 Task: Look for Airbnb options in LabÃ©, Guinea from 22th December, 2023 to 25th December, 2023 for 6 adults, 2 children. Place can be entire room or shared room with 6 bedrooms having 6 beds and 6 bathrooms. Property type can be house. Amenities needed are: wifi, TV, free parkinig on premises, gym, breakfast.
Action: Mouse moved to (506, 94)
Screenshot: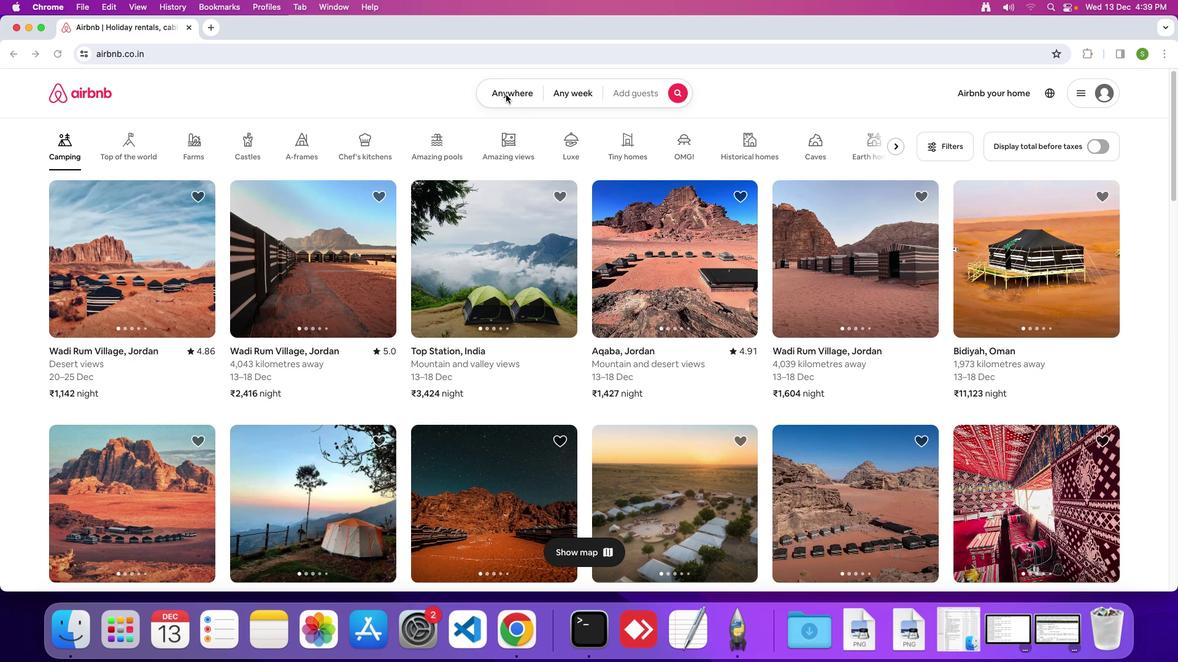 
Action: Mouse pressed left at (506, 94)
Screenshot: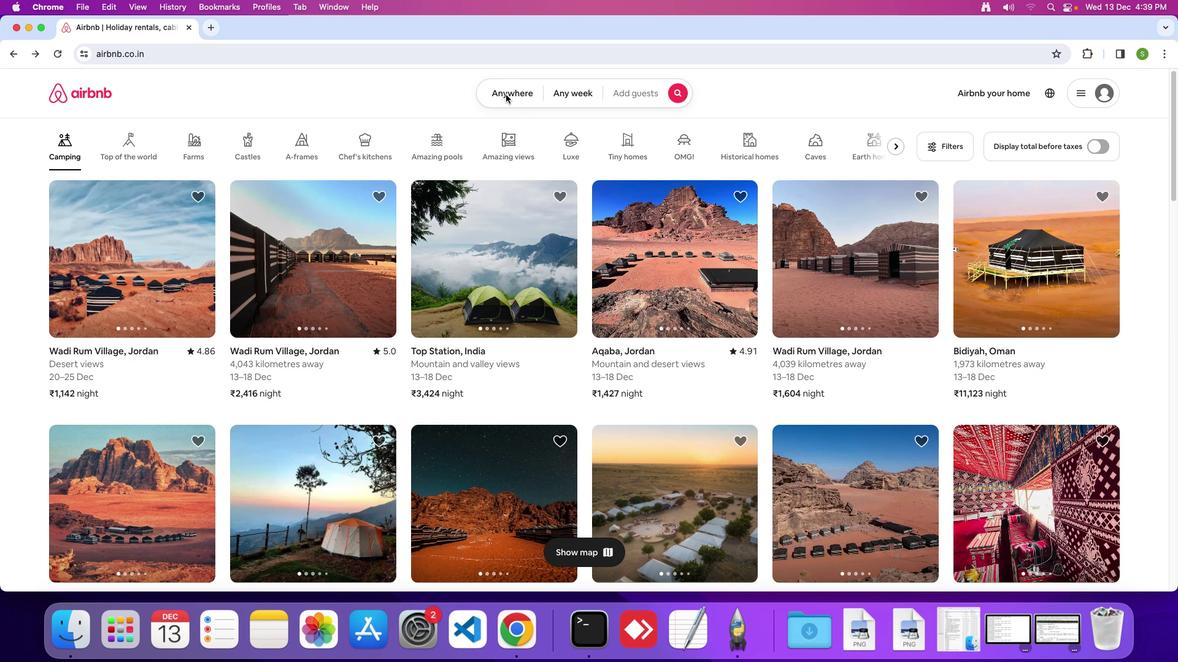 
Action: Mouse moved to (509, 96)
Screenshot: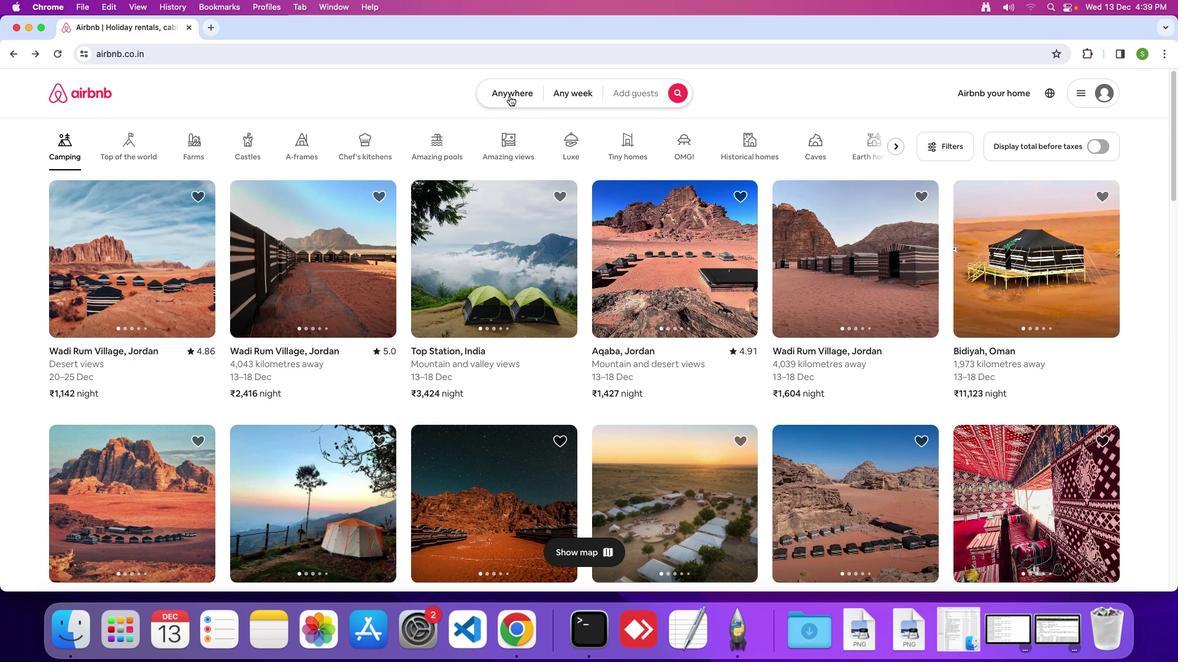 
Action: Mouse pressed left at (509, 96)
Screenshot: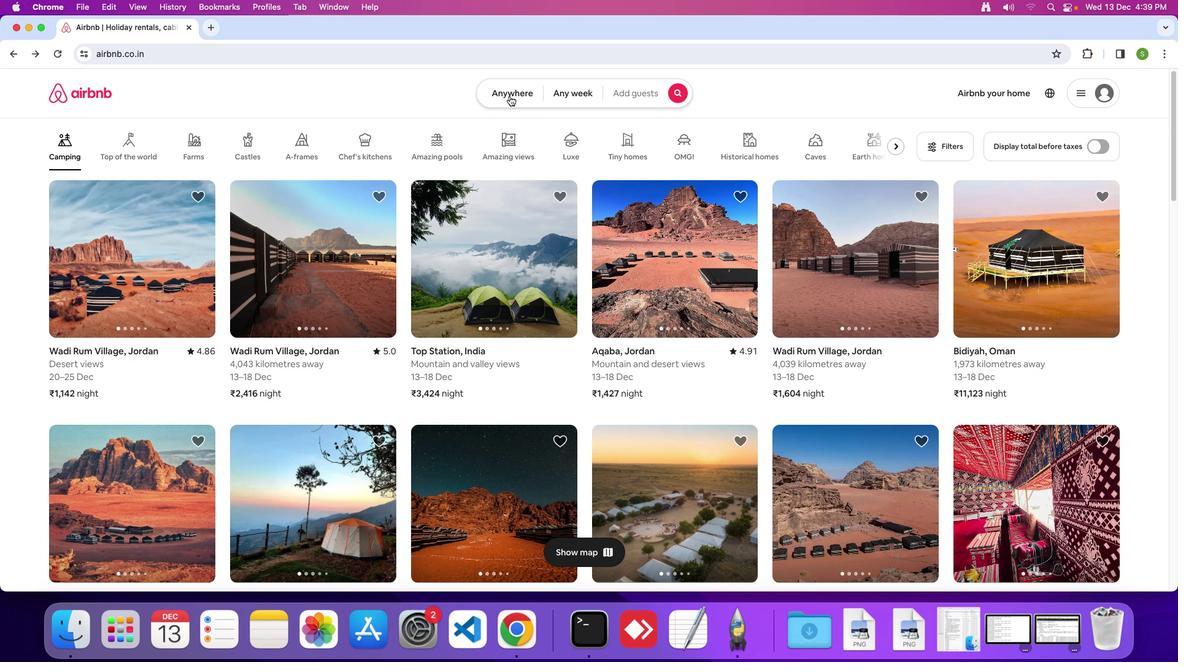 
Action: Mouse moved to (437, 141)
Screenshot: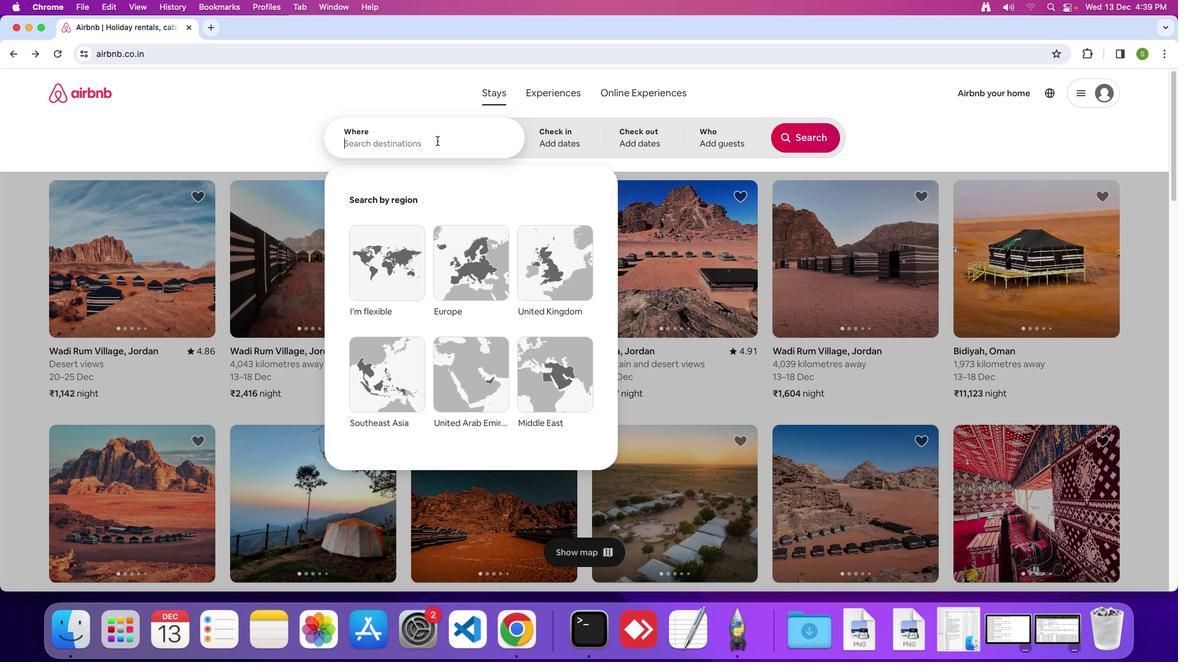 
Action: Mouse pressed left at (437, 141)
Screenshot: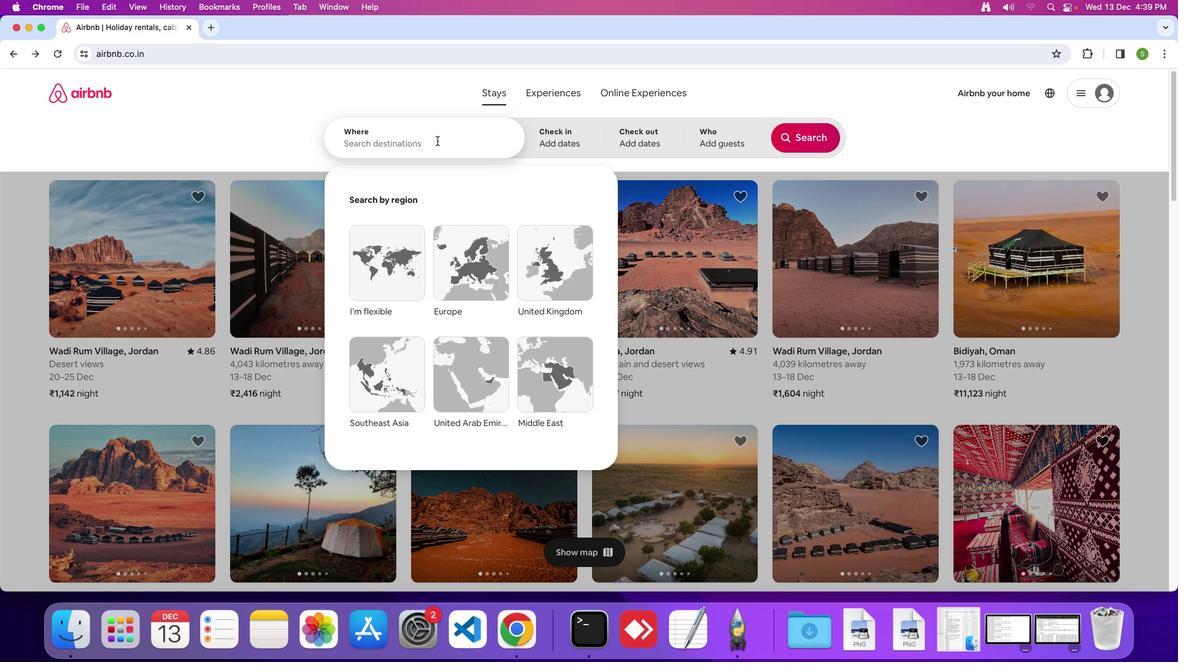 
Action: Mouse moved to (468, 147)
Screenshot: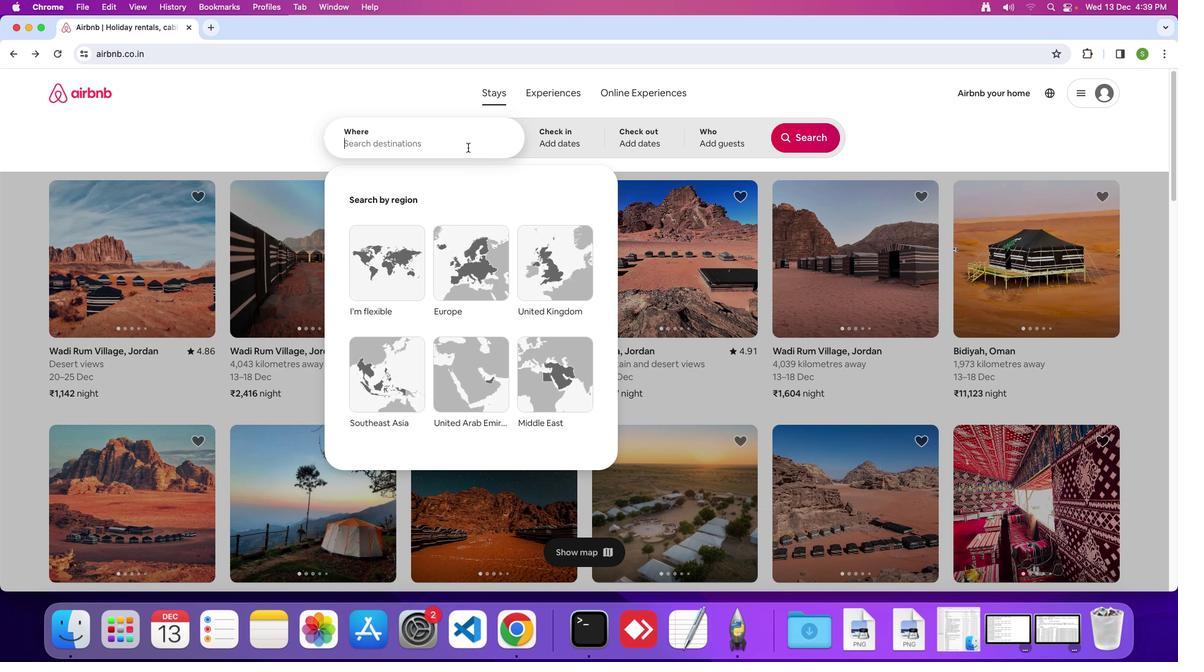 
Action: Key pressed 'L'Key.caps_lock'a''b''e'','Key.spaceKey.shift'G''u''i''n''e''a'Key.enter
Screenshot: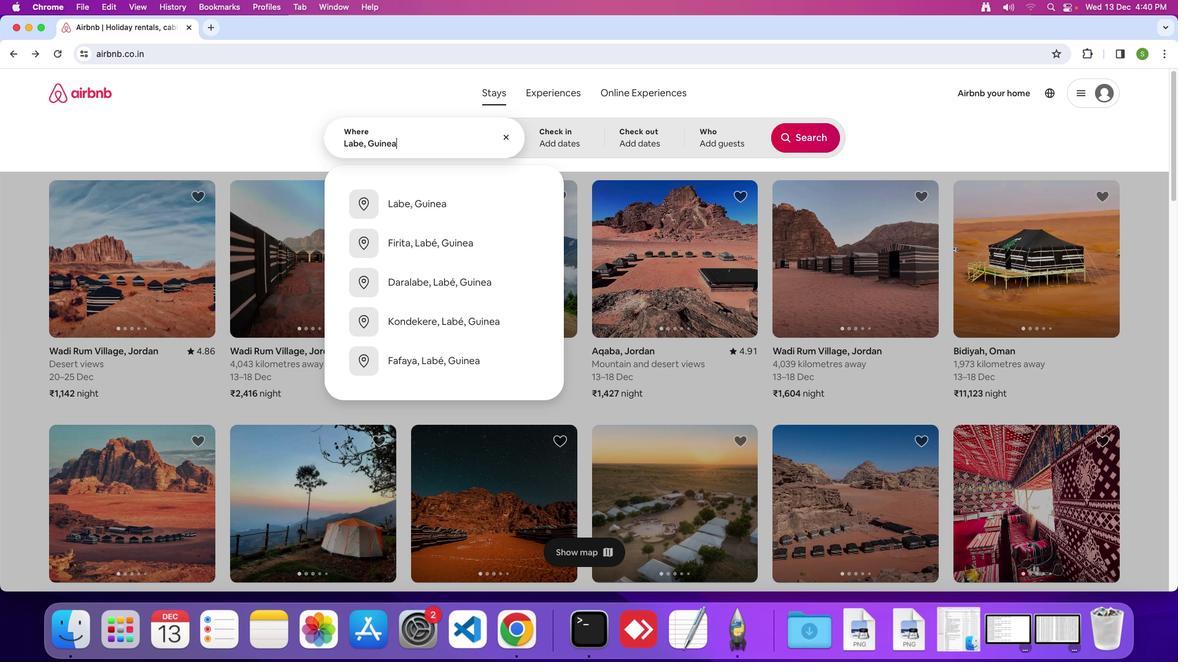 
Action: Mouse moved to (518, 382)
Screenshot: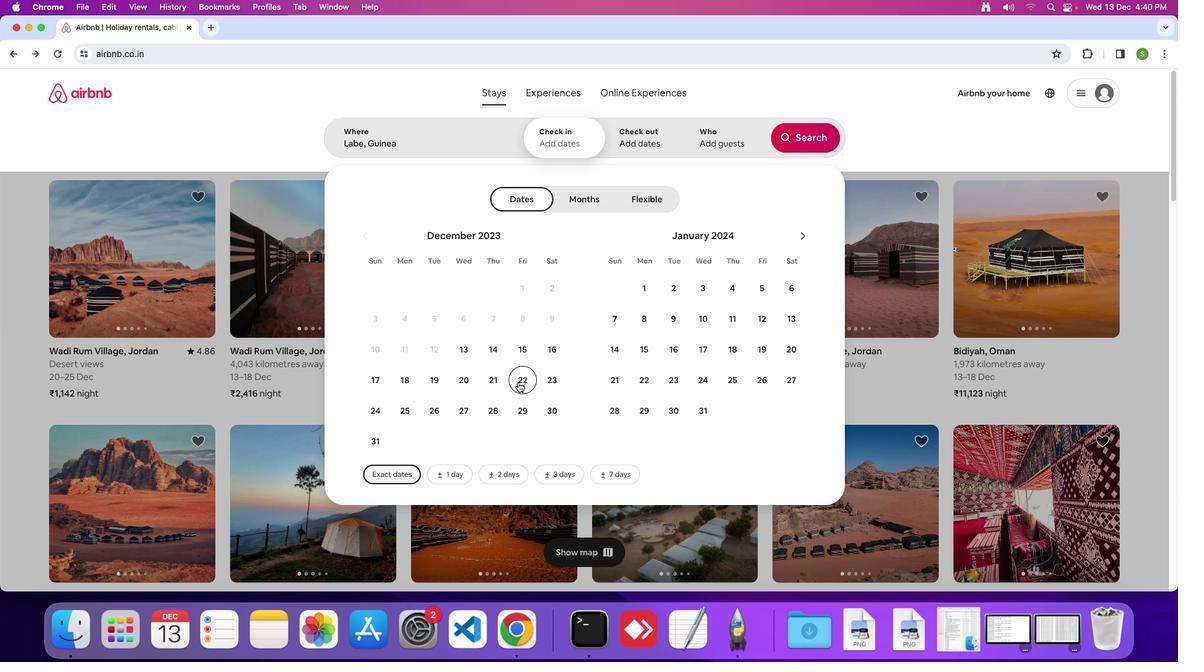 
Action: Mouse pressed left at (518, 382)
Screenshot: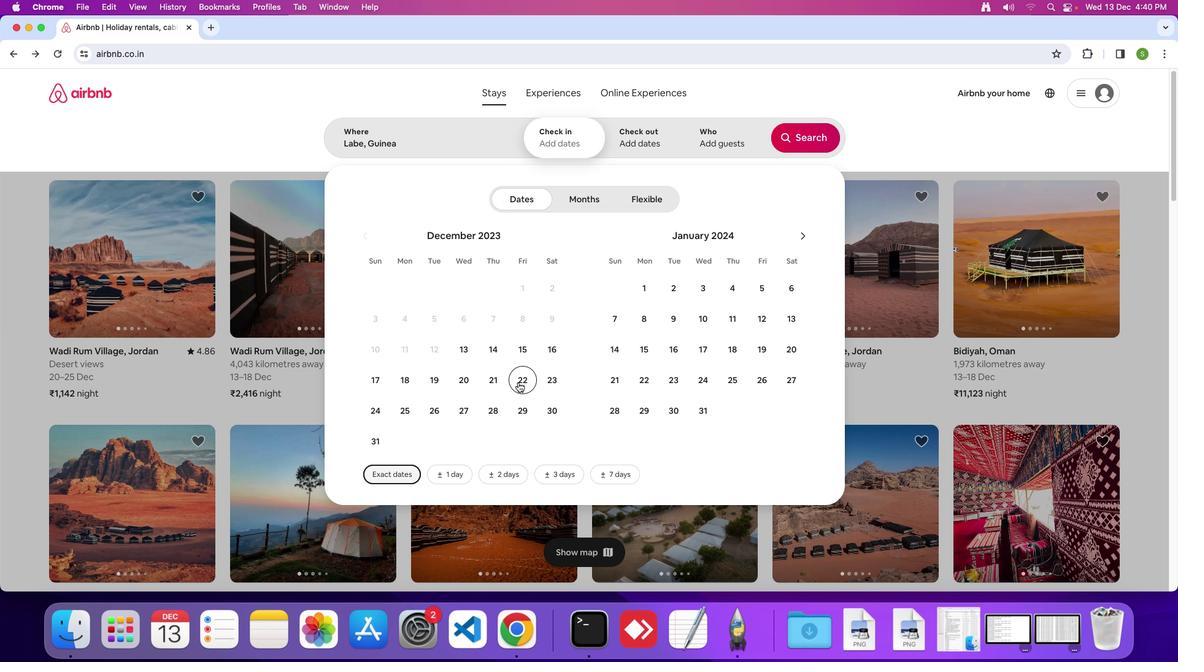 
Action: Mouse moved to (406, 406)
Screenshot: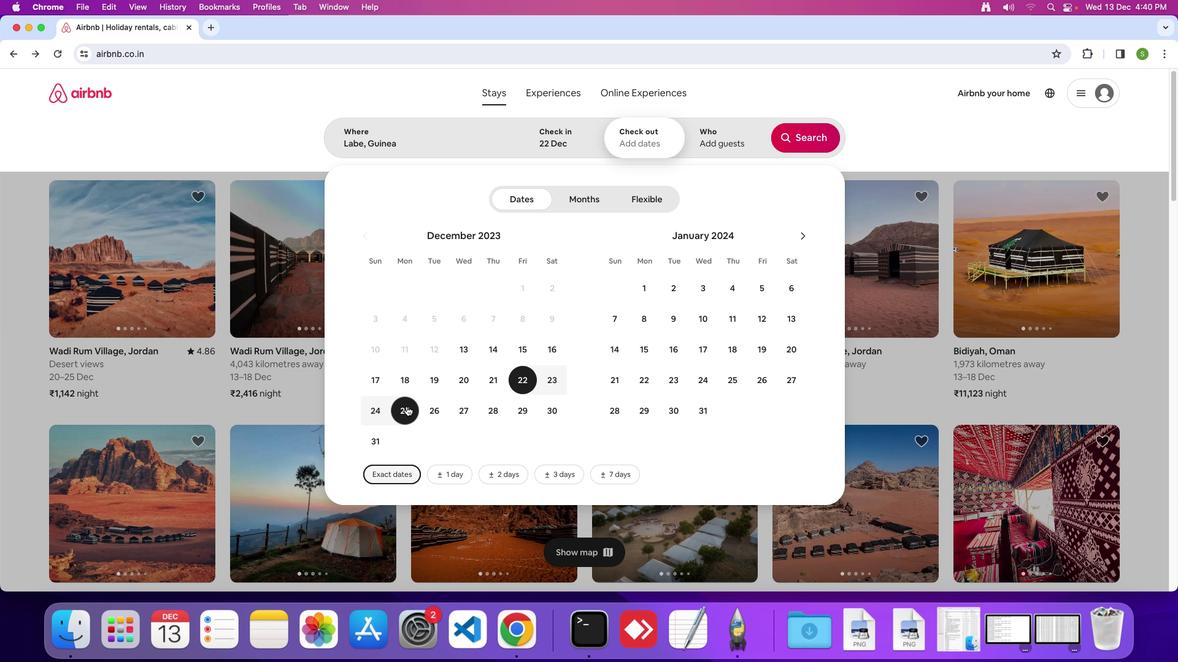 
Action: Mouse pressed left at (406, 406)
Screenshot: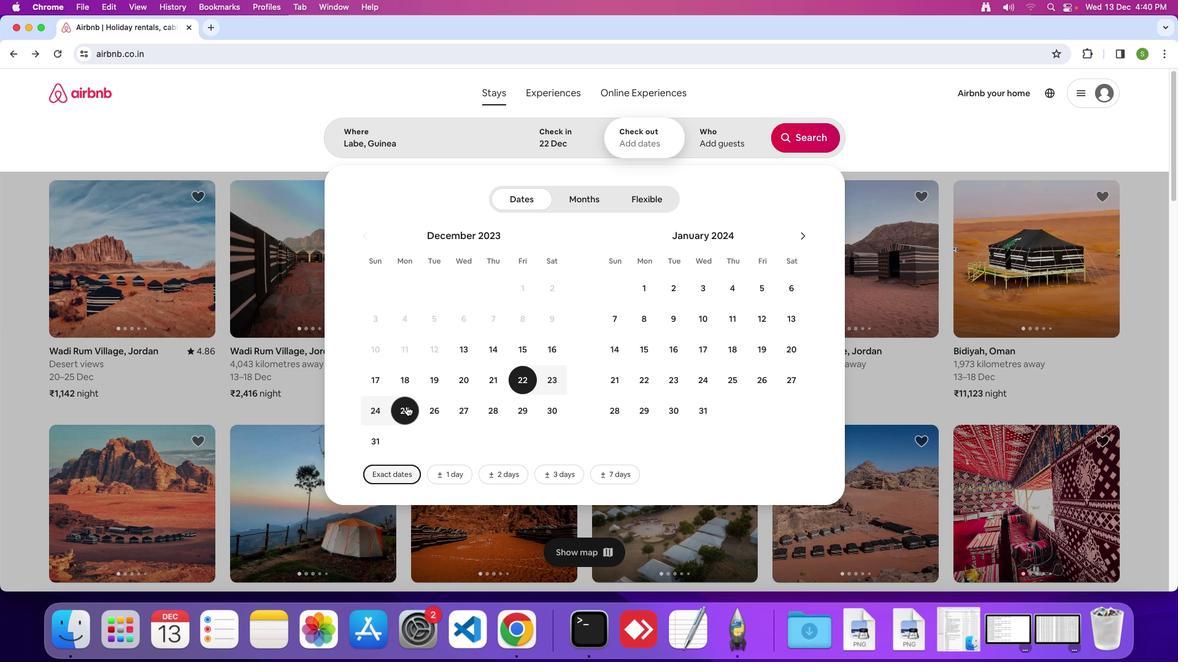 
Action: Mouse moved to (729, 148)
Screenshot: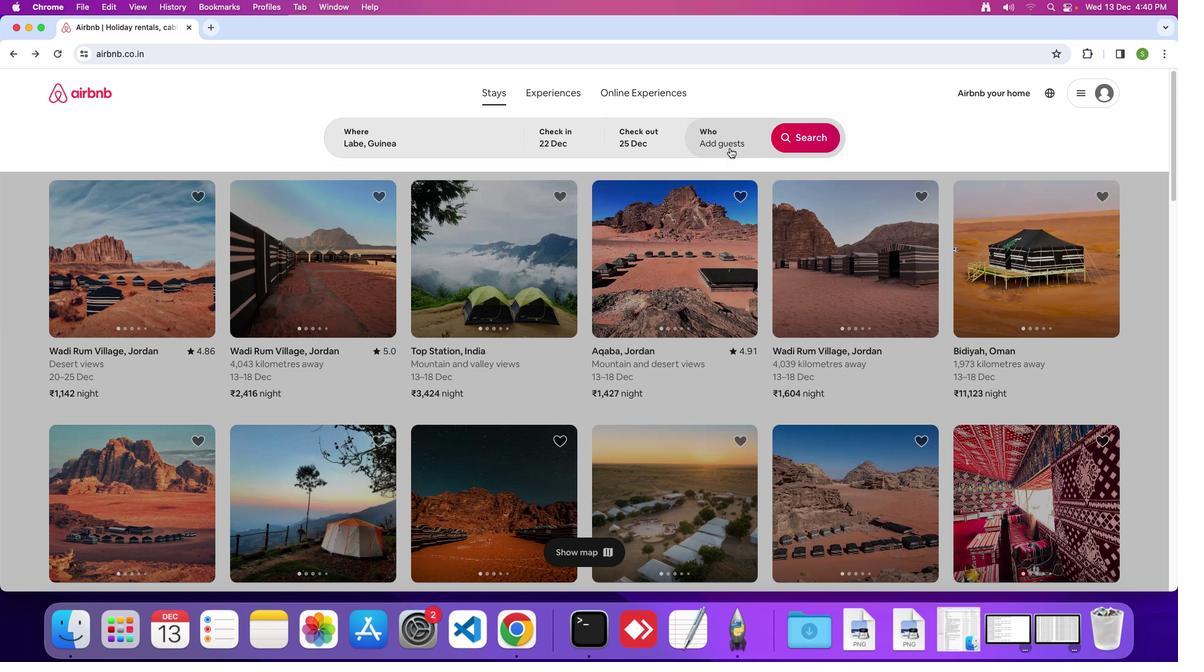 
Action: Mouse pressed left at (729, 148)
Screenshot: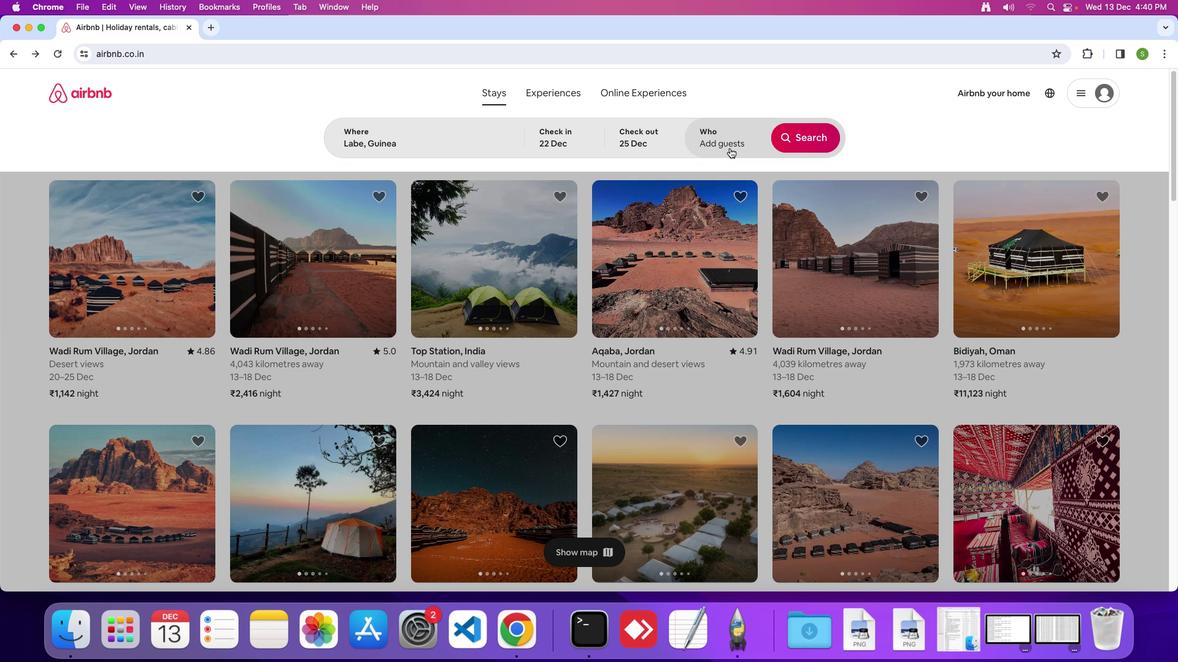 
Action: Mouse moved to (807, 203)
Screenshot: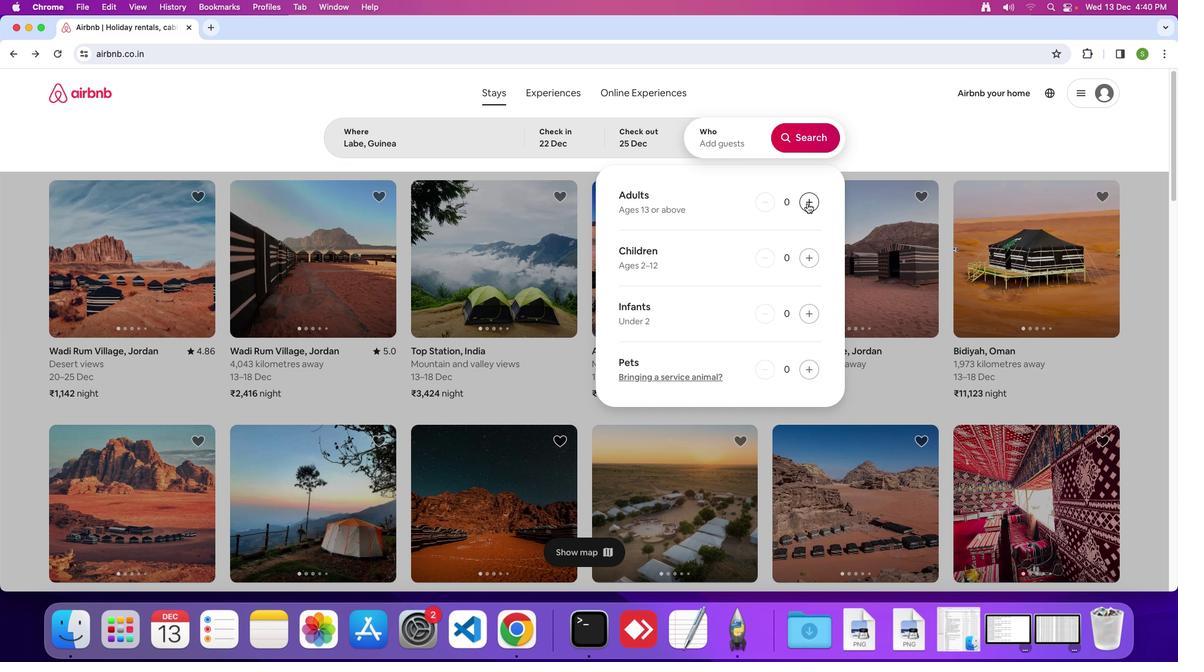 
Action: Mouse pressed left at (807, 203)
Screenshot: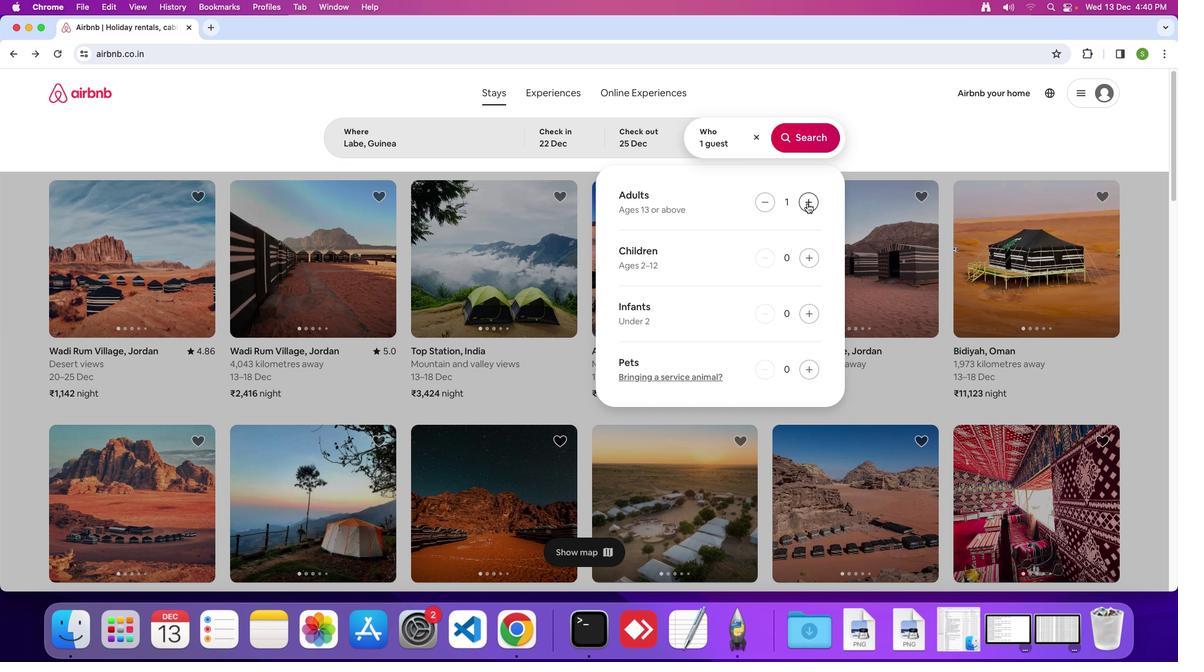 
Action: Mouse pressed left at (807, 203)
Screenshot: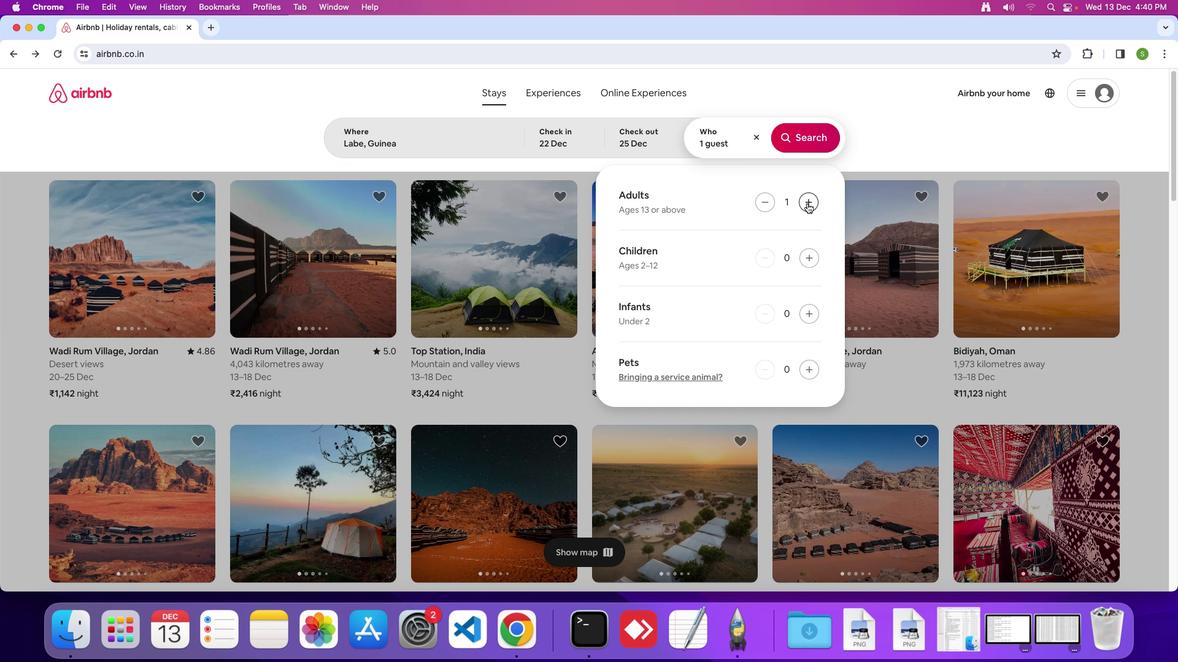 
Action: Mouse pressed left at (807, 203)
Screenshot: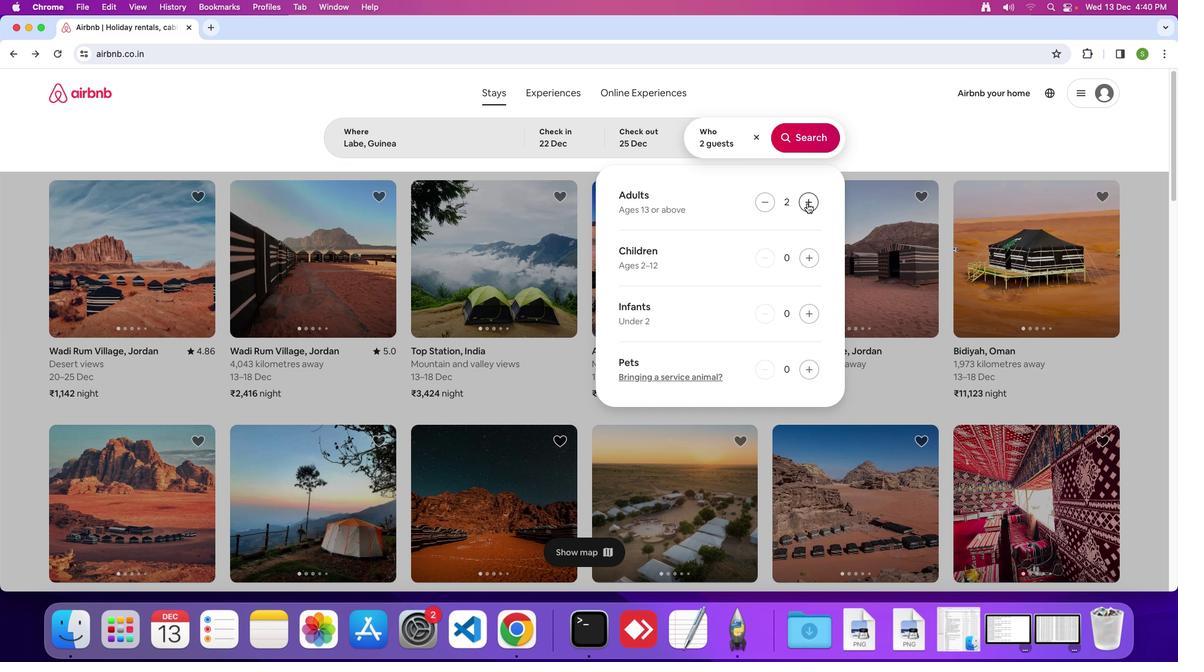 
Action: Mouse pressed left at (807, 203)
Screenshot: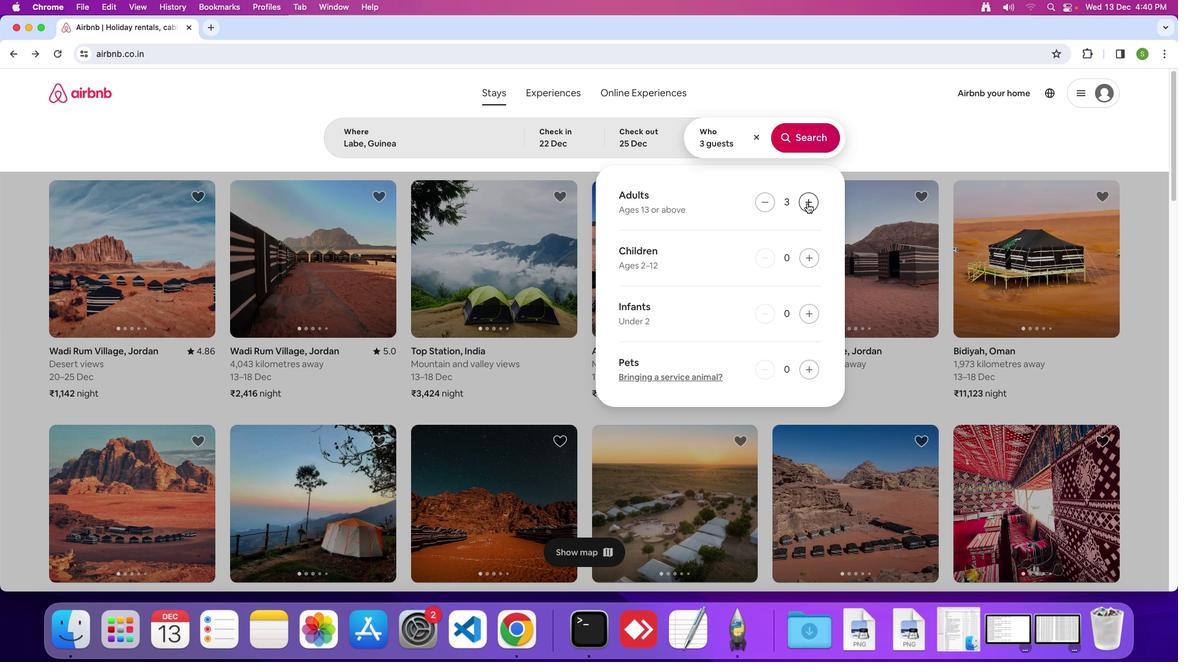 
Action: Mouse pressed left at (807, 203)
Screenshot: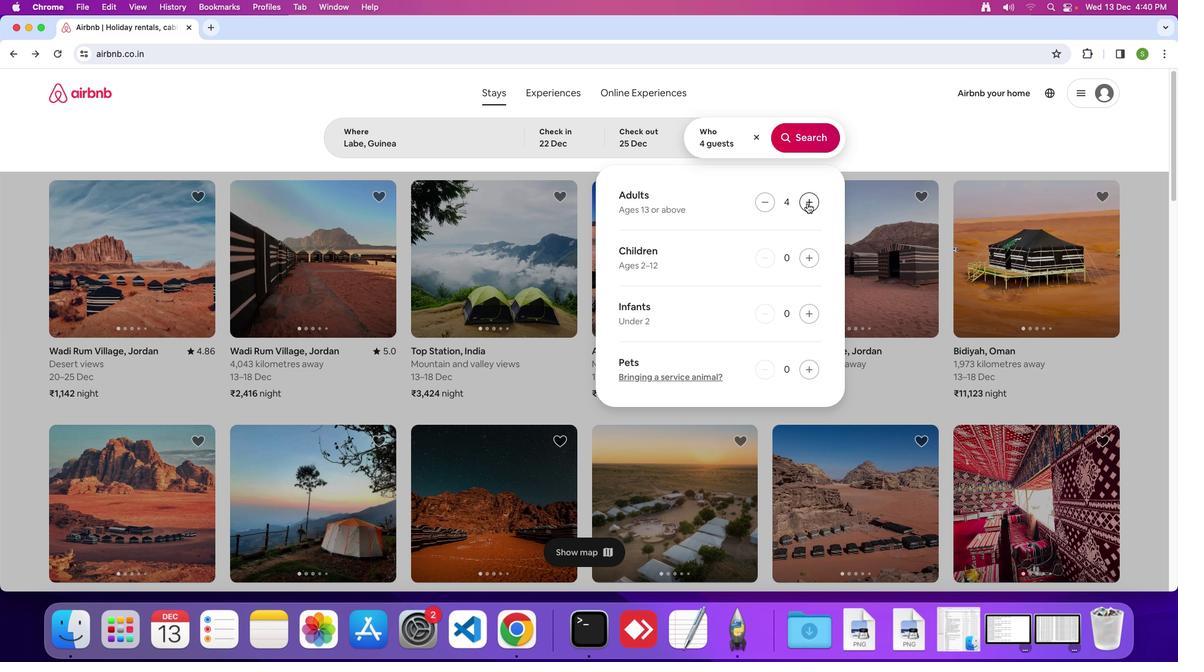 
Action: Mouse pressed left at (807, 203)
Screenshot: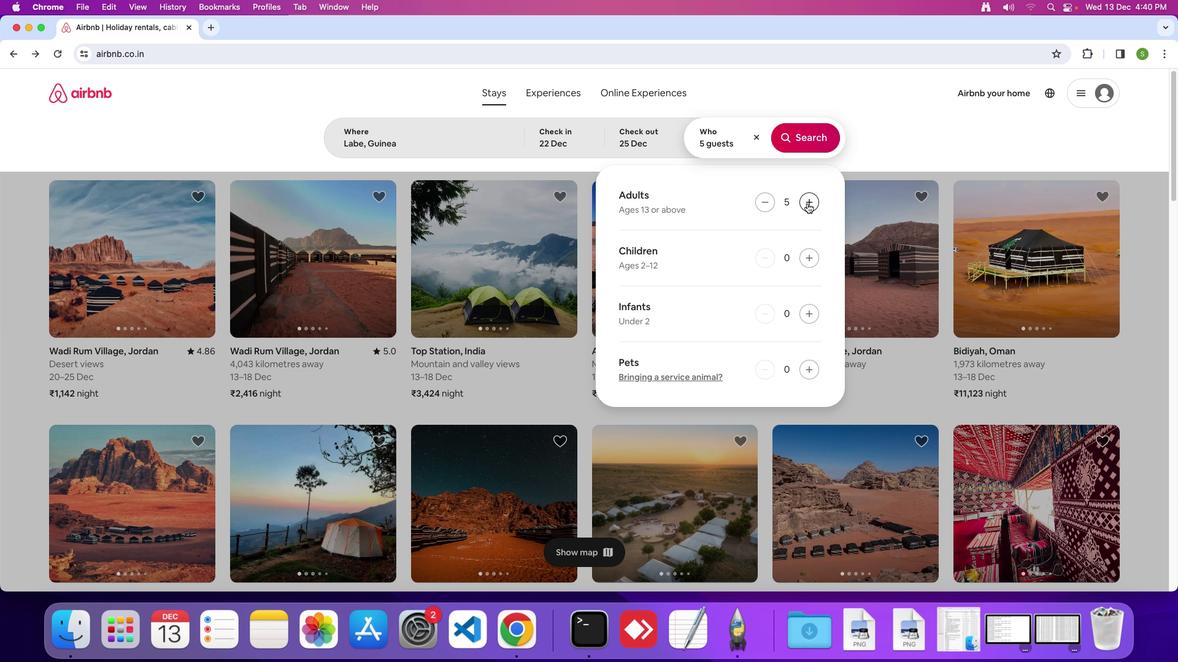 
Action: Mouse moved to (802, 259)
Screenshot: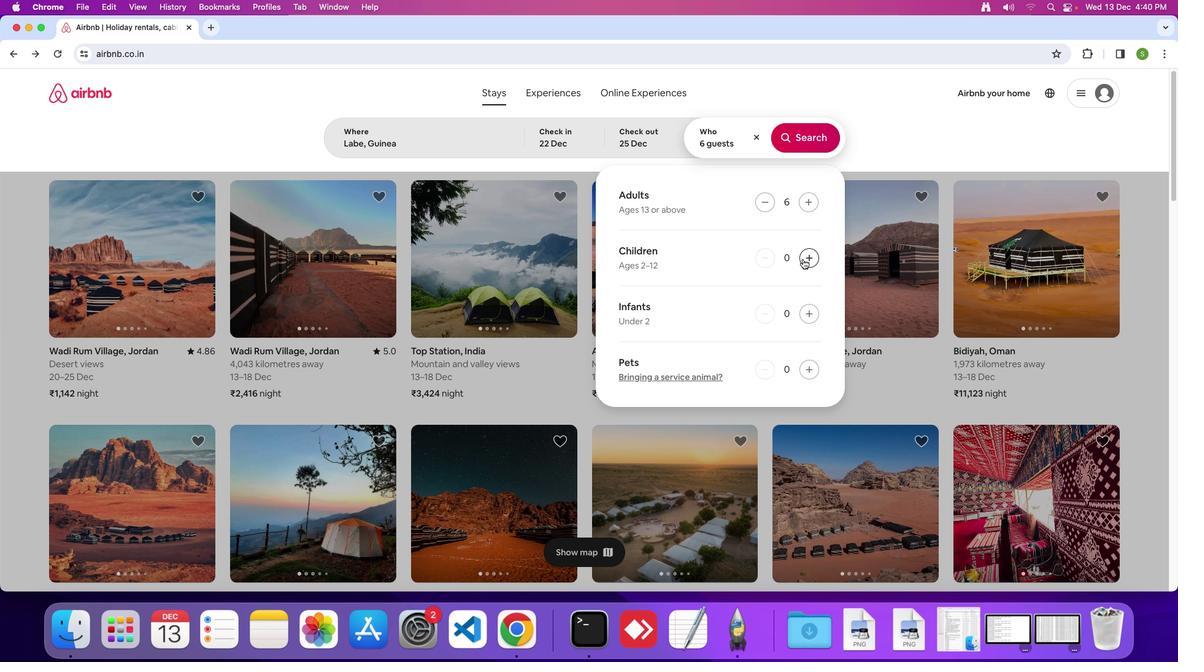 
Action: Mouse pressed left at (802, 259)
Screenshot: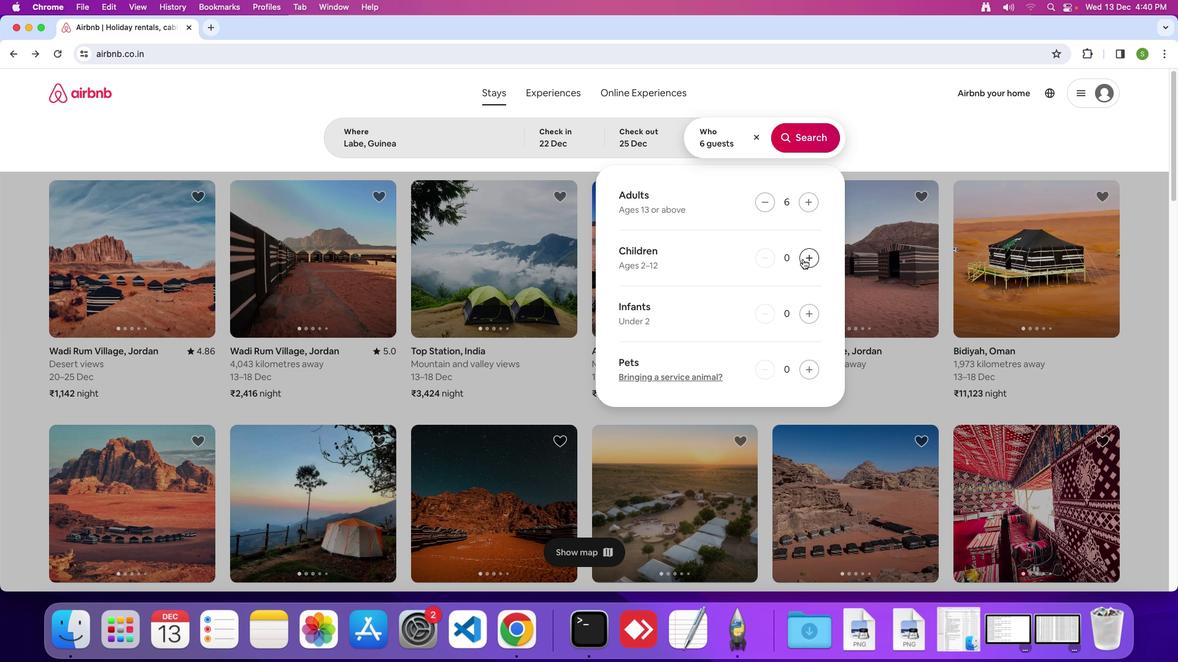 
Action: Mouse pressed left at (802, 259)
Screenshot: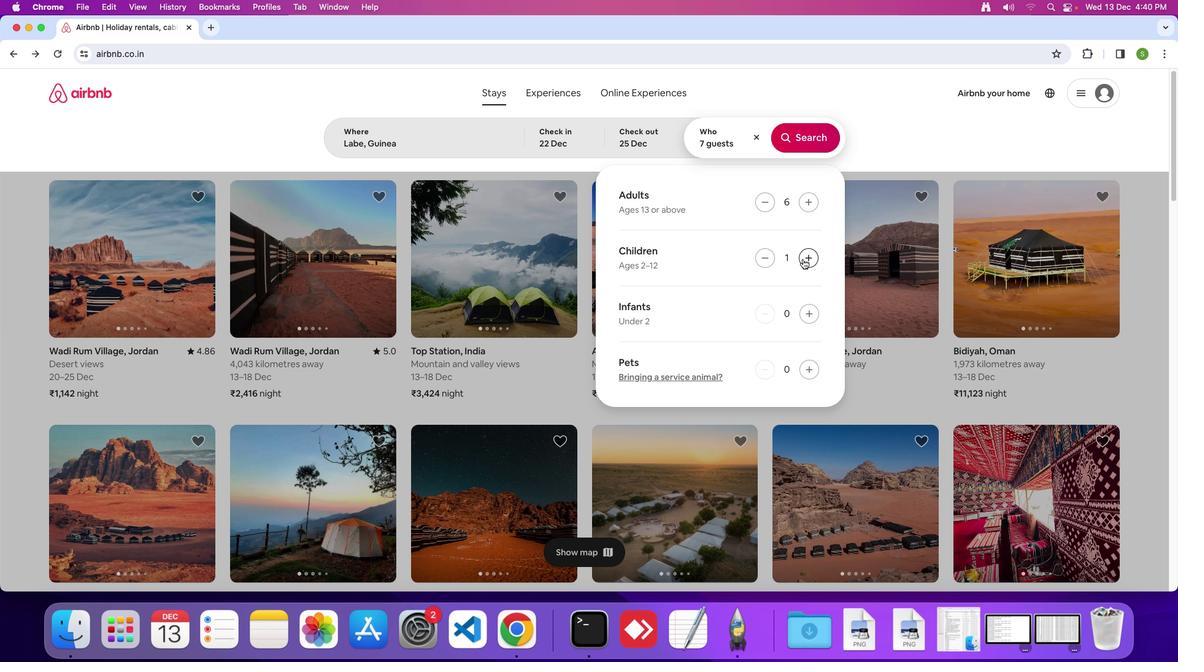 
Action: Mouse moved to (798, 141)
Screenshot: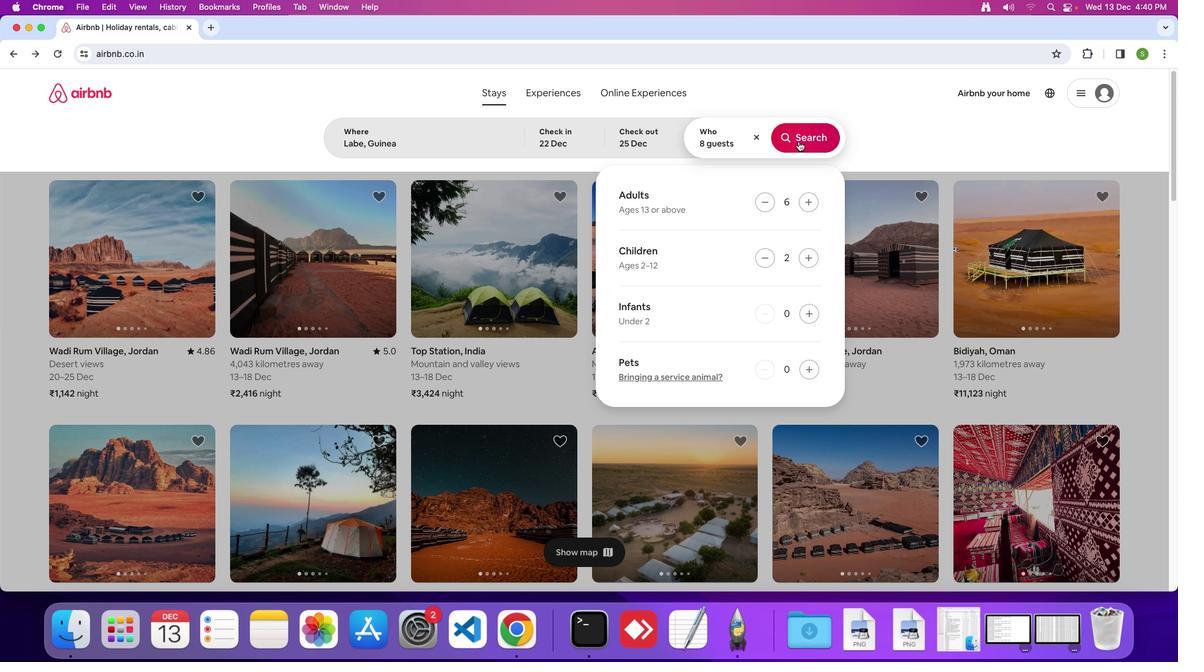 
Action: Mouse pressed left at (798, 141)
Screenshot: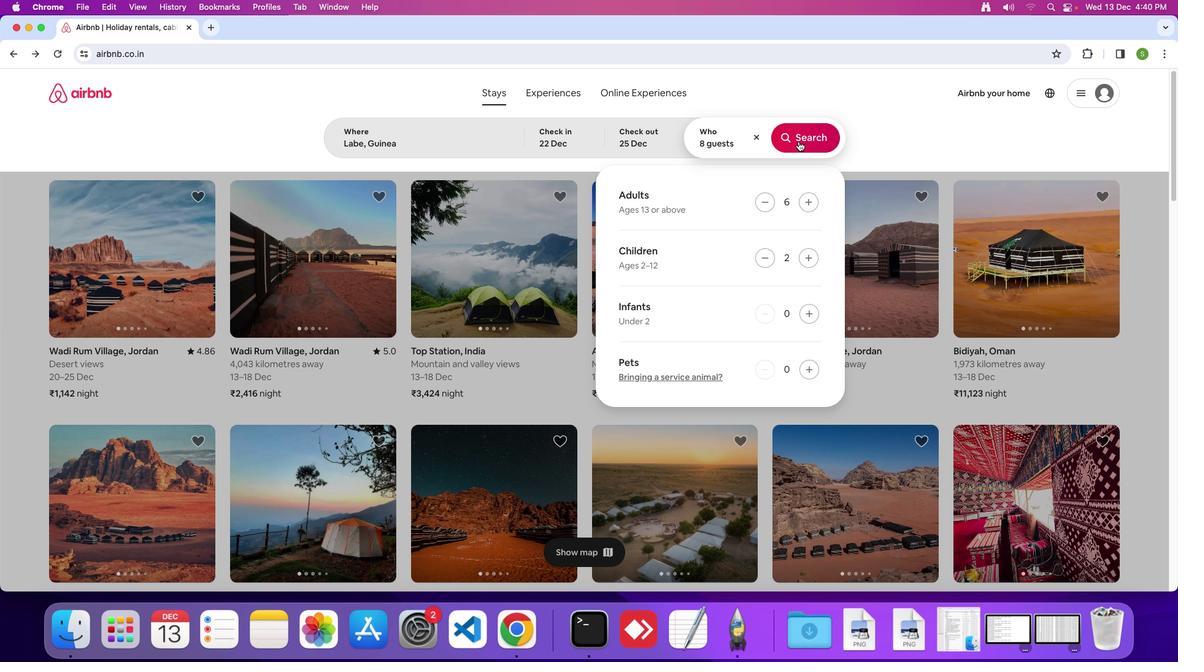 
Action: Mouse moved to (967, 139)
Screenshot: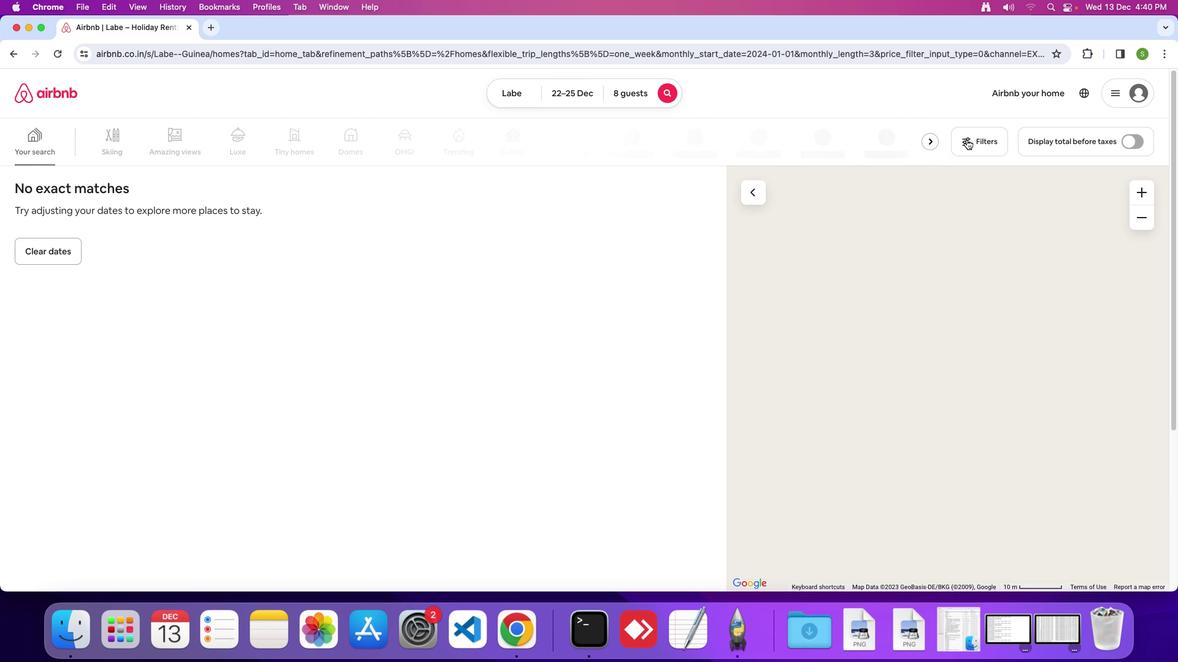 
Action: Mouse pressed left at (967, 139)
Screenshot: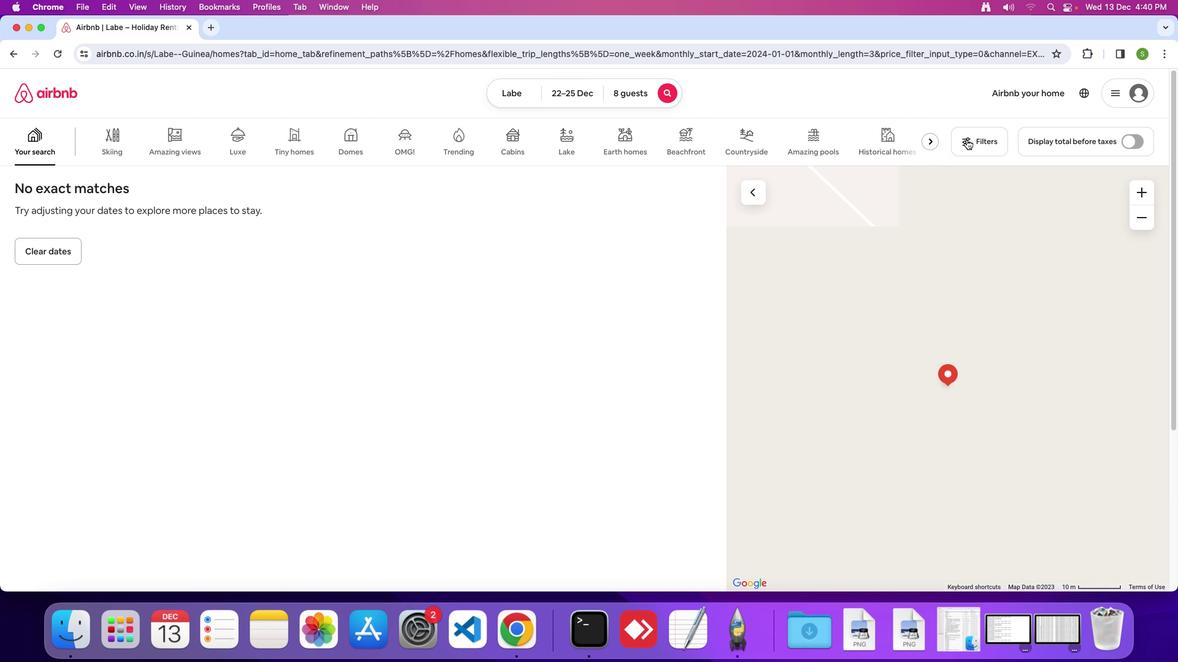 
Action: Mouse moved to (608, 357)
Screenshot: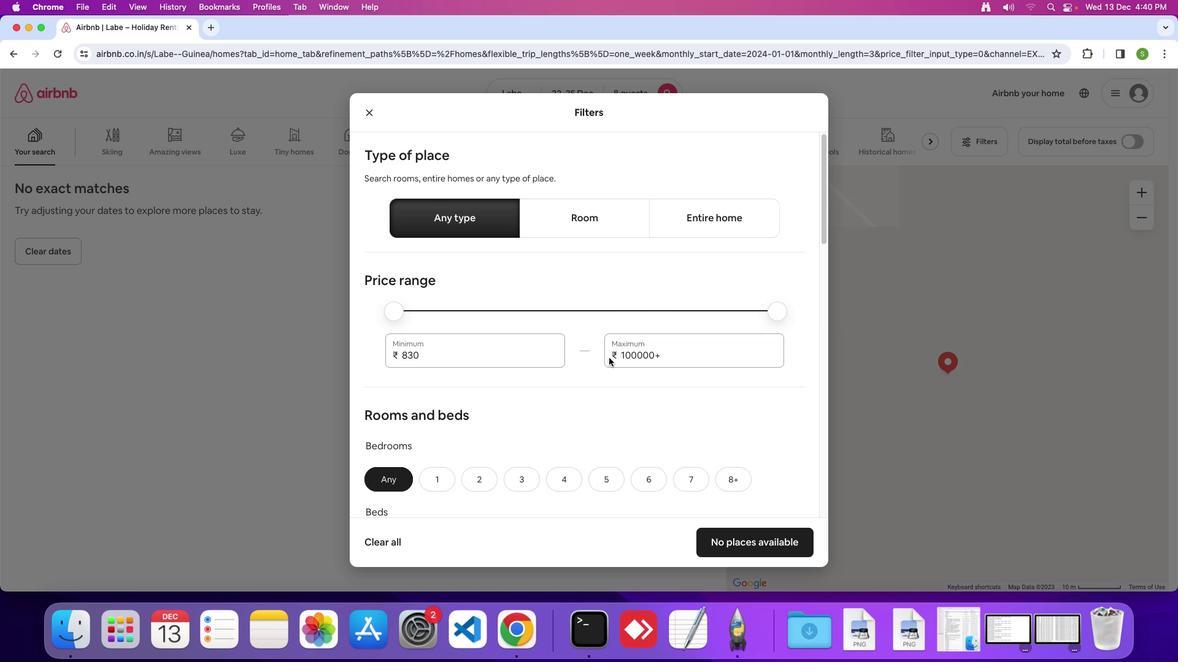 
Action: Mouse scrolled (608, 357) with delta (0, 0)
Screenshot: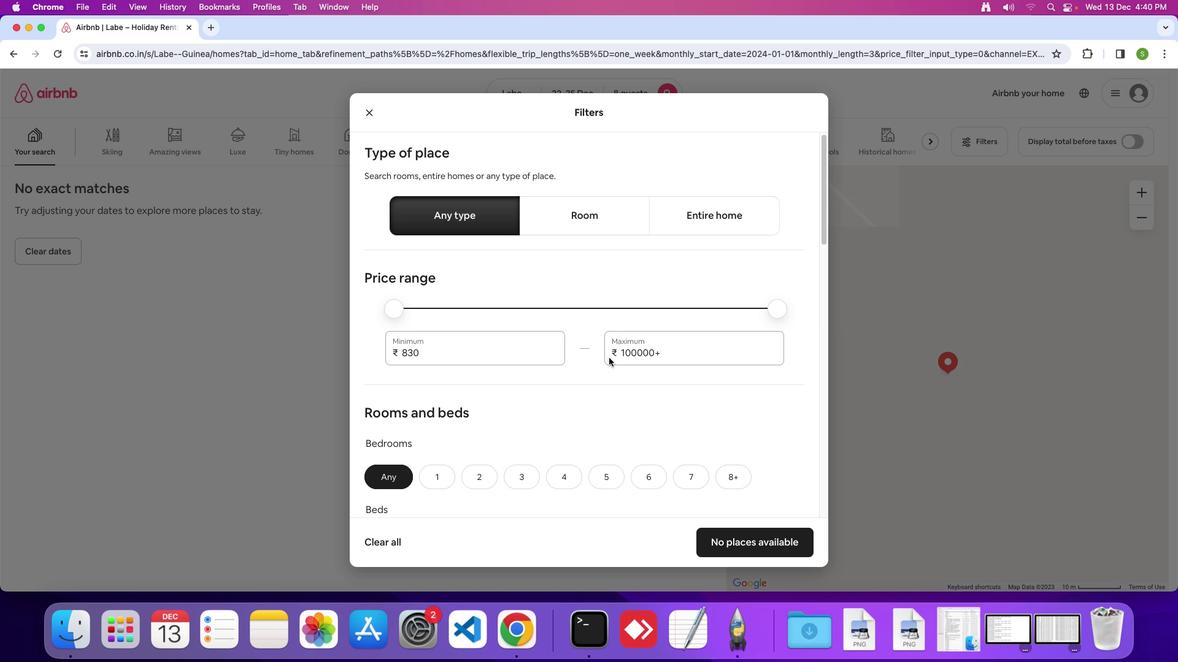 
Action: Mouse scrolled (608, 357) with delta (0, 0)
Screenshot: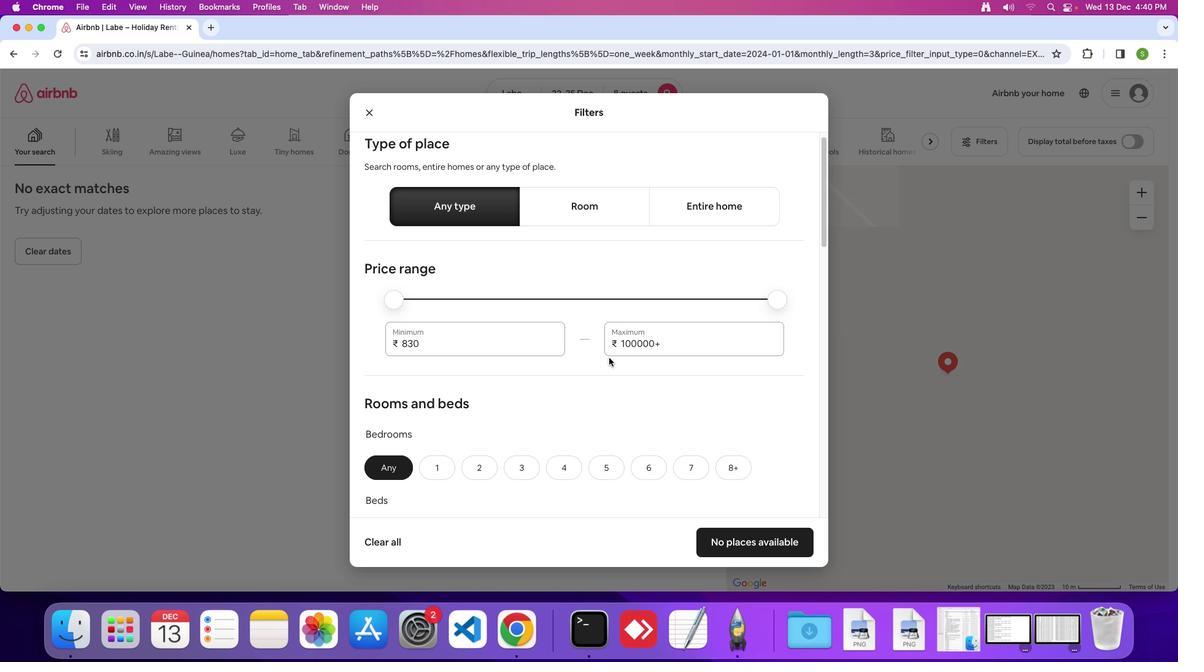 
Action: Mouse scrolled (608, 357) with delta (0, 0)
Screenshot: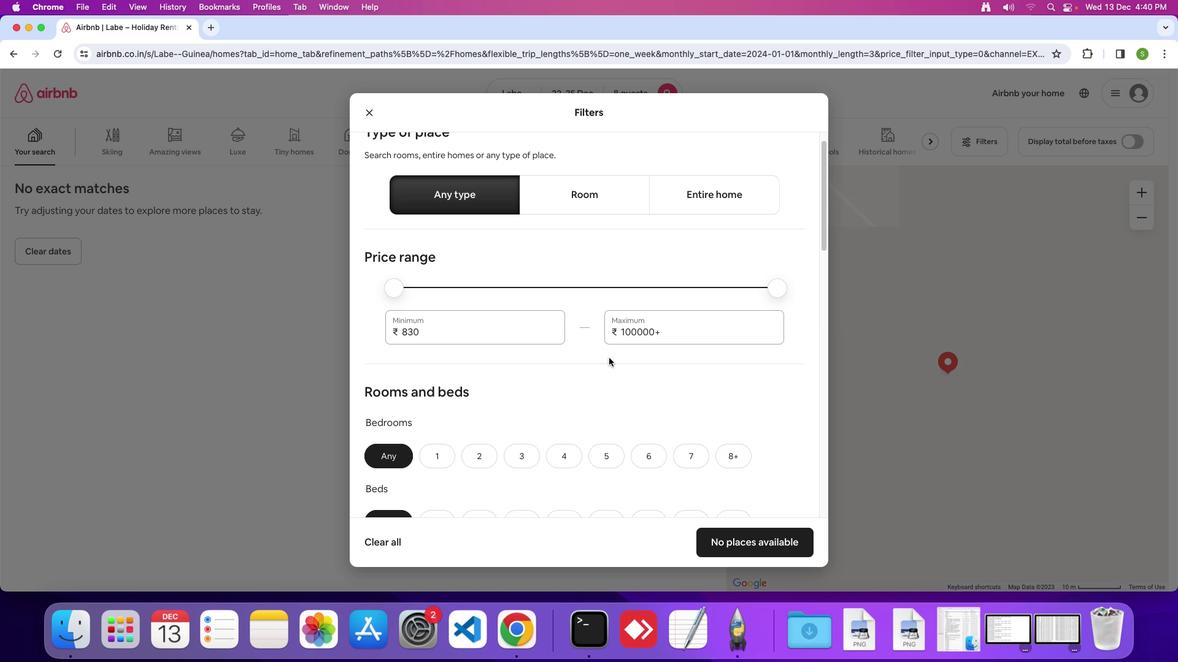 
Action: Mouse moved to (610, 356)
Screenshot: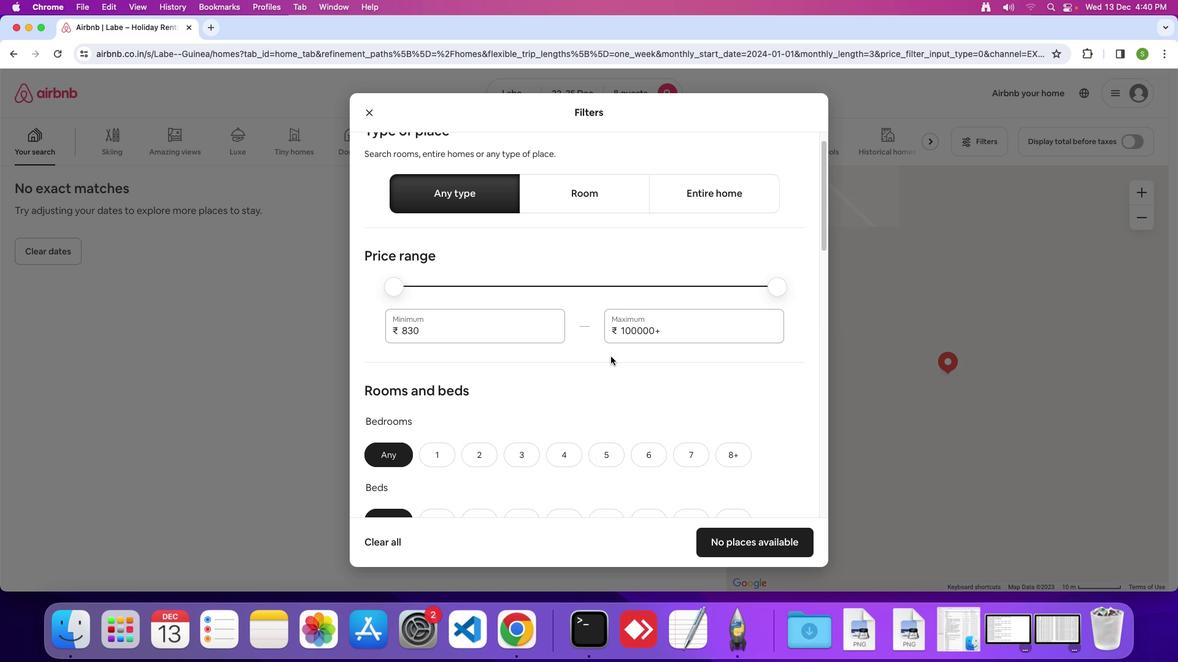 
Action: Mouse scrolled (610, 356) with delta (0, 0)
Screenshot: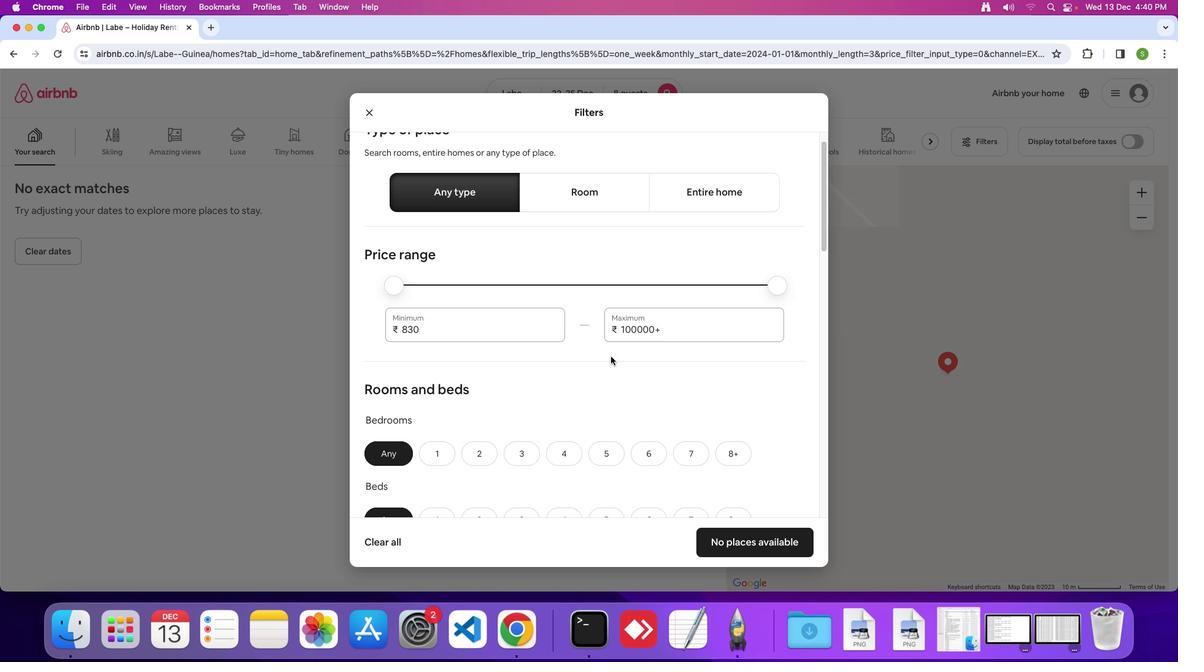 
Action: Mouse scrolled (610, 356) with delta (0, 0)
Screenshot: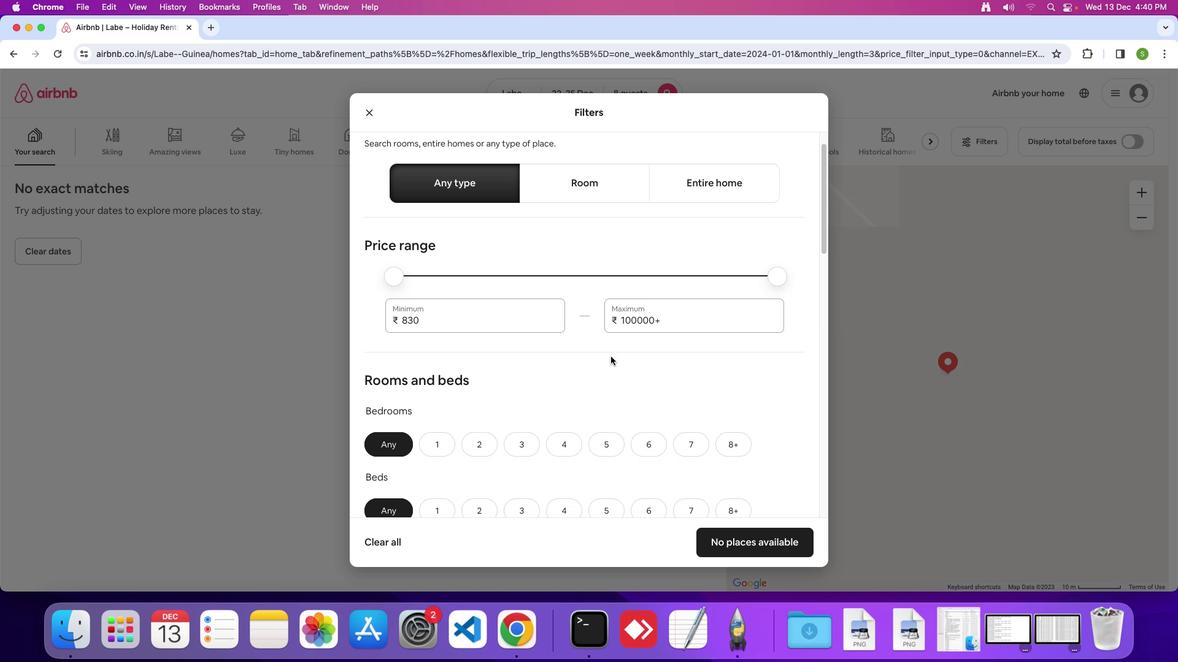 
Action: Mouse scrolled (610, 356) with delta (0, 0)
Screenshot: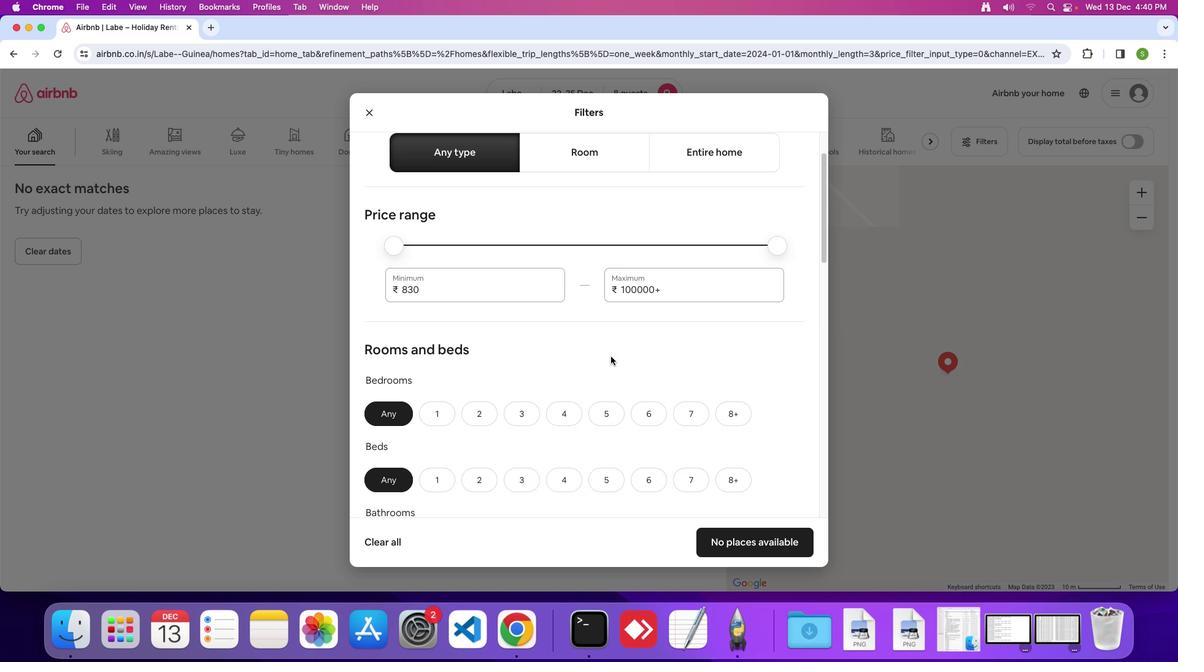 
Action: Mouse moved to (611, 355)
Screenshot: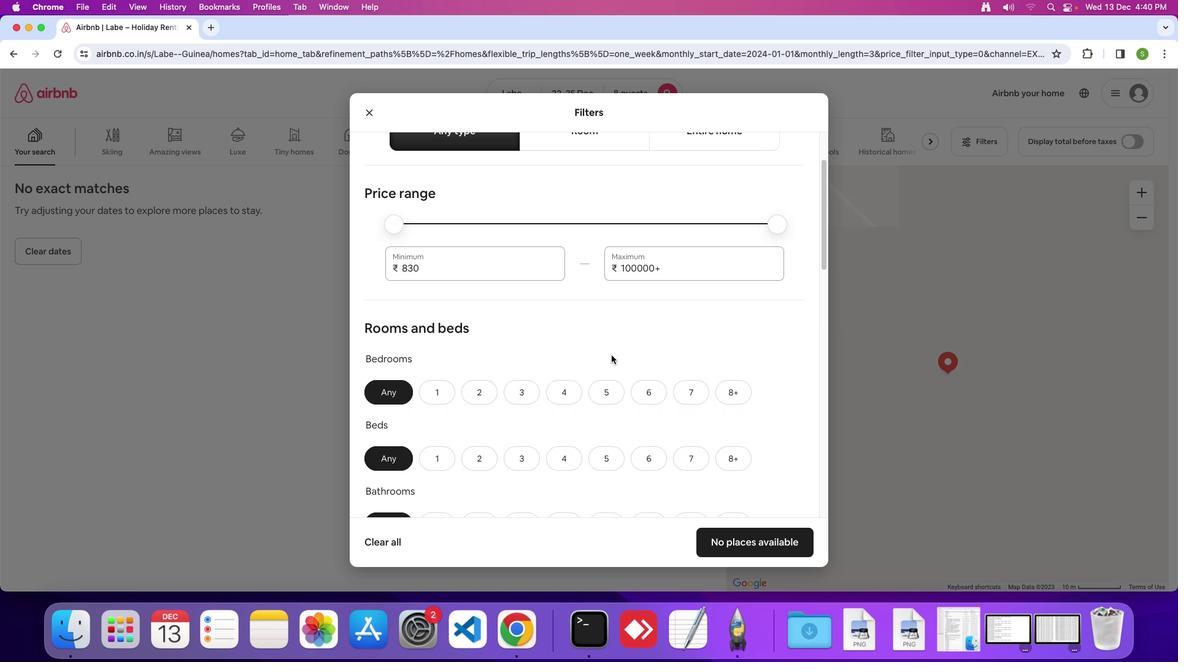 
Action: Mouse scrolled (611, 355) with delta (0, 0)
Screenshot: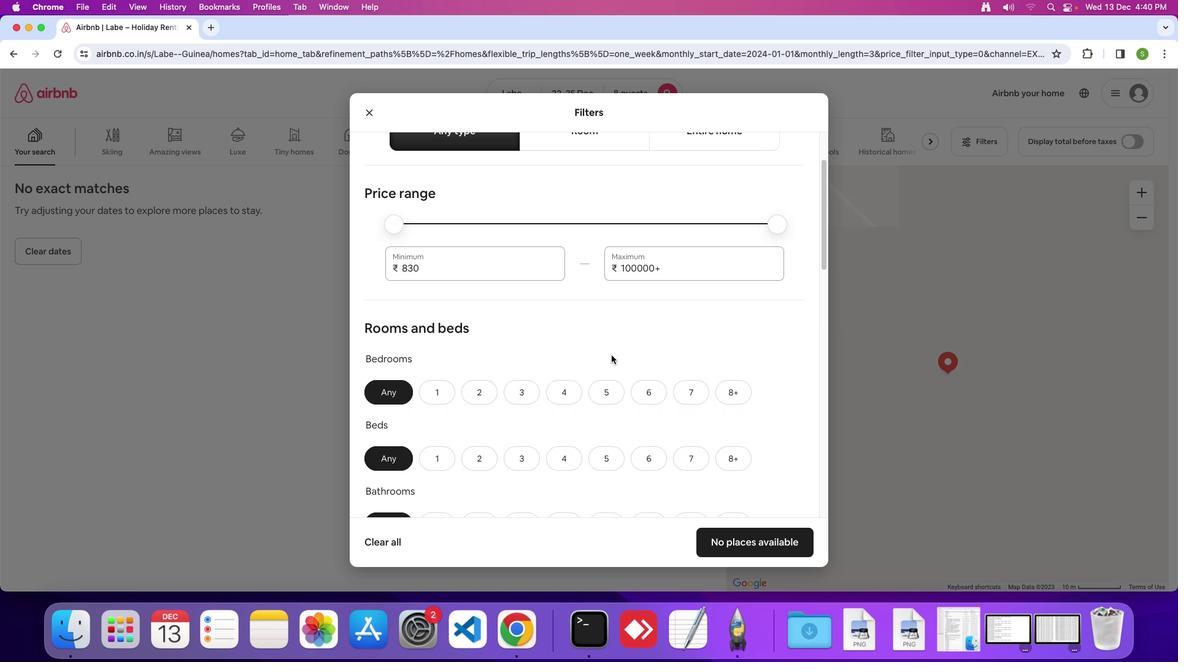 
Action: Mouse scrolled (611, 355) with delta (0, 0)
Screenshot: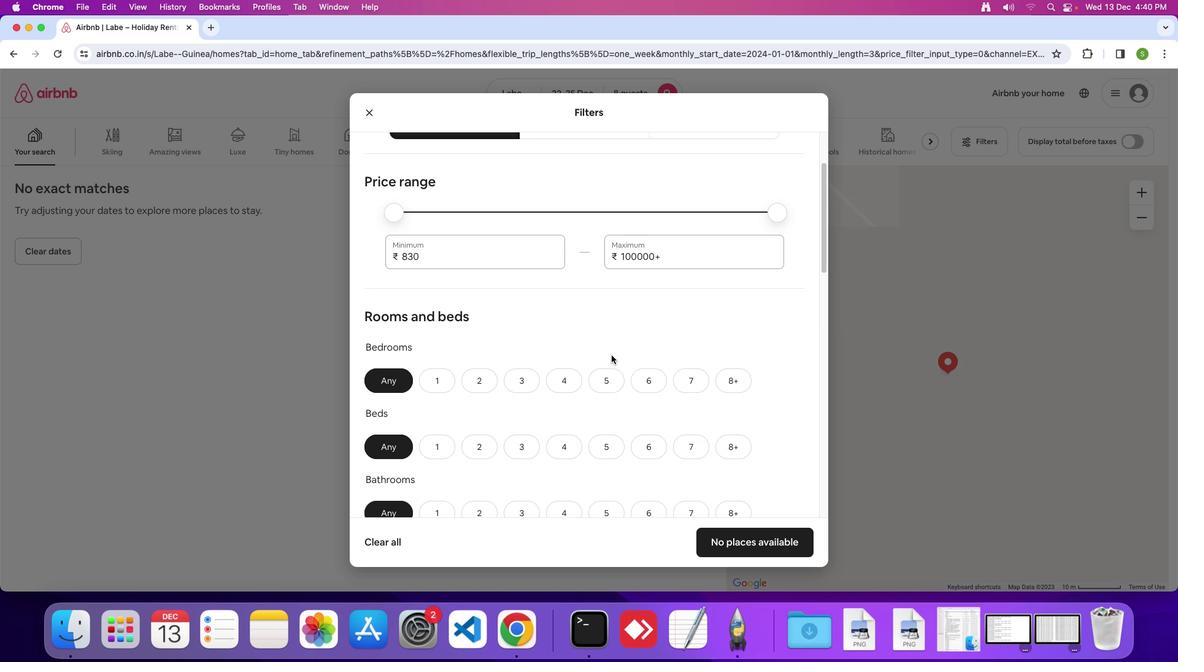 
Action: Mouse scrolled (611, 355) with delta (0, 0)
Screenshot: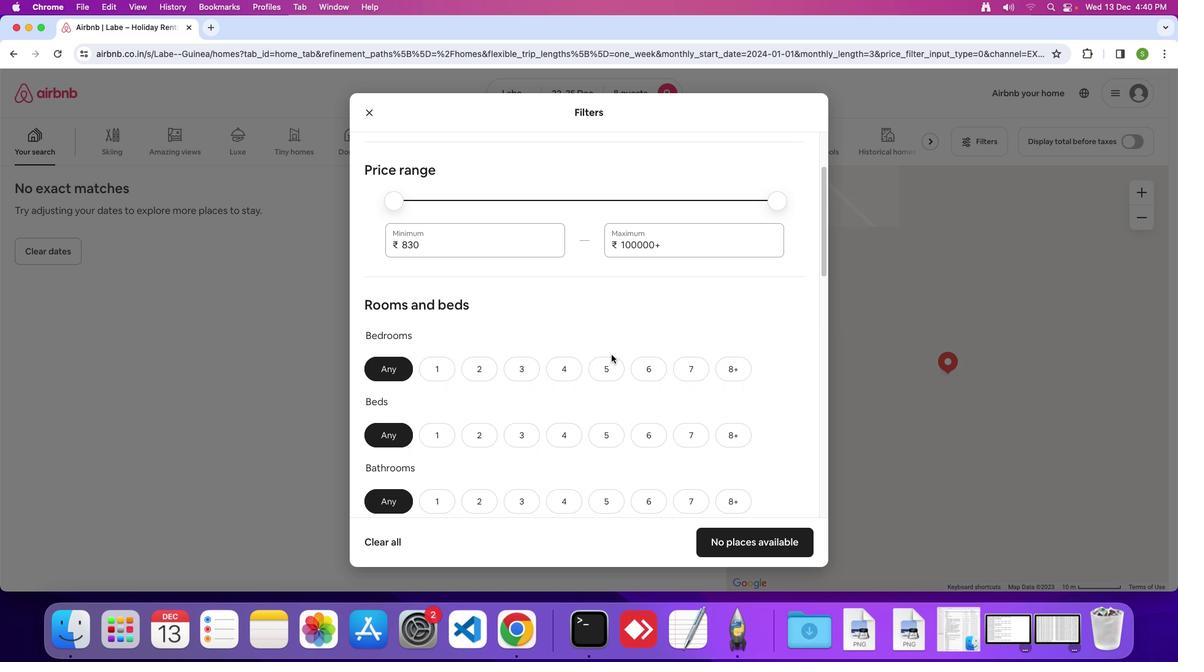 
Action: Mouse moved to (611, 355)
Screenshot: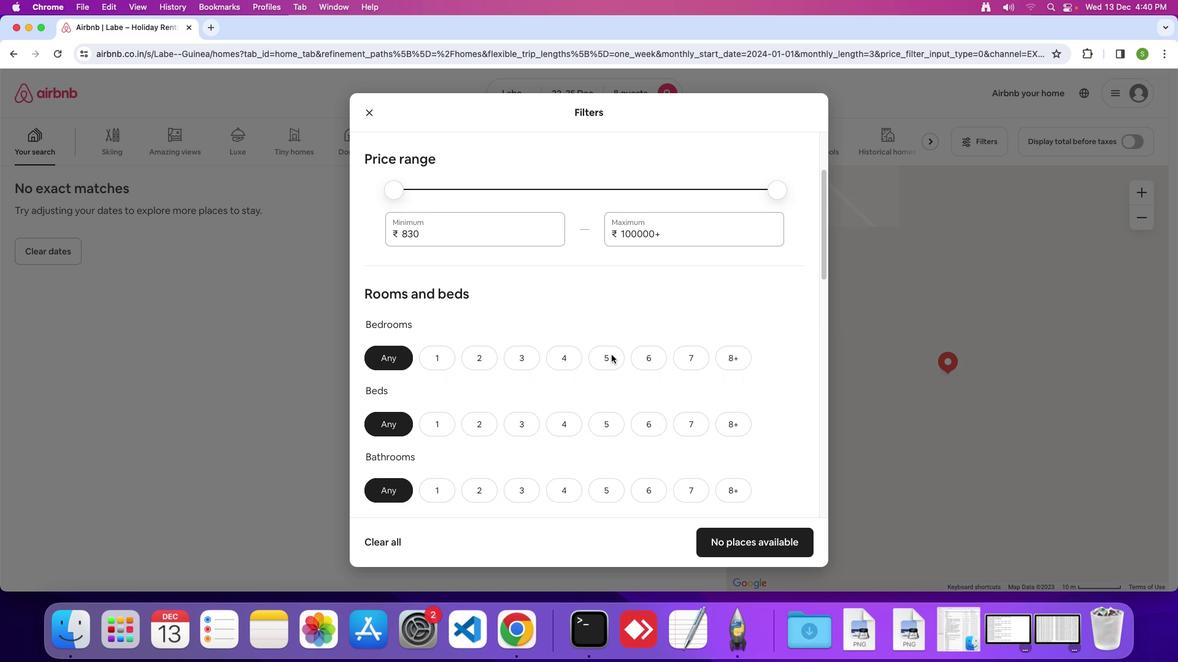 
Action: Mouse scrolled (611, 355) with delta (0, 0)
Screenshot: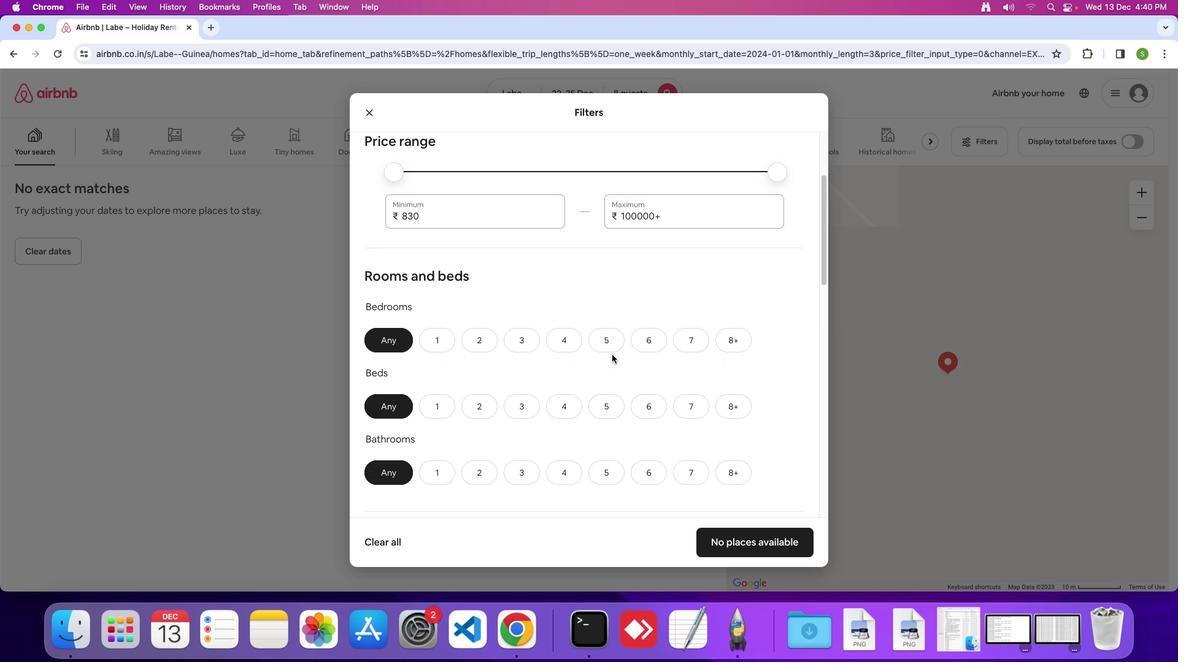 
Action: Mouse moved to (611, 355)
Screenshot: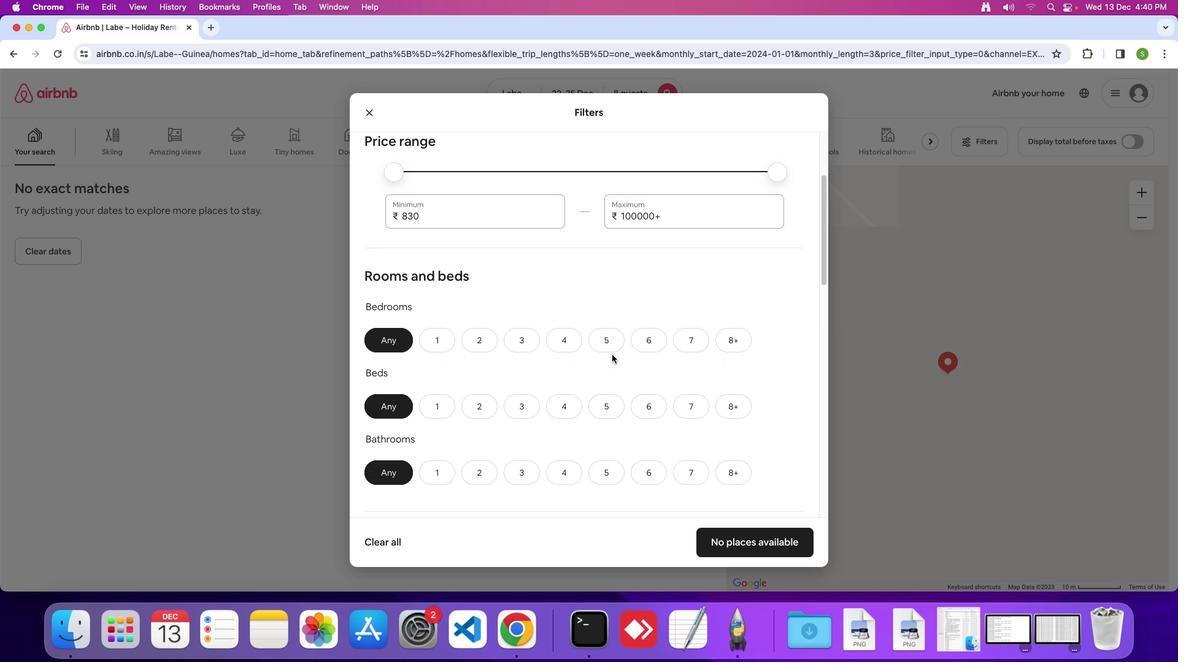 
Action: Mouse scrolled (611, 355) with delta (0, -1)
Screenshot: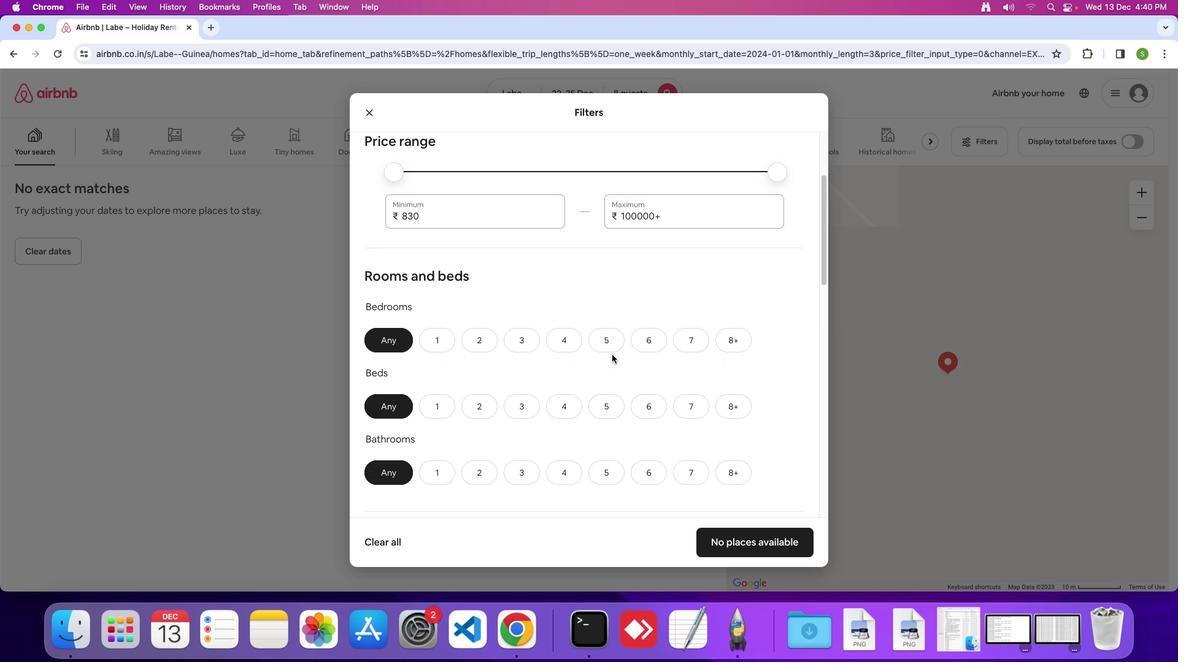 
Action: Mouse moved to (612, 352)
Screenshot: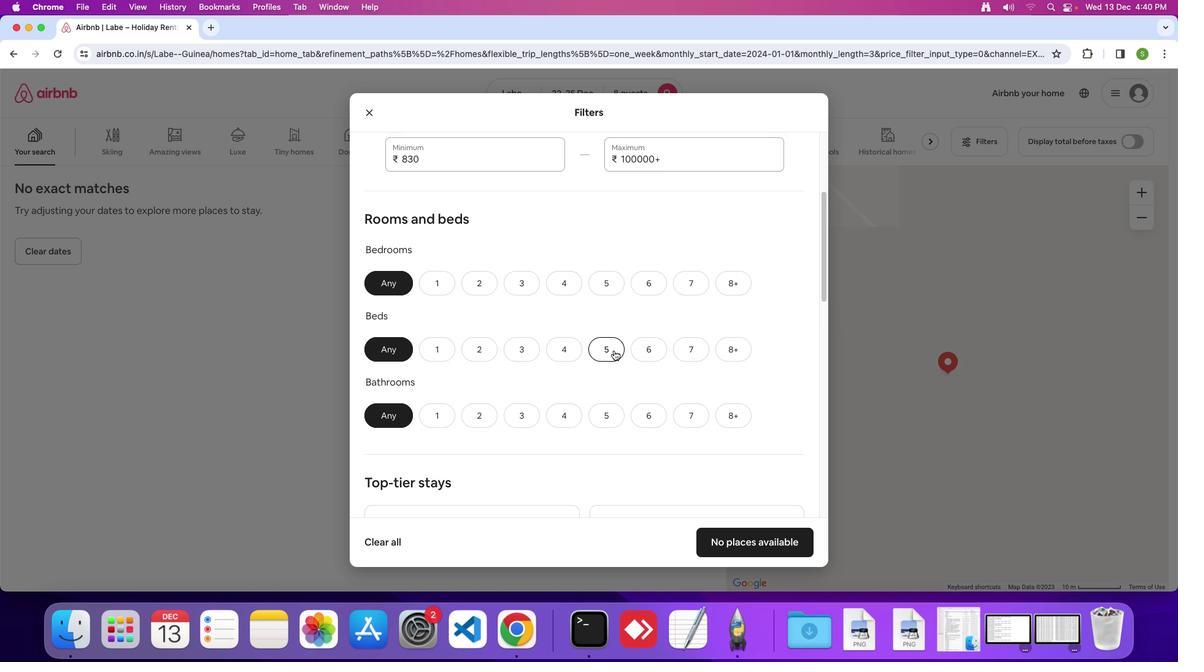 
Action: Mouse scrolled (612, 352) with delta (0, 0)
Screenshot: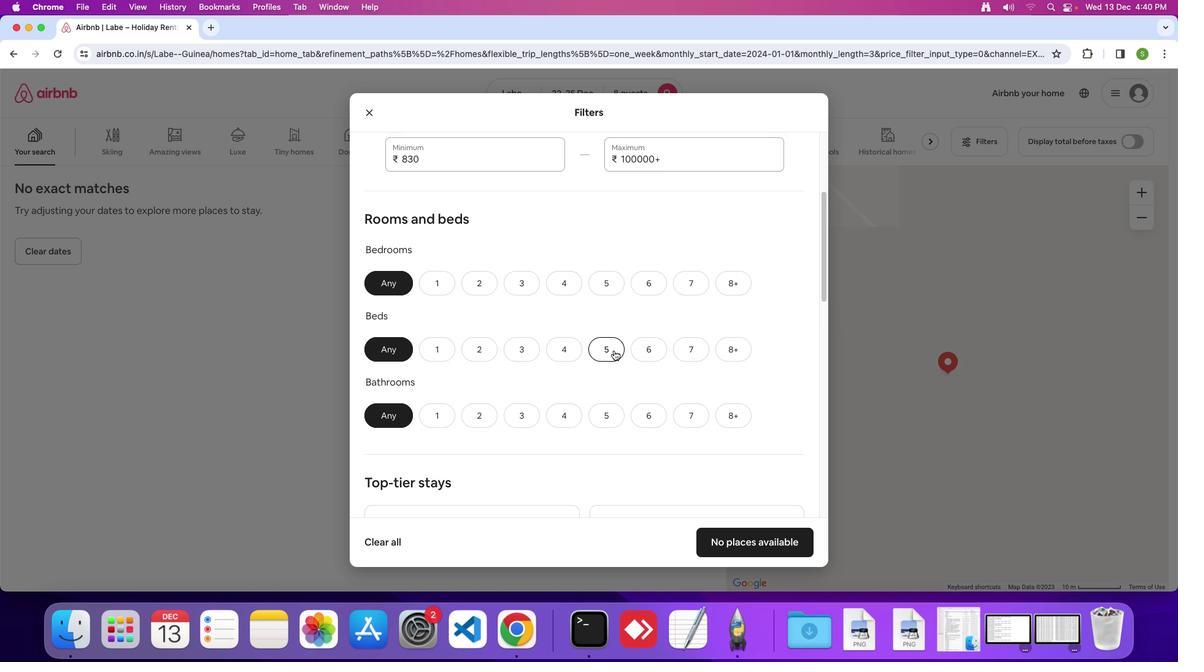 
Action: Mouse moved to (613, 351)
Screenshot: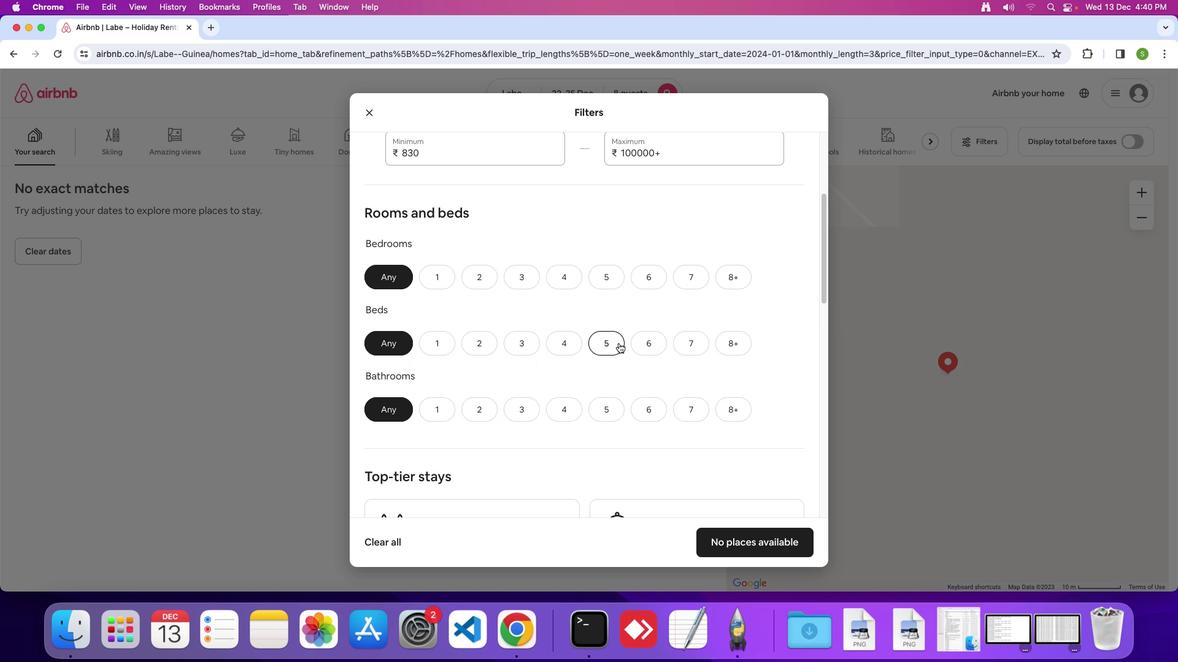 
Action: Mouse scrolled (613, 351) with delta (0, 0)
Screenshot: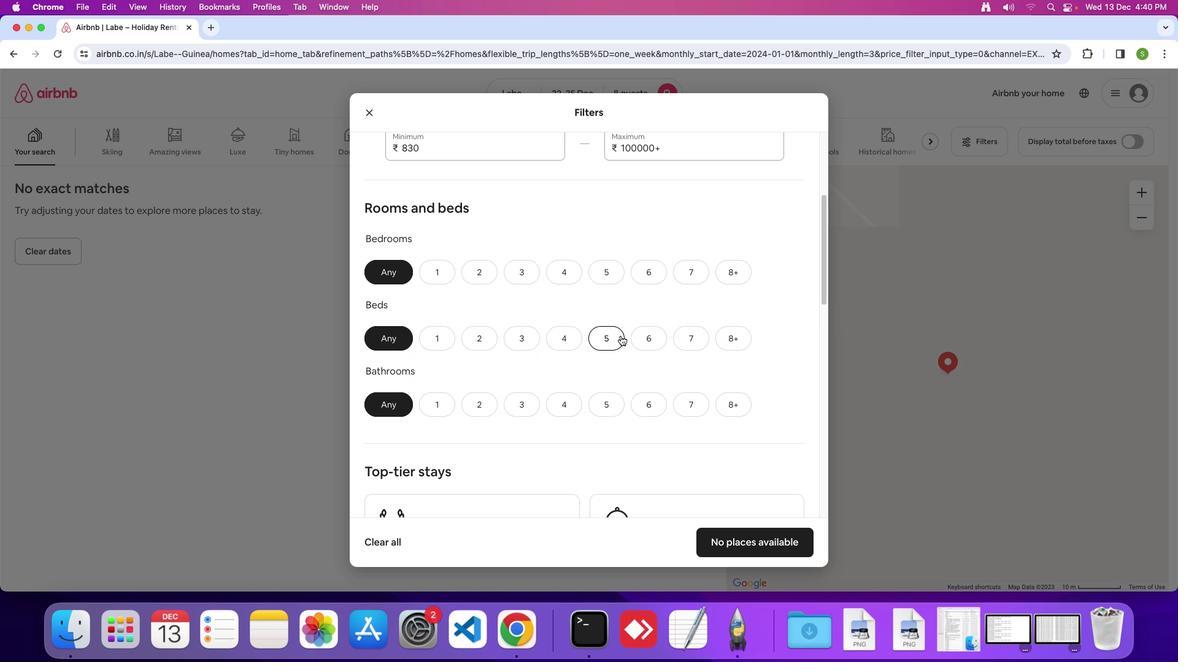 
Action: Mouse moved to (653, 267)
Screenshot: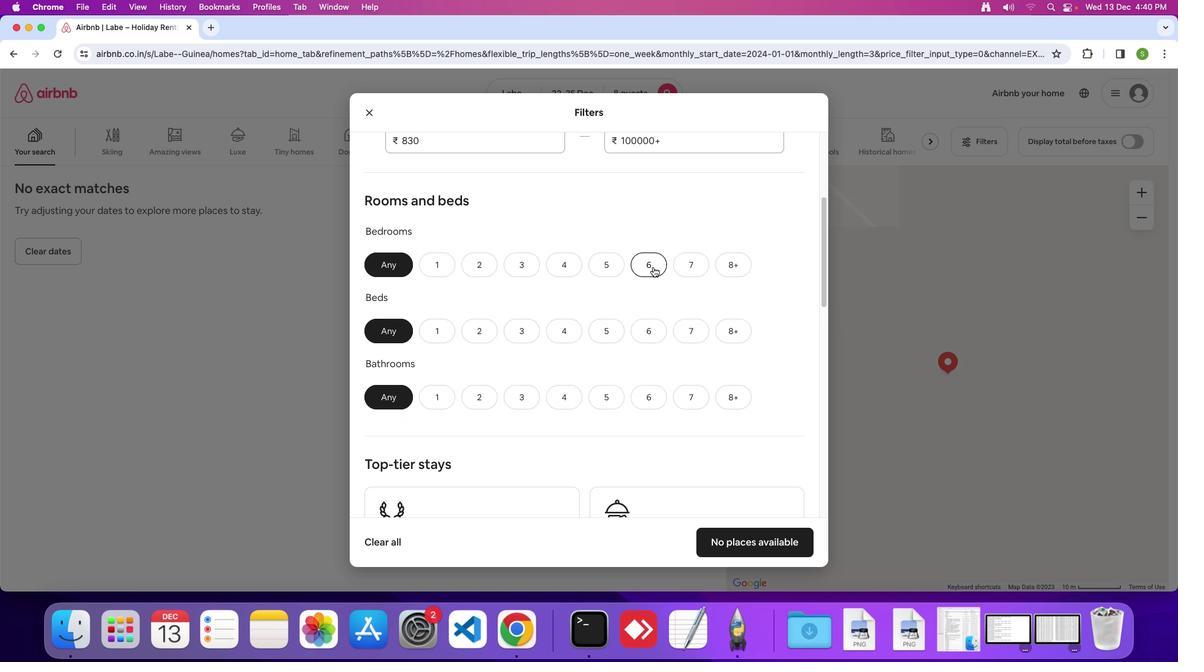 
Action: Mouse pressed left at (653, 267)
Screenshot: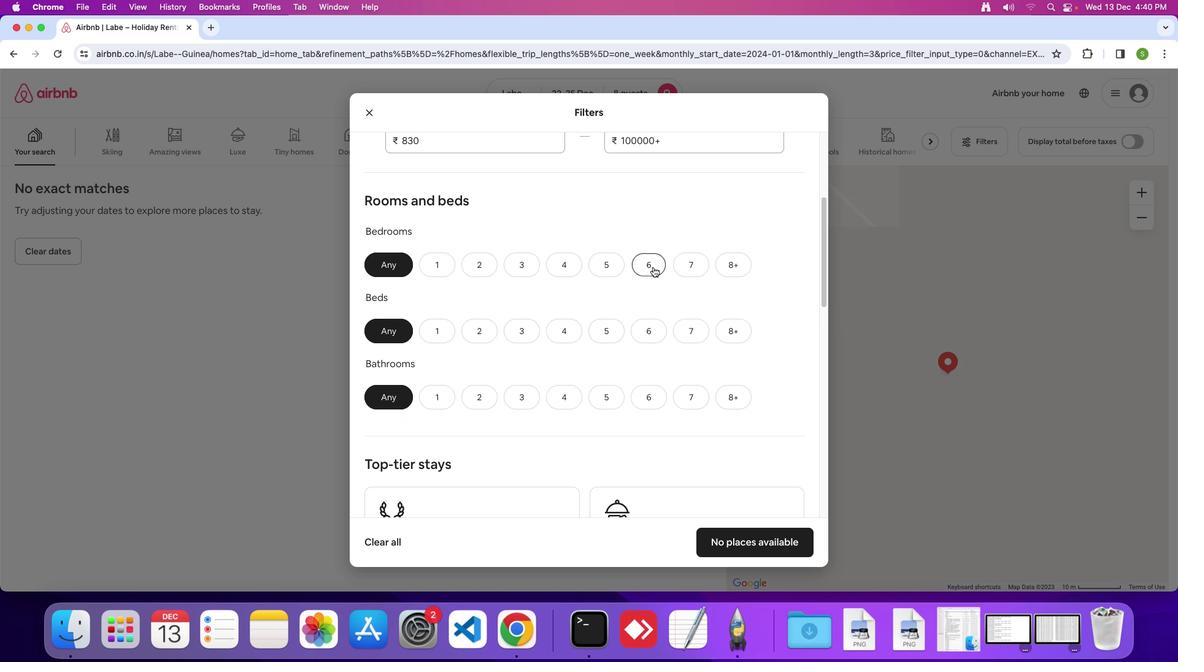 
Action: Mouse moved to (650, 324)
Screenshot: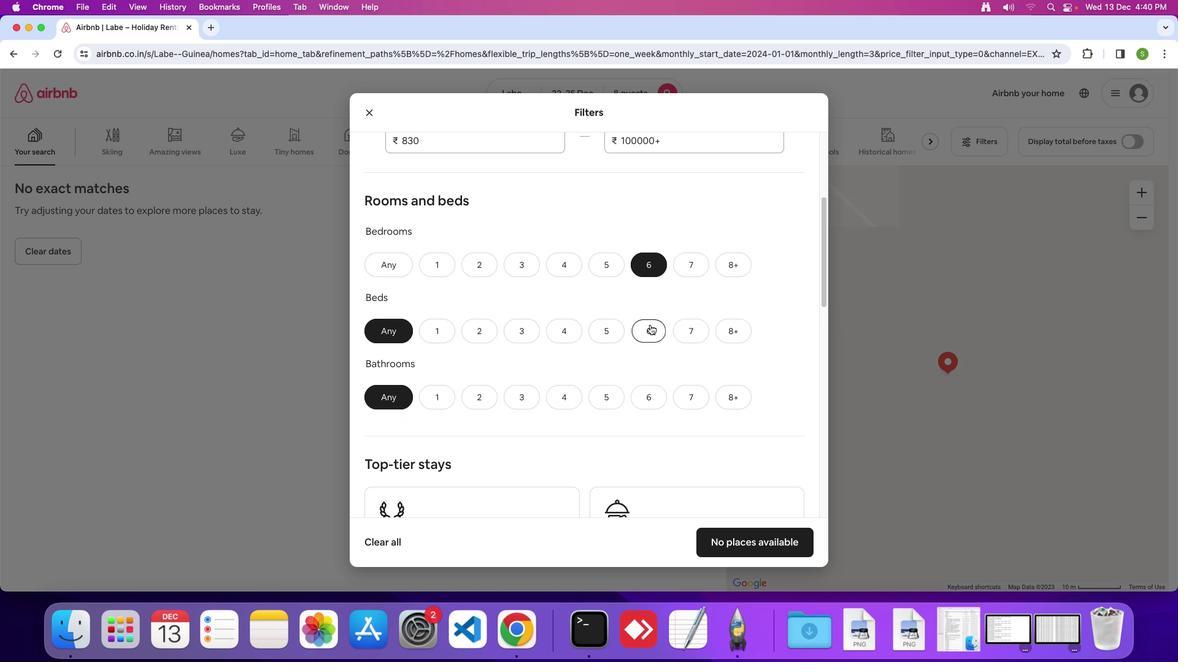 
Action: Mouse pressed left at (650, 324)
Screenshot: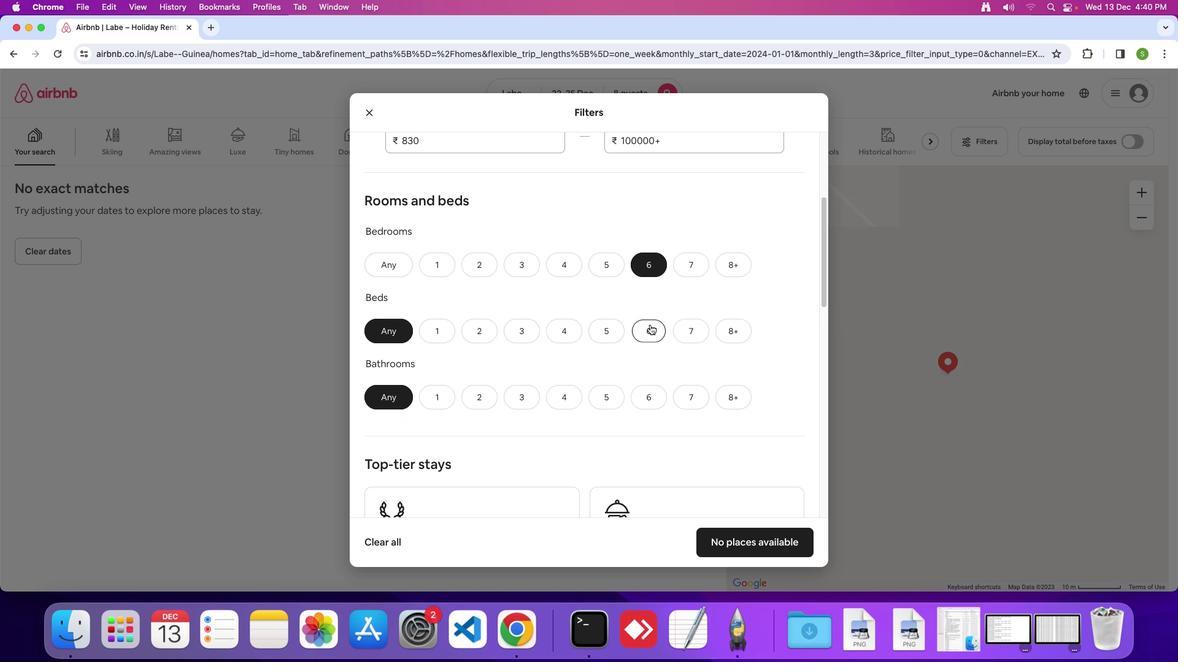 
Action: Mouse moved to (637, 399)
Screenshot: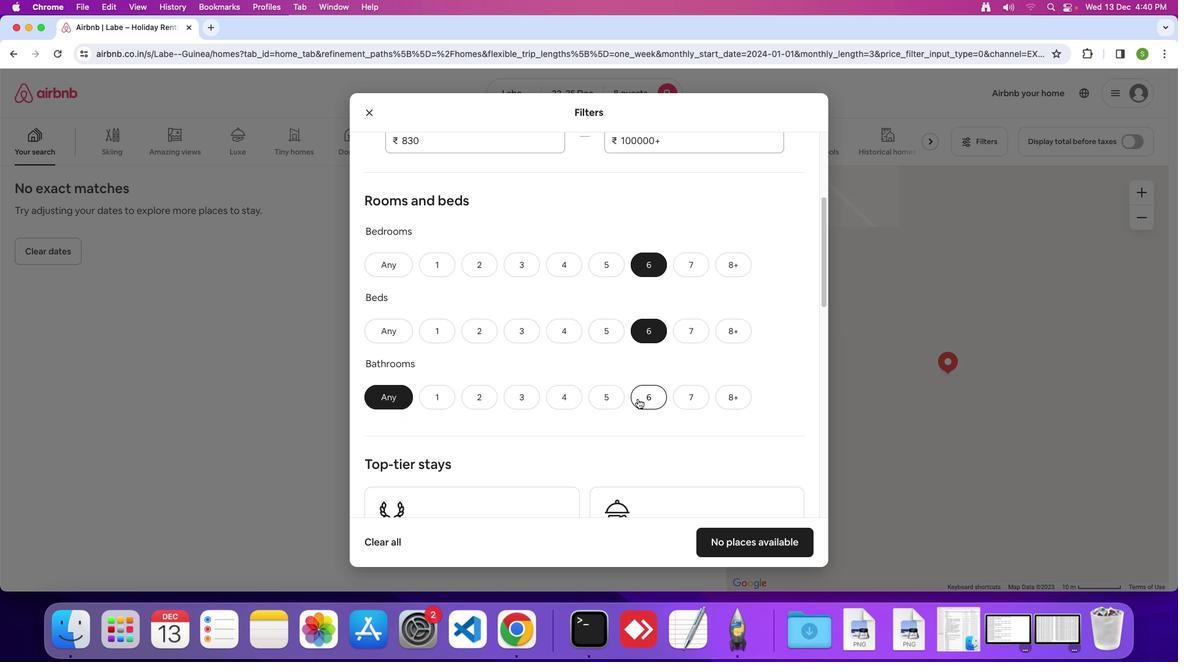 
Action: Mouse pressed left at (637, 399)
Screenshot: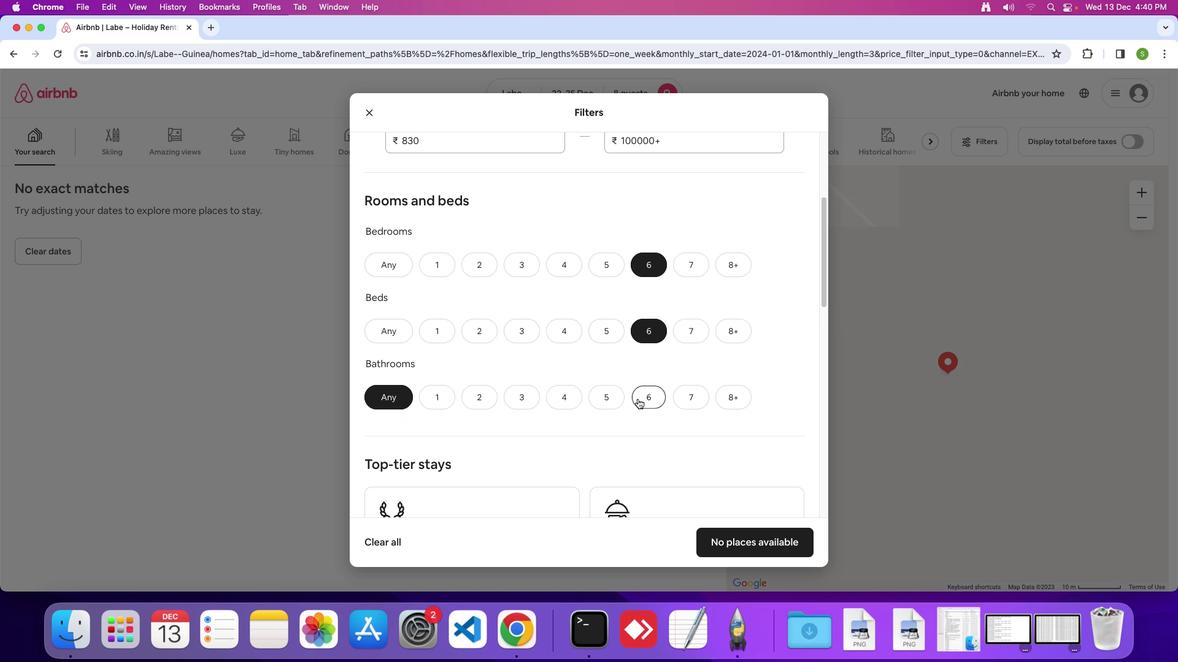
Action: Mouse moved to (602, 359)
Screenshot: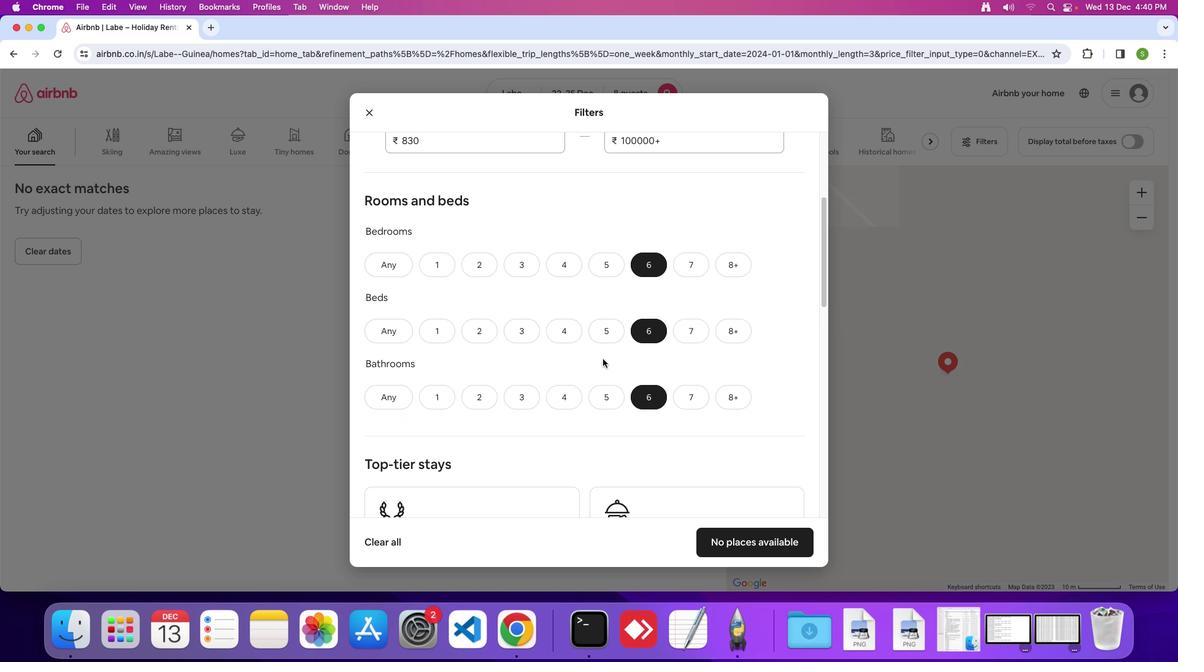 
Action: Mouse scrolled (602, 359) with delta (0, 0)
Screenshot: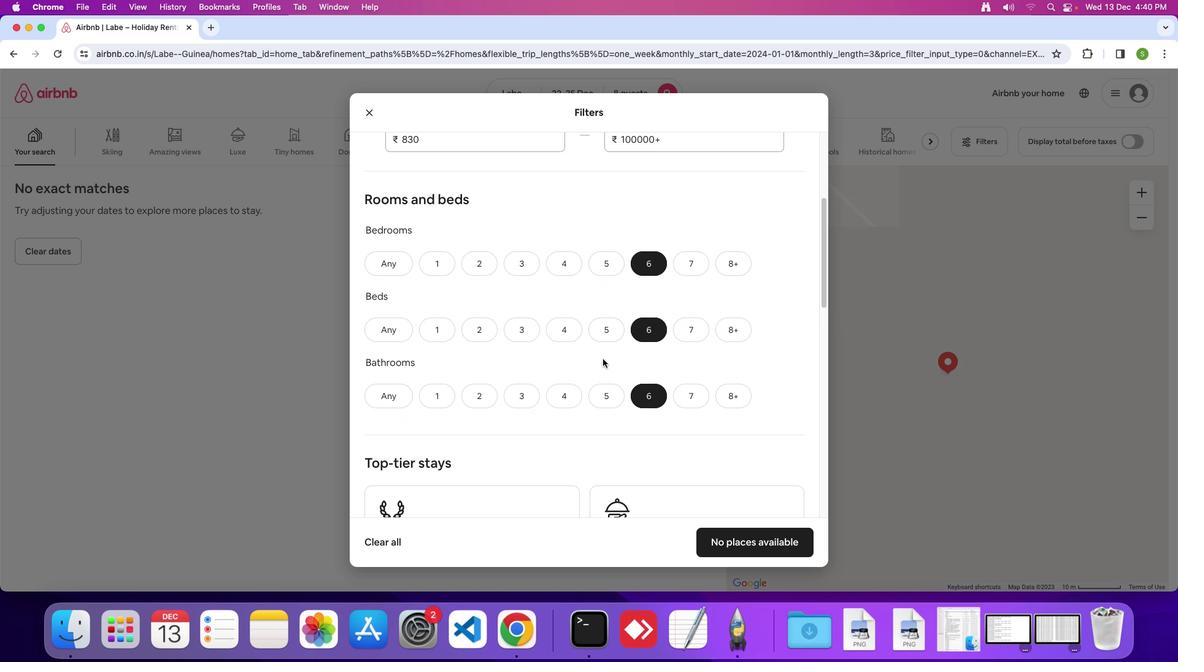 
Action: Mouse scrolled (602, 359) with delta (0, 0)
Screenshot: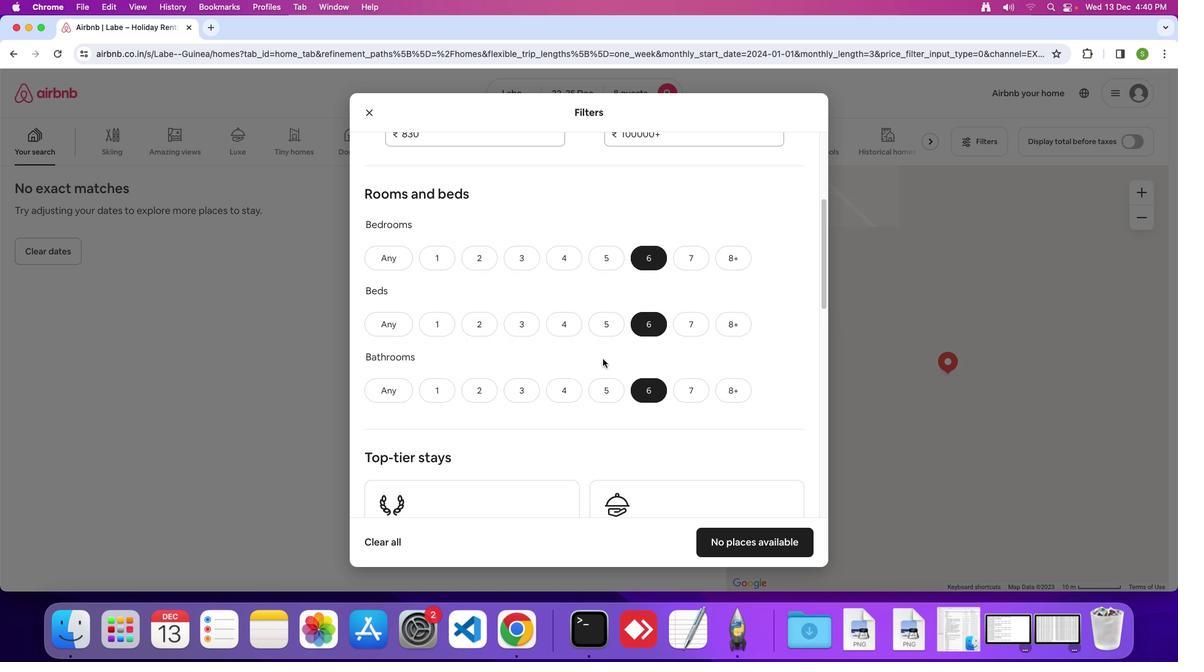
Action: Mouse scrolled (602, 359) with delta (0, 0)
Screenshot: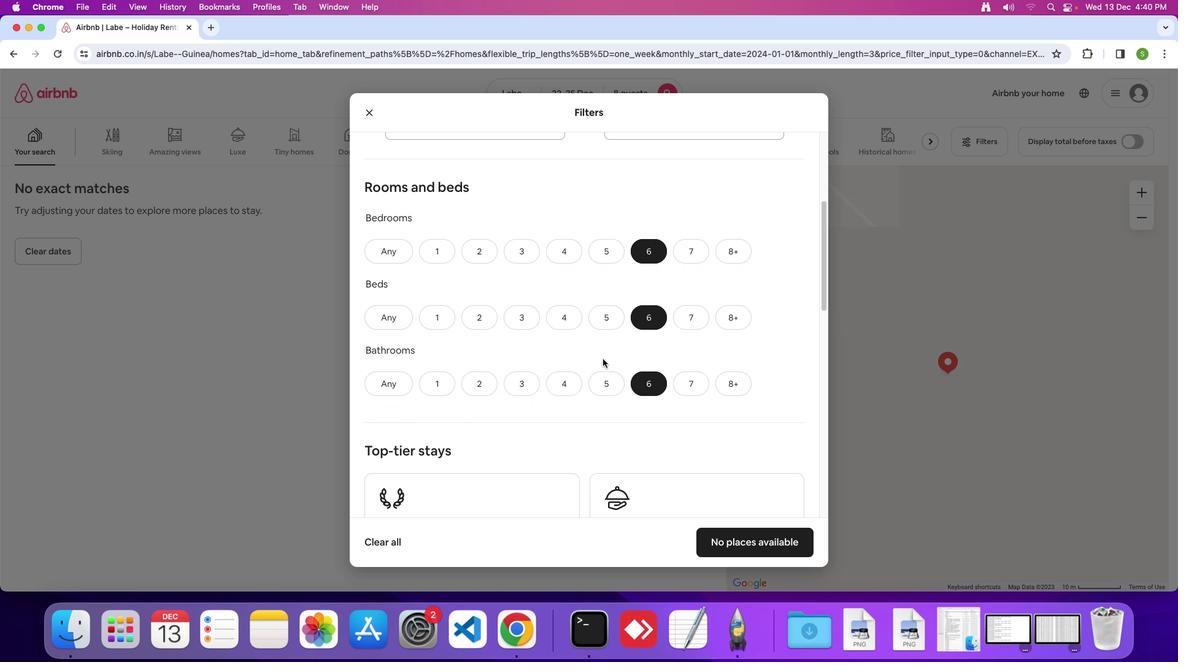 
Action: Mouse moved to (602, 358)
Screenshot: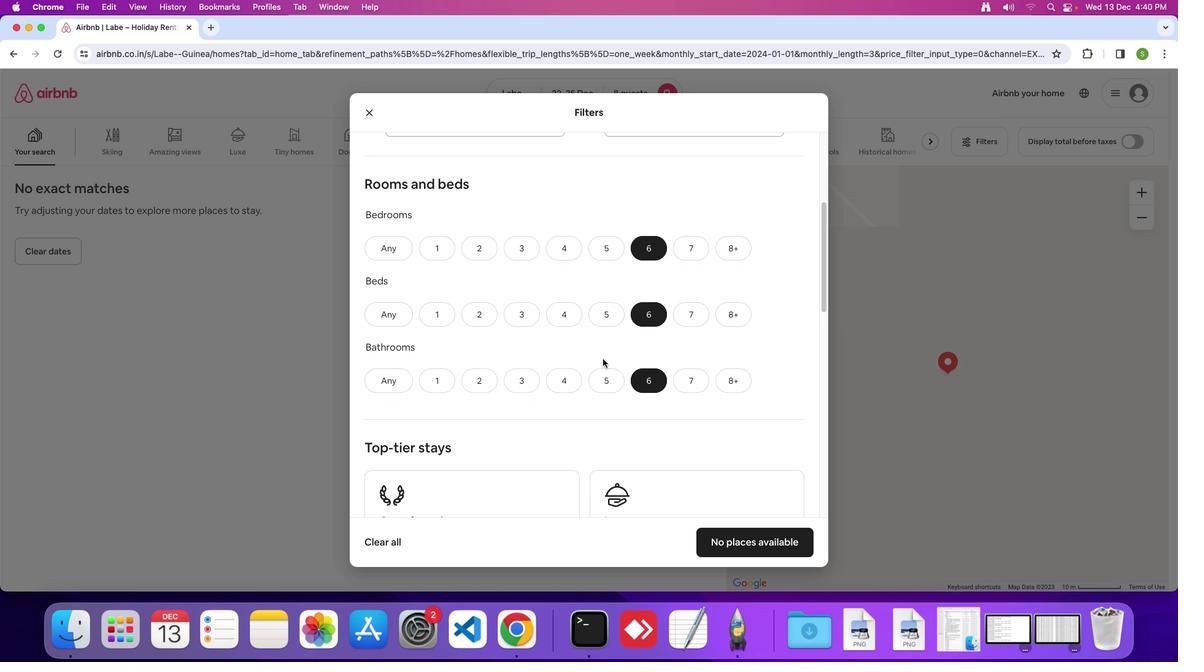 
Action: Mouse scrolled (602, 358) with delta (0, 0)
Screenshot: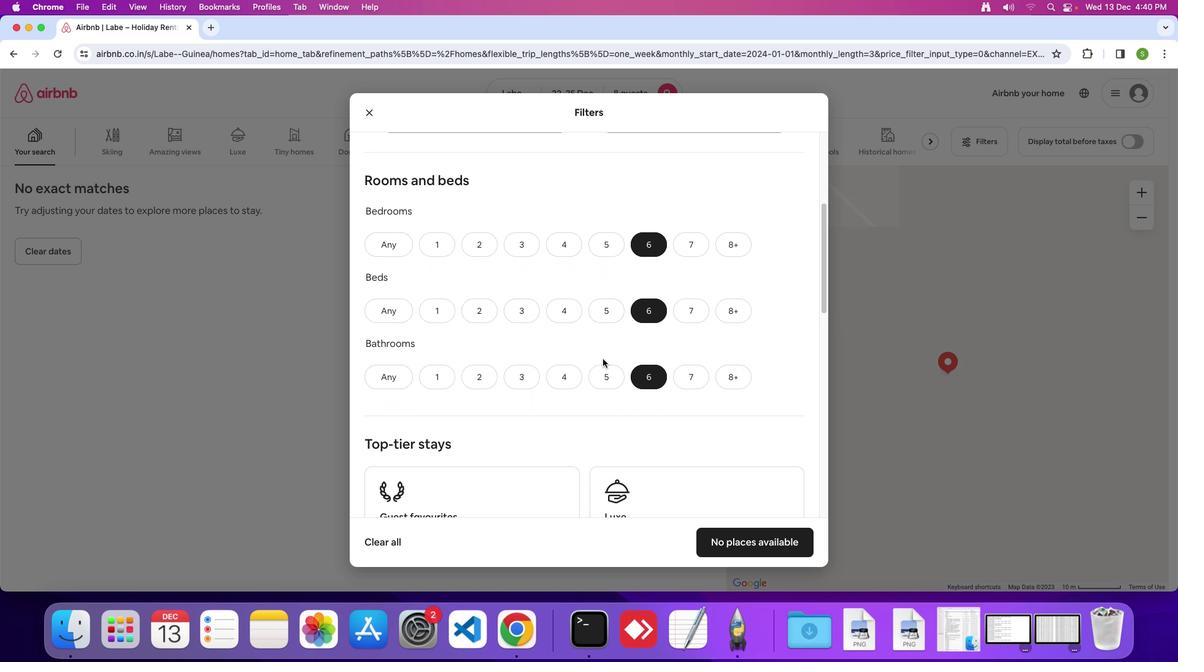 
Action: Mouse scrolled (602, 358) with delta (0, 0)
Screenshot: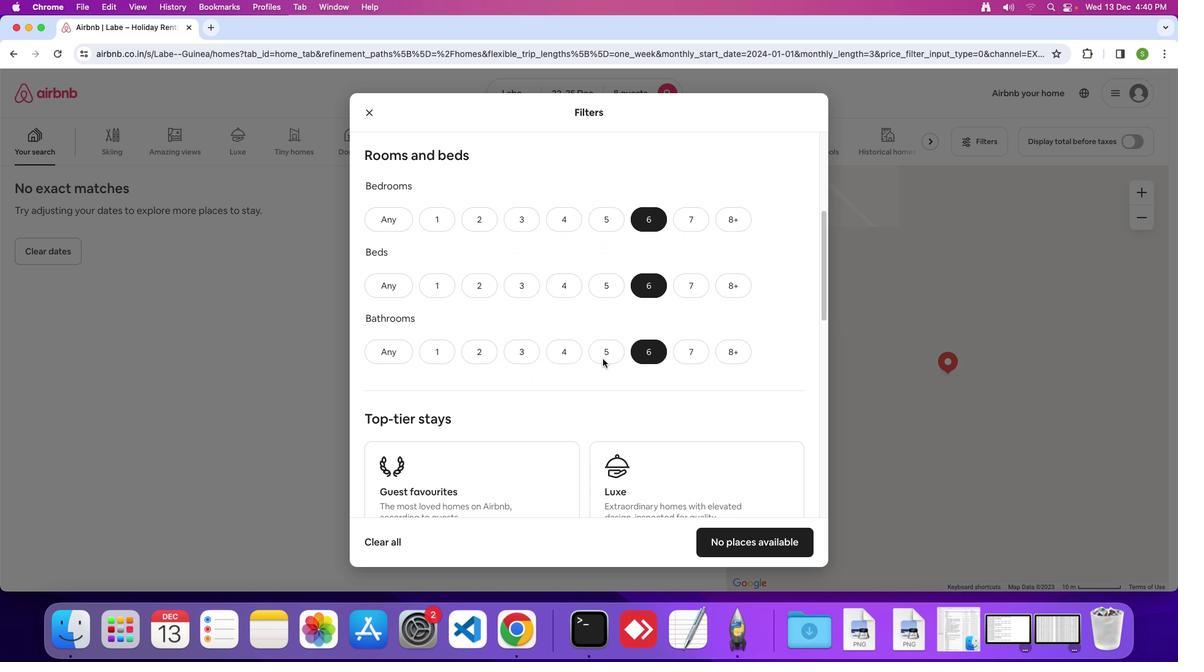 
Action: Mouse moved to (602, 358)
Screenshot: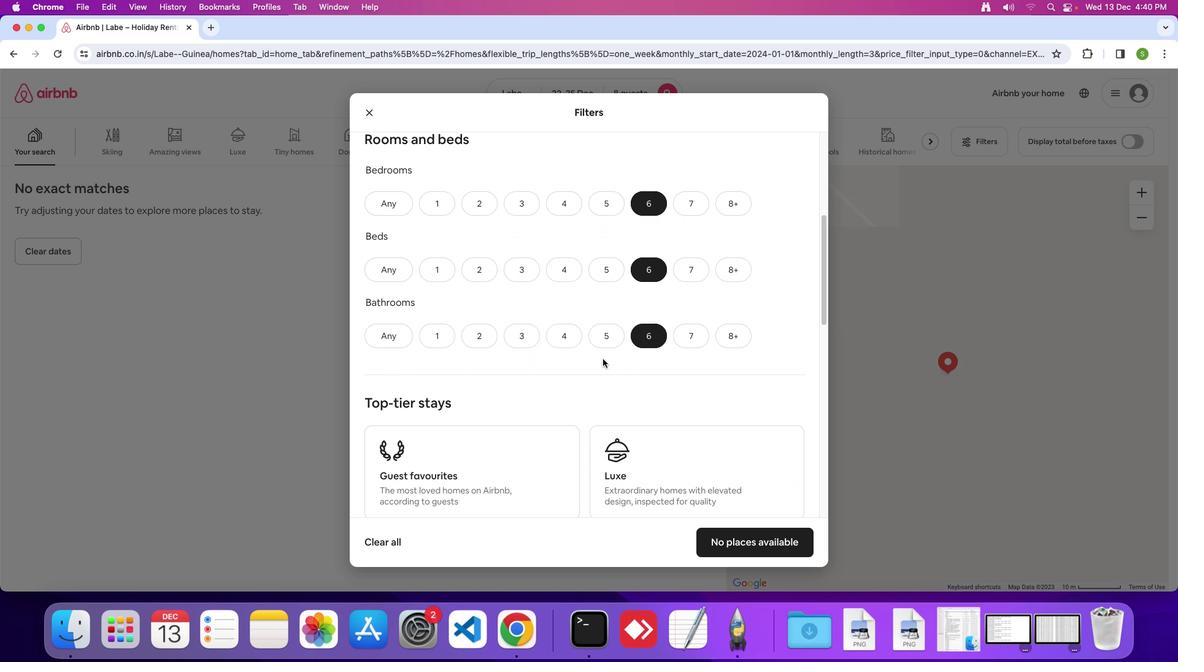
Action: Mouse scrolled (602, 358) with delta (0, 0)
Screenshot: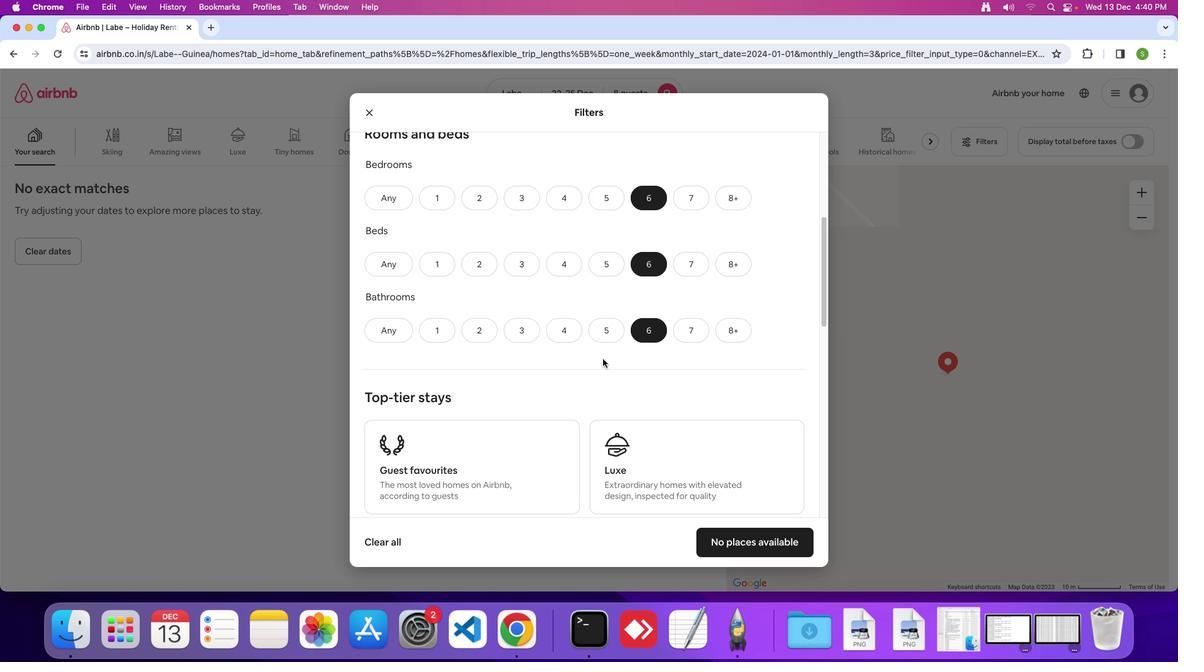 
Action: Mouse scrolled (602, 358) with delta (0, 0)
Screenshot: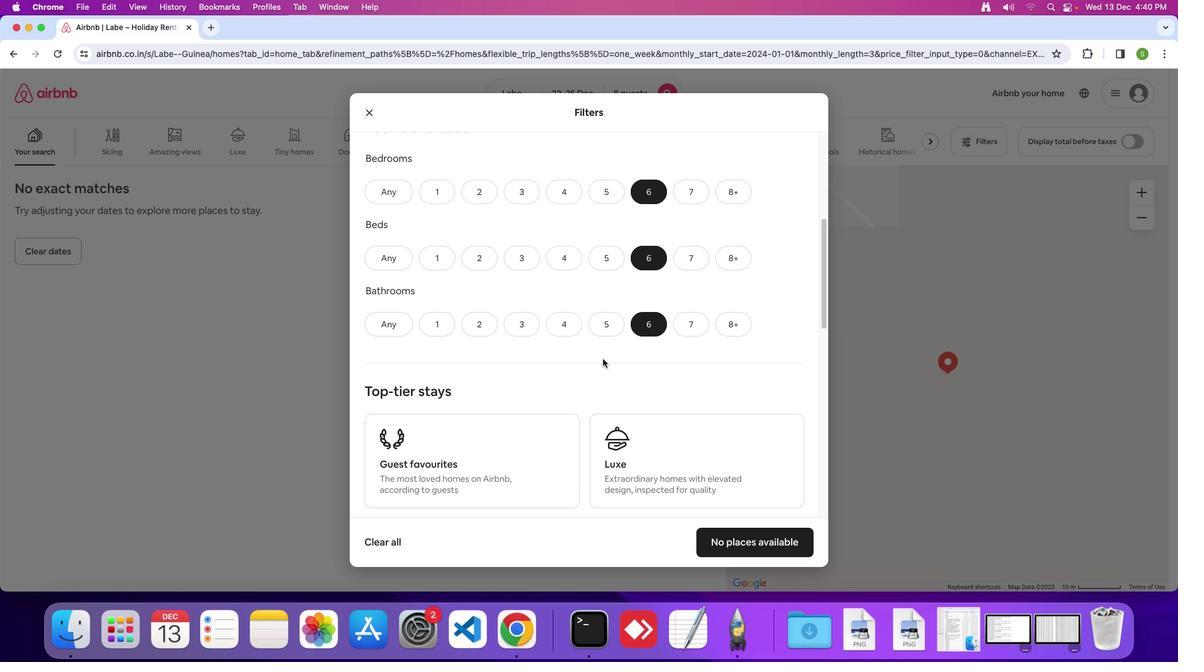 
Action: Mouse scrolled (602, 358) with delta (0, 0)
Screenshot: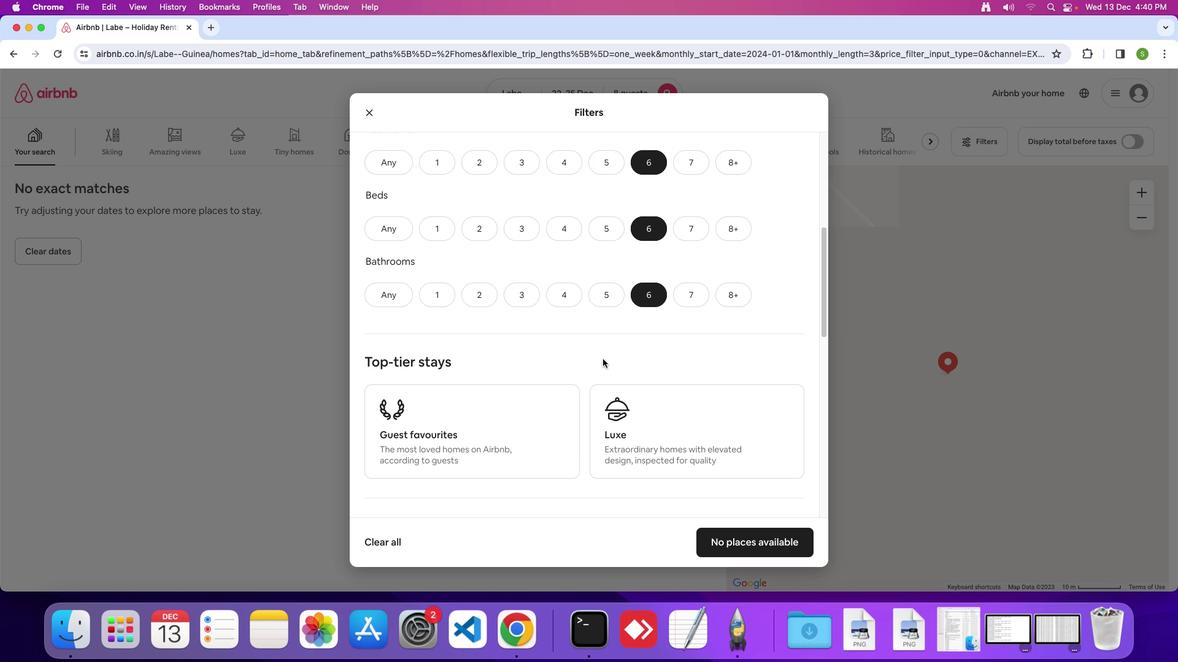 
Action: Mouse scrolled (602, 358) with delta (0, 0)
Screenshot: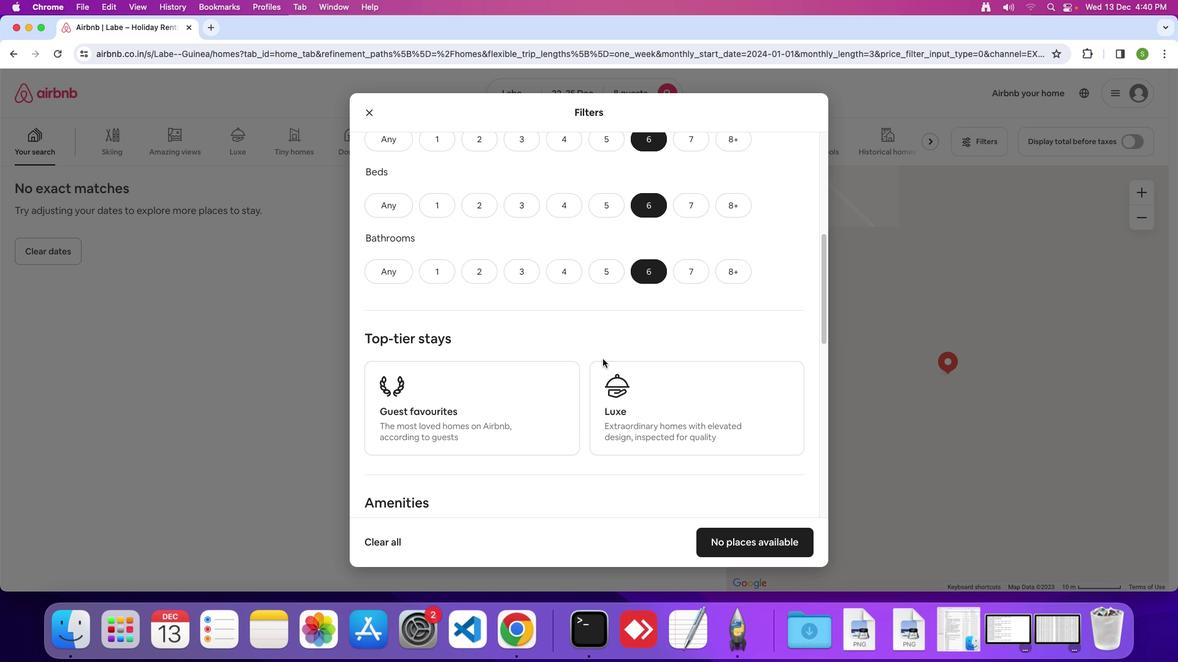 
Action: Mouse scrolled (602, 358) with delta (0, 0)
Screenshot: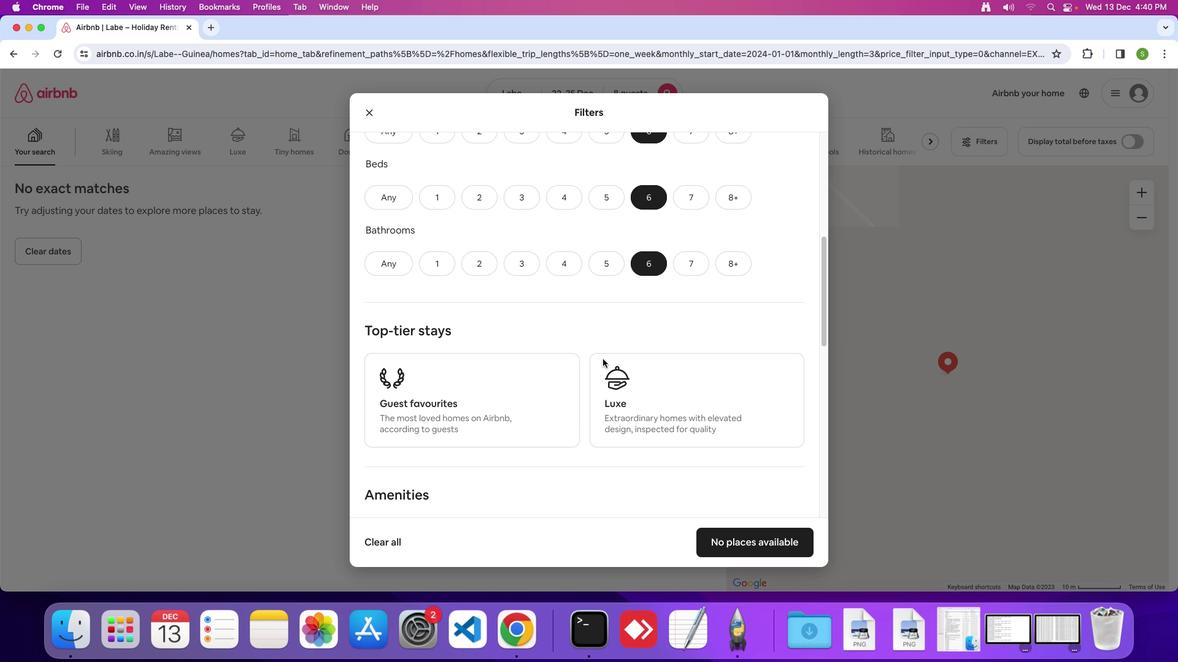 
Action: Mouse scrolled (602, 358) with delta (0, -1)
Screenshot: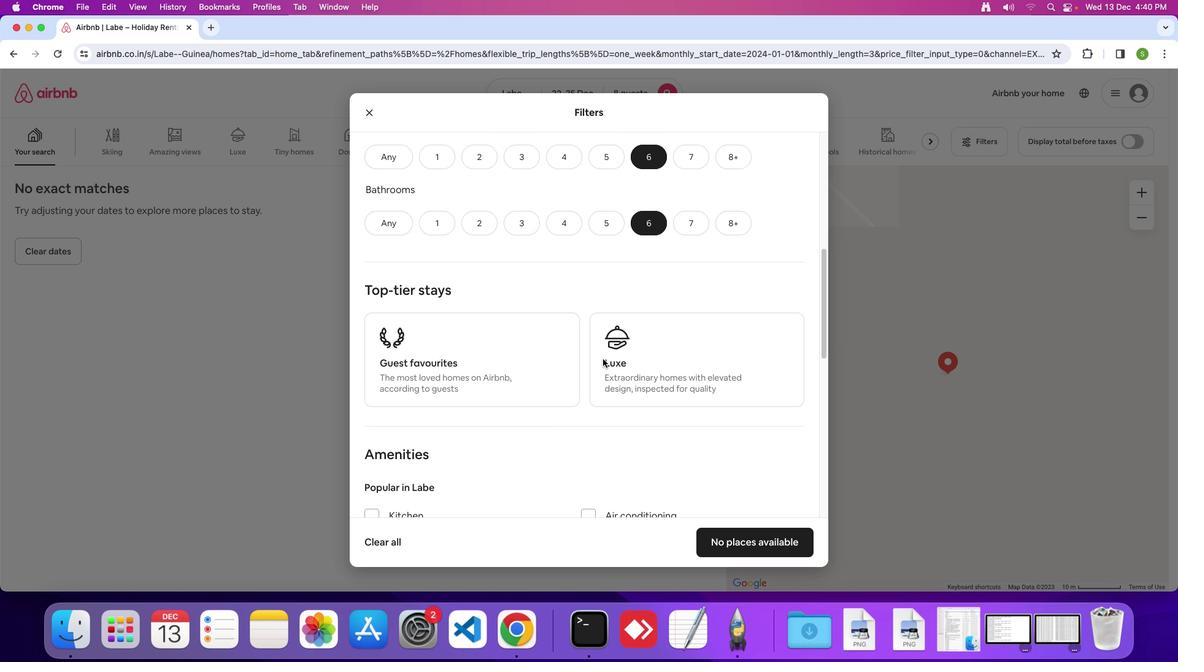 
Action: Mouse scrolled (602, 358) with delta (0, 0)
Screenshot: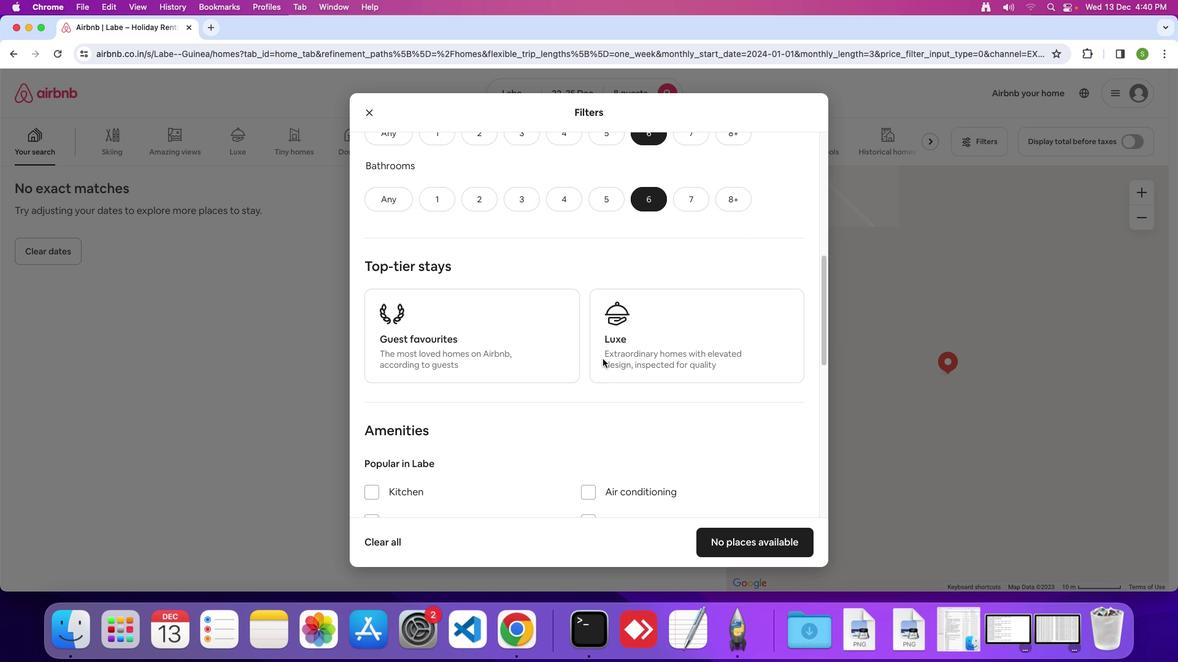 
Action: Mouse scrolled (602, 358) with delta (0, 0)
Screenshot: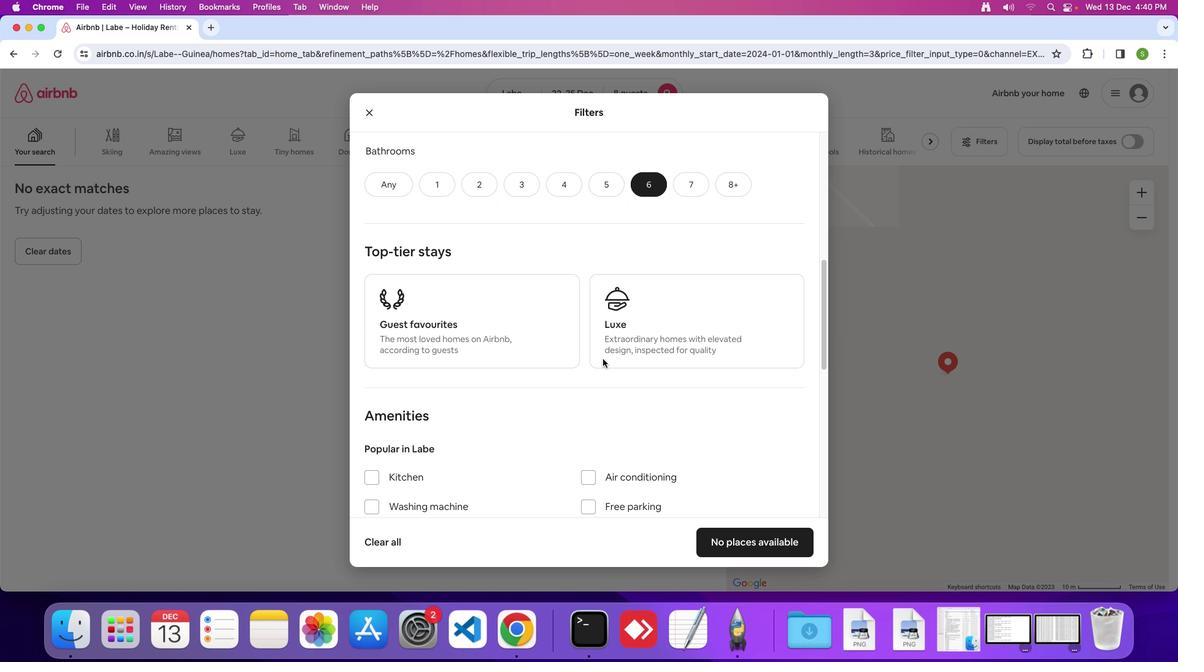 
Action: Mouse scrolled (602, 358) with delta (0, -1)
Screenshot: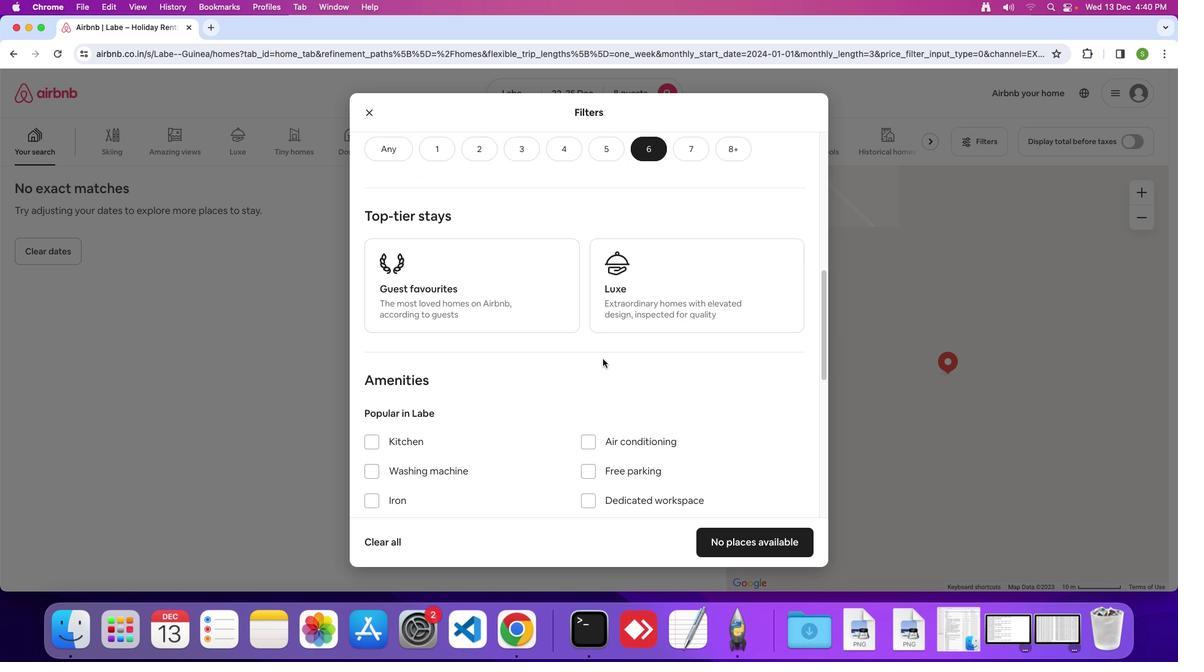 
Action: Mouse scrolled (602, 358) with delta (0, 0)
Screenshot: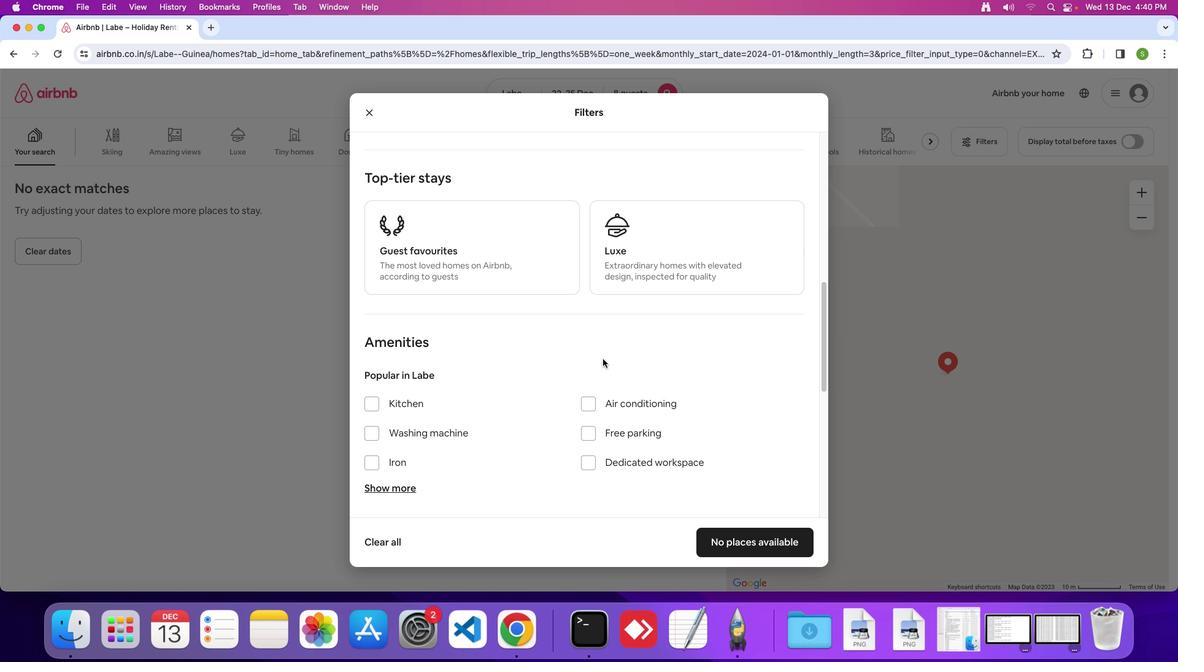 
Action: Mouse scrolled (602, 358) with delta (0, 0)
Screenshot: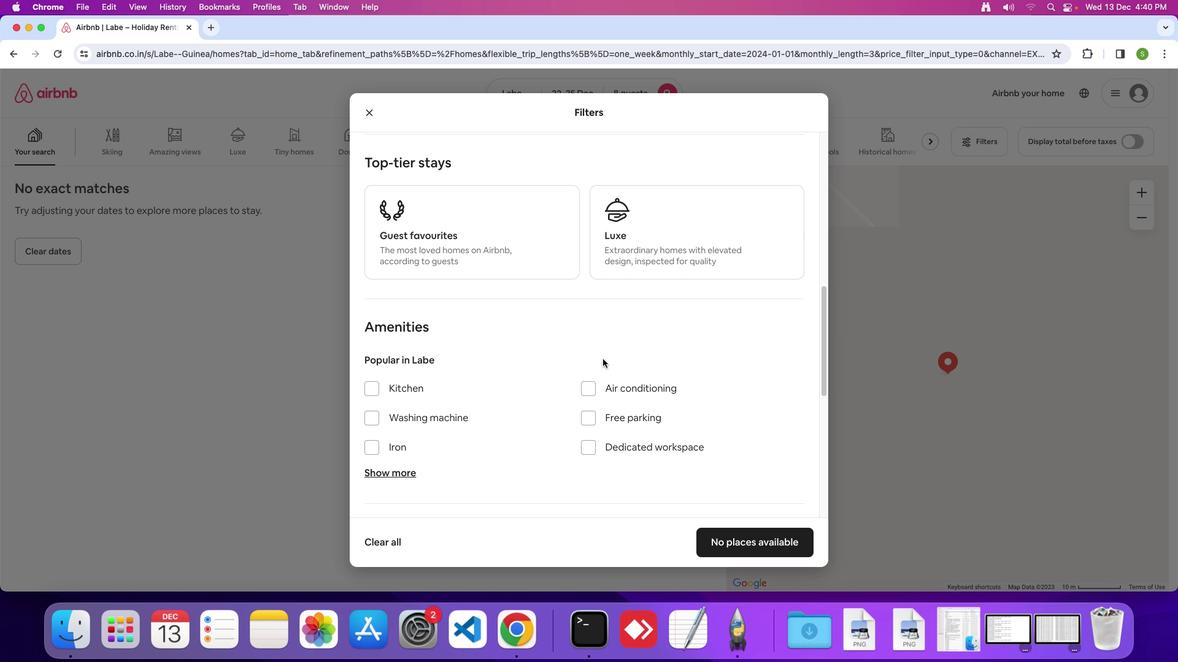 
Action: Mouse scrolled (602, 358) with delta (0, -1)
Screenshot: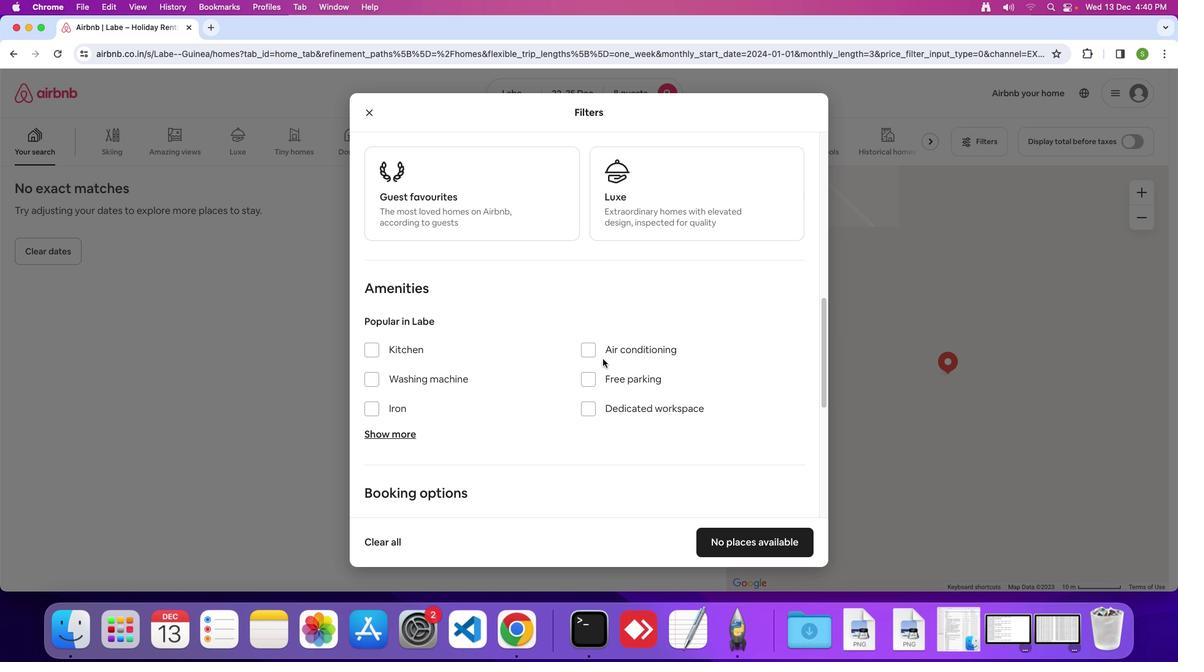 
Action: Mouse moved to (525, 349)
Screenshot: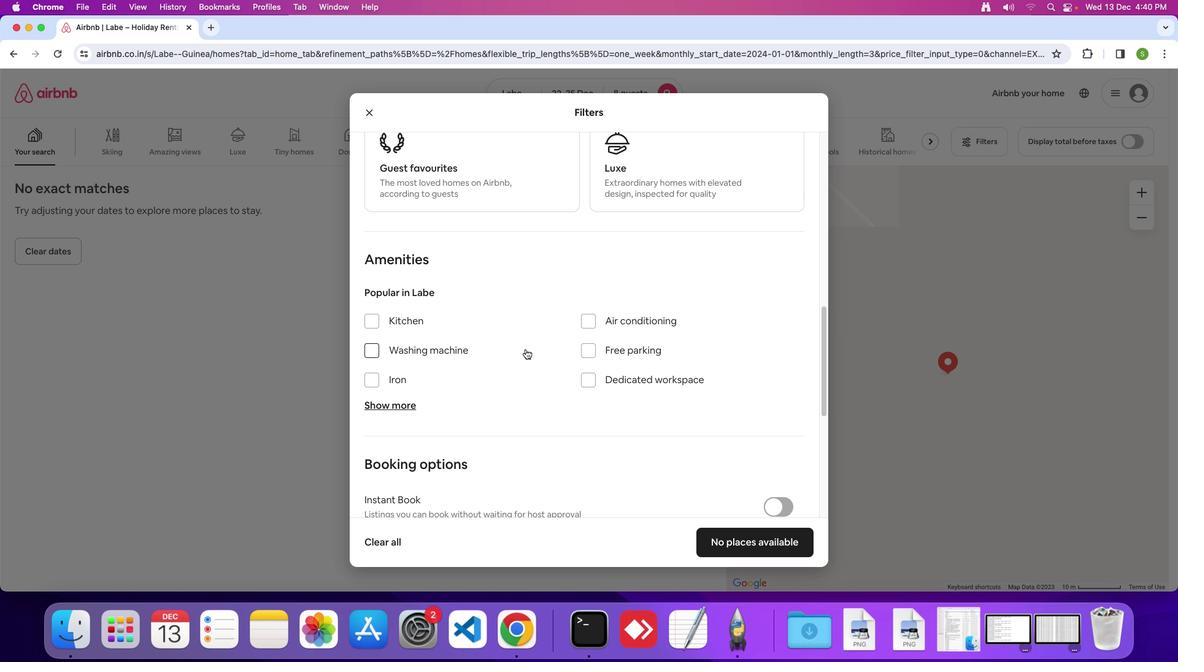
Action: Mouse scrolled (525, 349) with delta (0, 0)
Screenshot: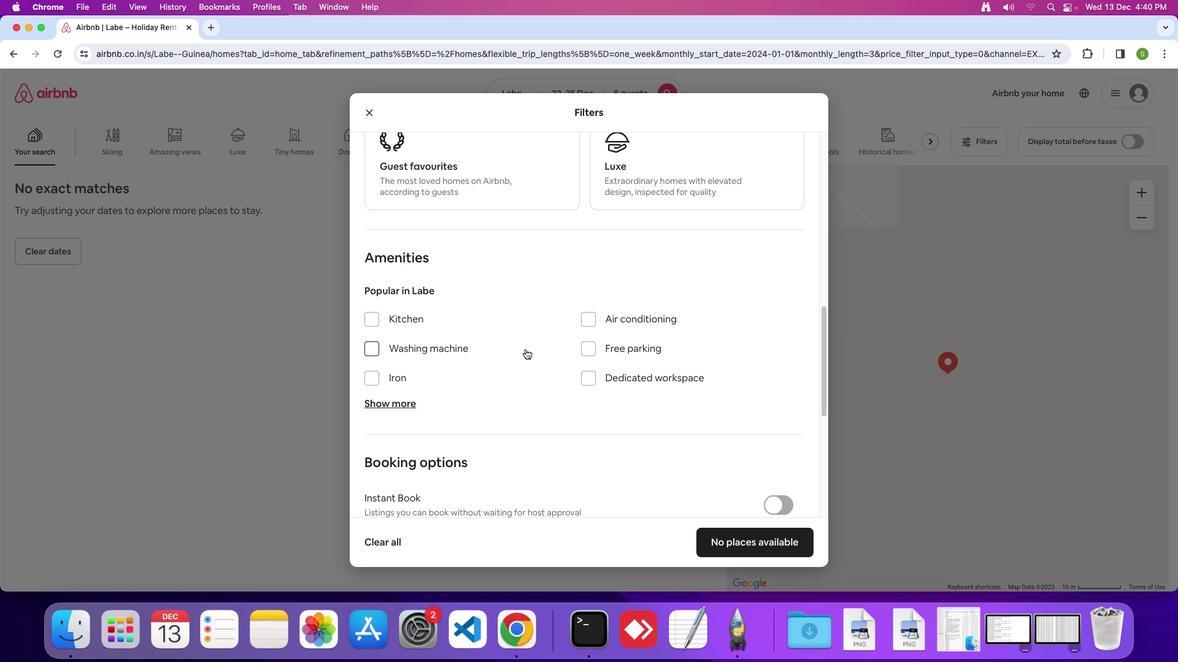 
Action: Mouse scrolled (525, 349) with delta (0, 0)
Screenshot: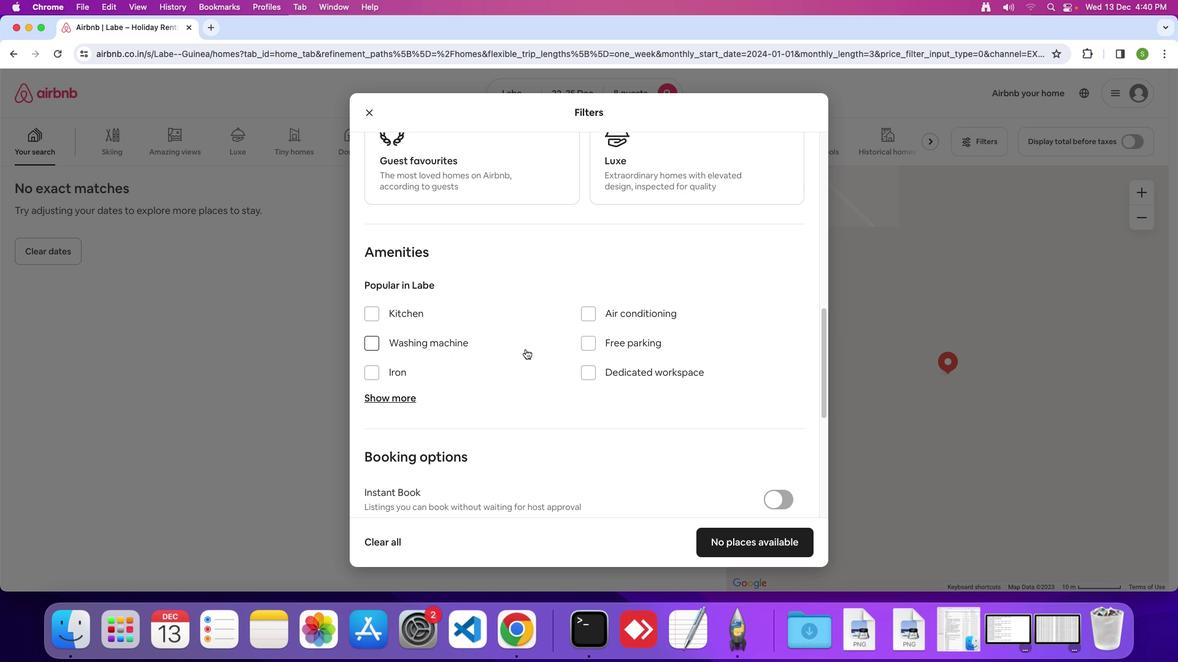 
Action: Mouse moved to (525, 349)
Screenshot: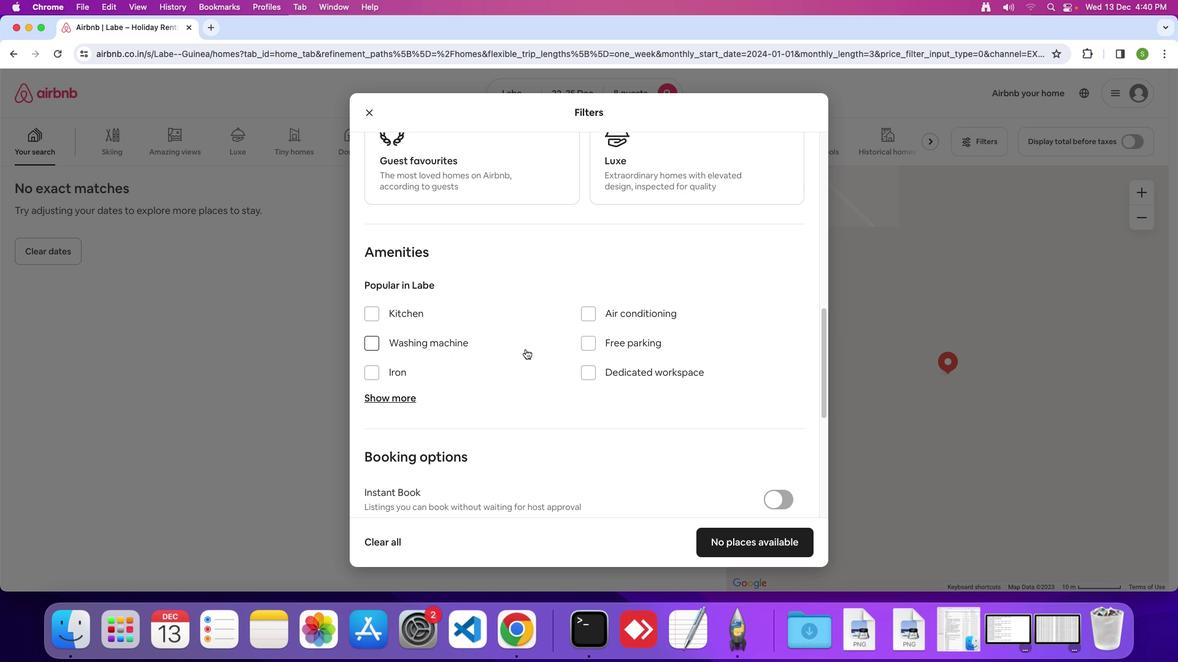 
Action: Mouse scrolled (525, 349) with delta (0, 0)
Screenshot: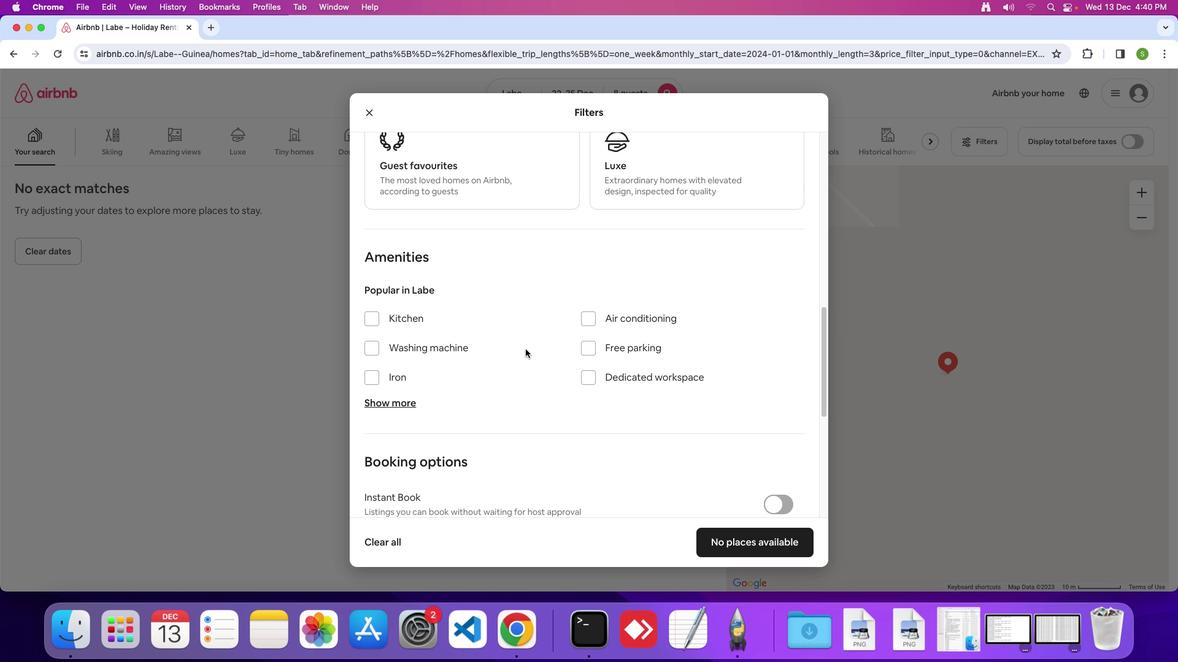 
Action: Mouse scrolled (525, 349) with delta (0, 0)
Screenshot: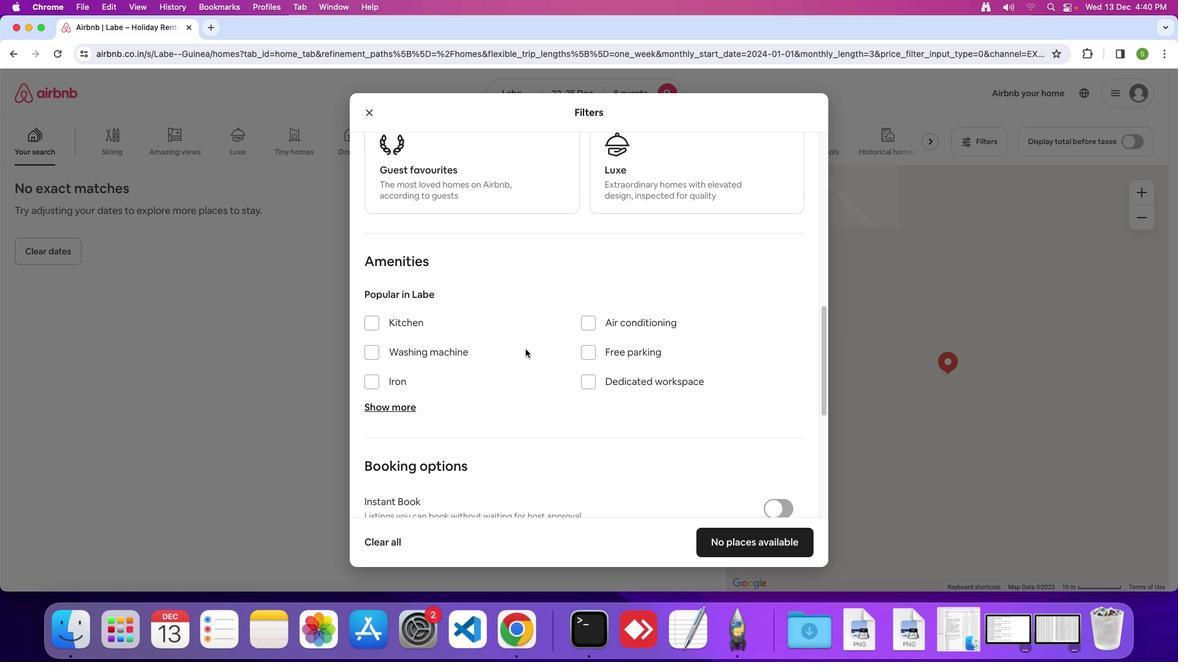 
Action: Mouse scrolled (525, 349) with delta (0, 0)
Screenshot: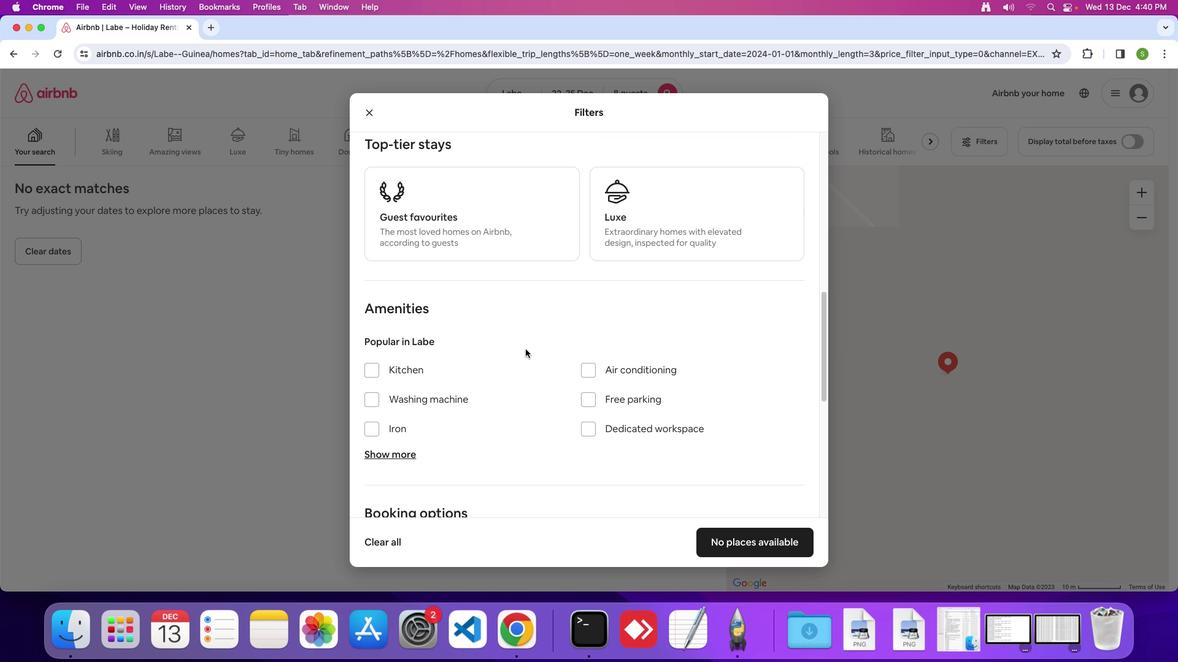 
Action: Mouse scrolled (525, 349) with delta (0, 0)
Screenshot: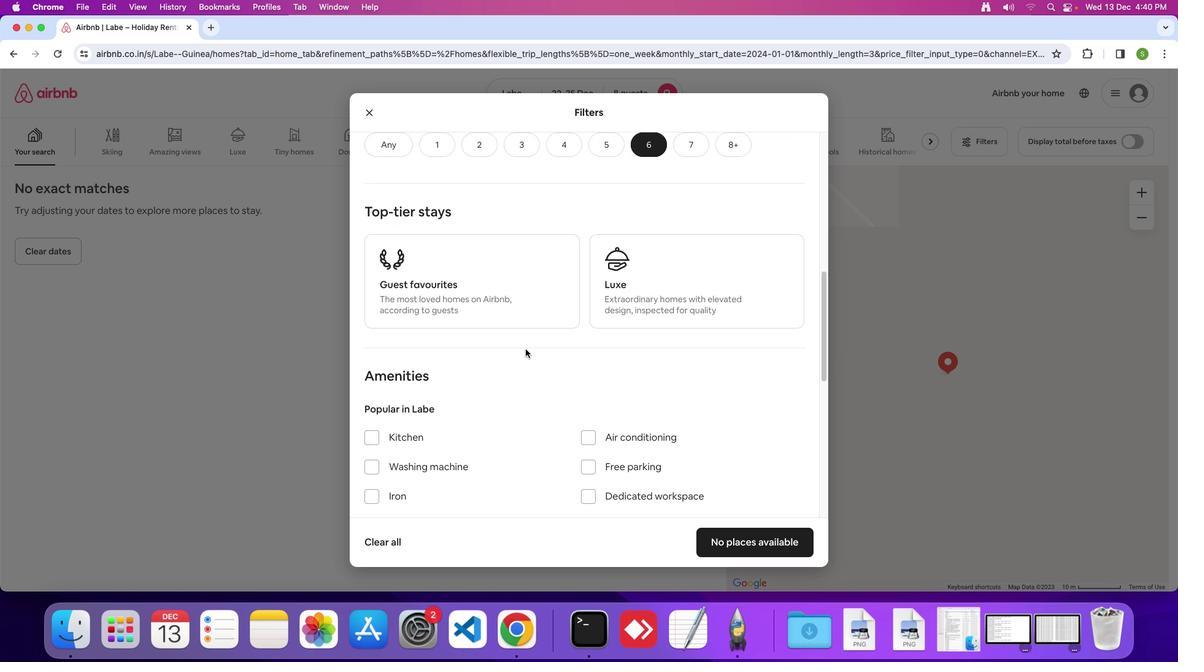 
Action: Mouse scrolled (525, 349) with delta (0, 2)
Screenshot: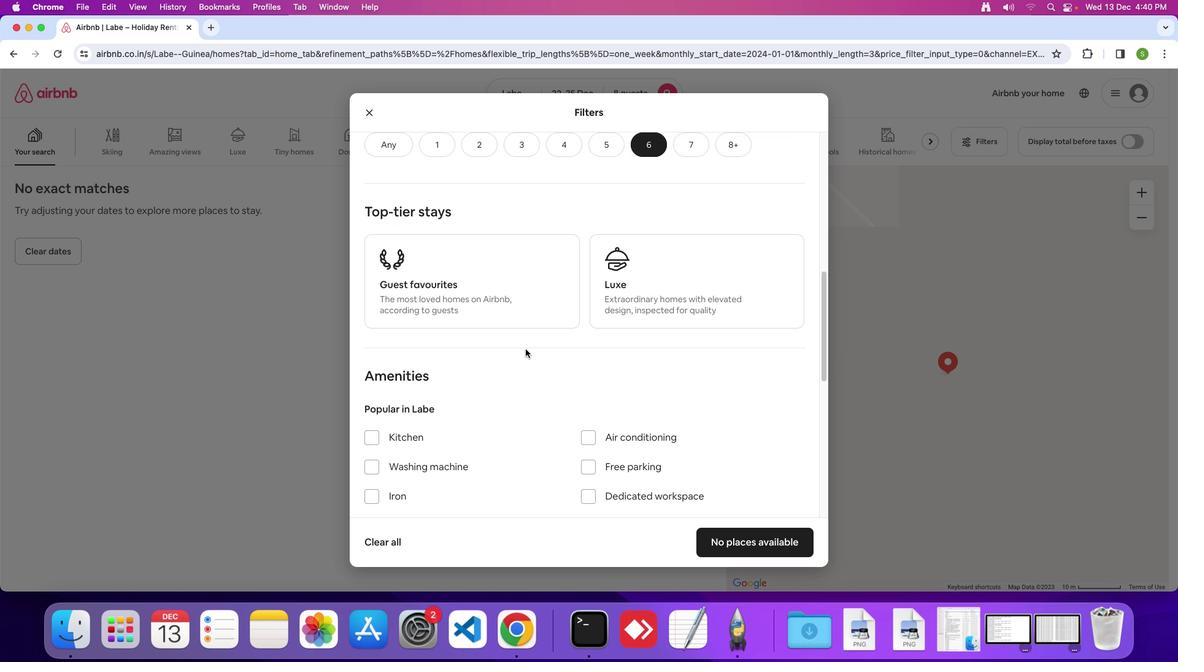 
Action: Mouse moved to (525, 349)
Screenshot: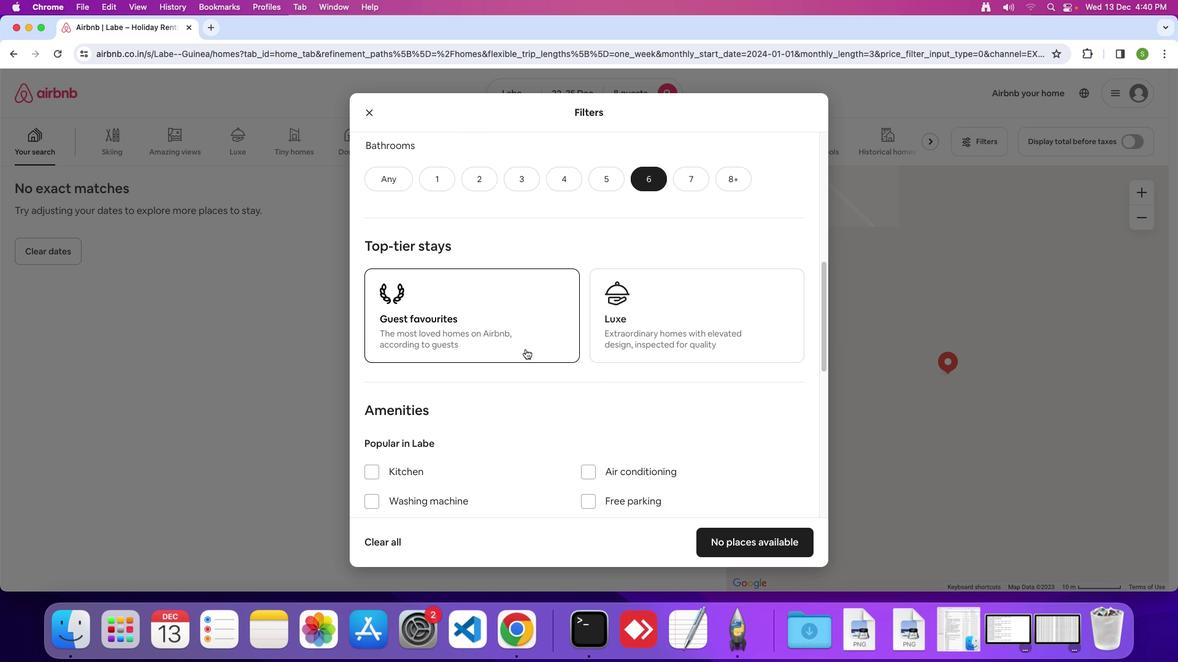 
Action: Mouse scrolled (525, 349) with delta (0, 0)
Screenshot: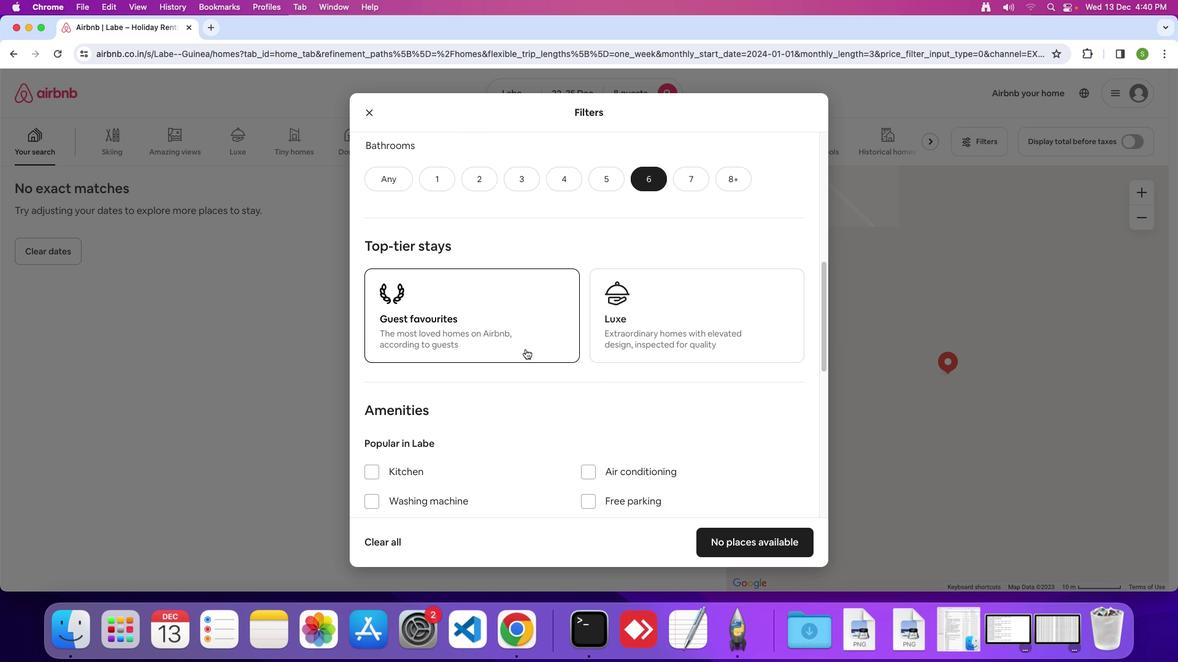
Action: Mouse scrolled (525, 349) with delta (0, 0)
Screenshot: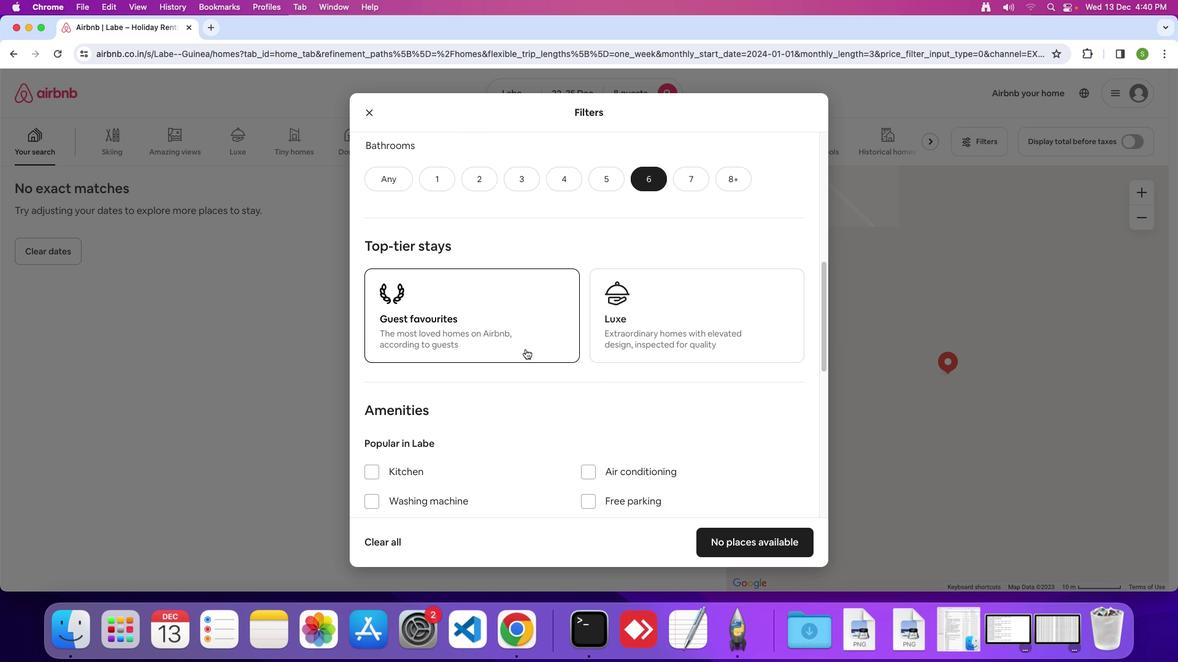 
Action: Mouse scrolled (525, 349) with delta (0, -1)
Screenshot: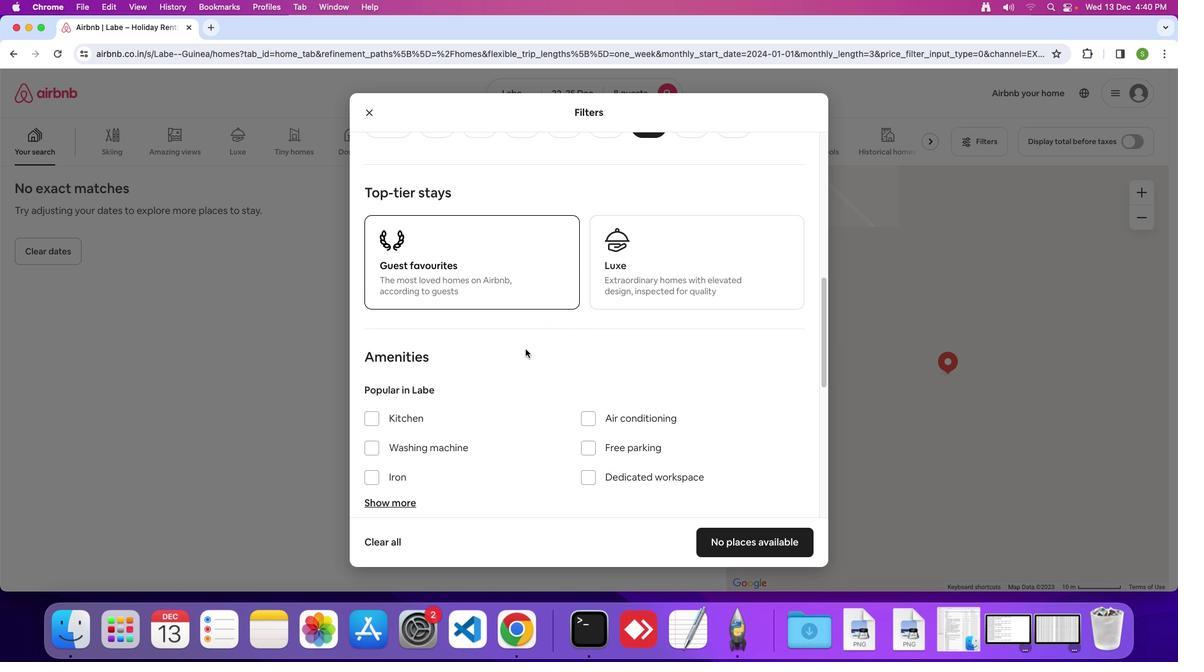 
Action: Mouse moved to (525, 349)
Screenshot: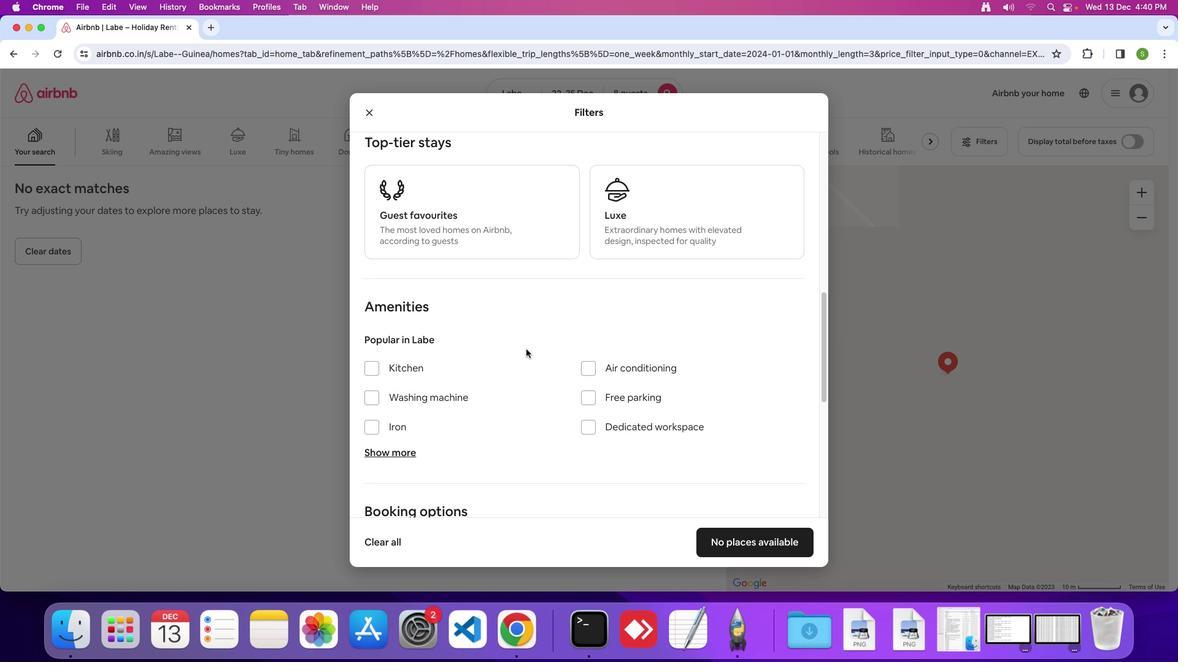 
Action: Mouse scrolled (525, 349) with delta (0, 0)
Screenshot: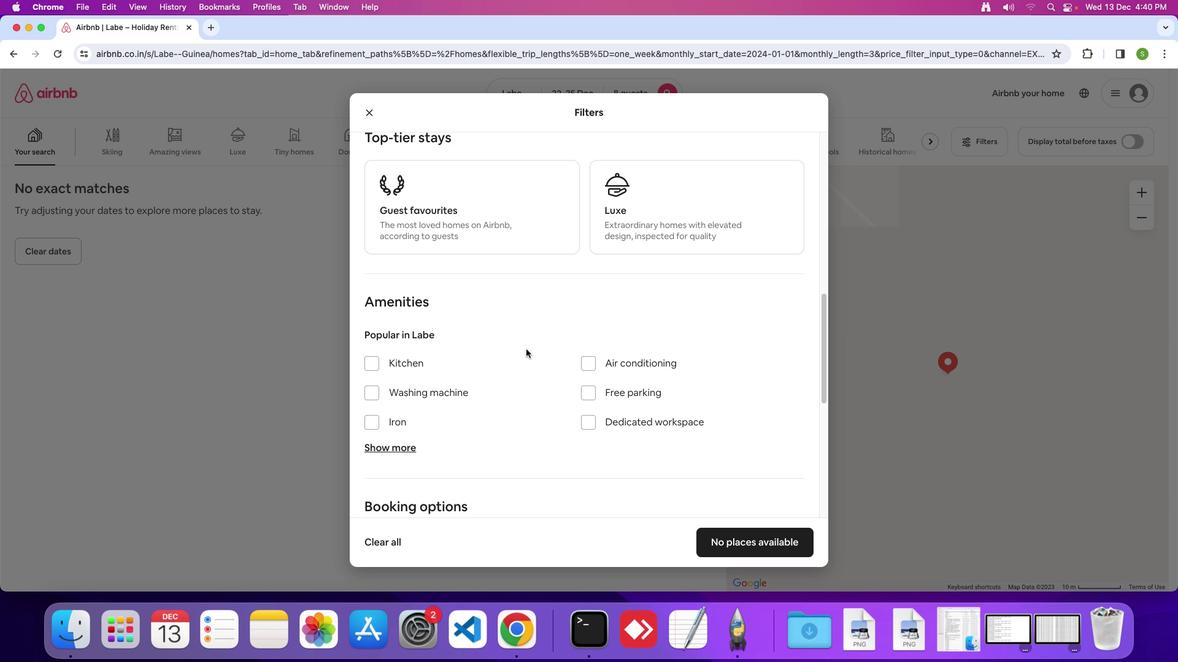 
Action: Mouse scrolled (525, 349) with delta (0, 0)
Screenshot: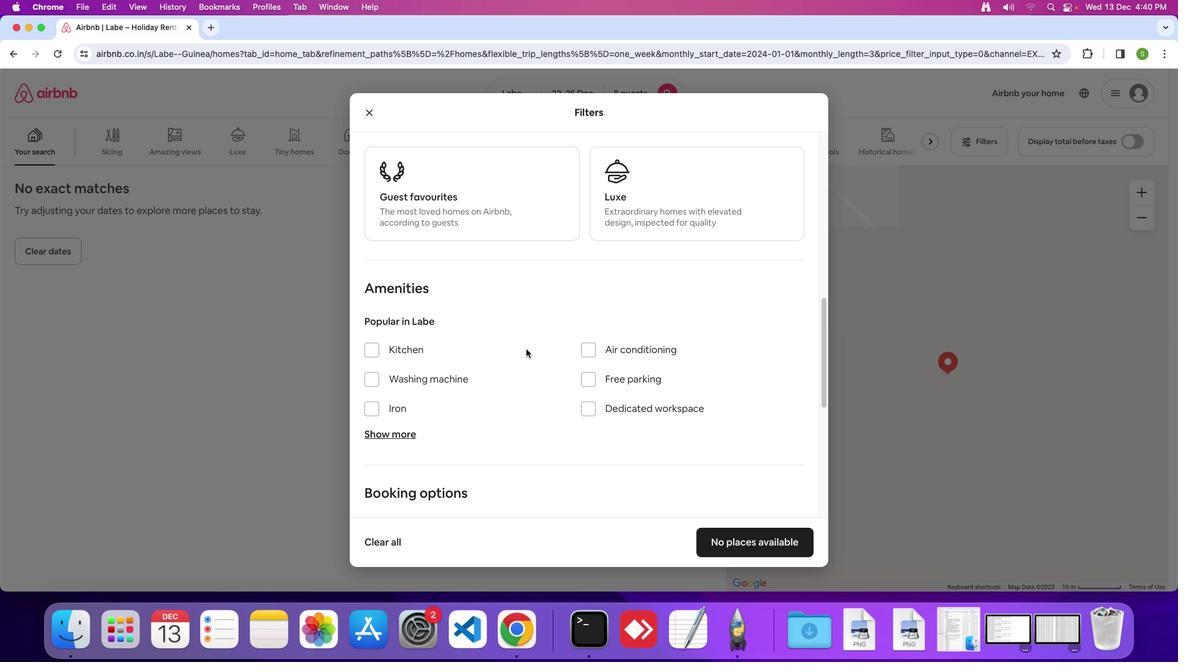 
Action: Mouse moved to (525, 349)
Screenshot: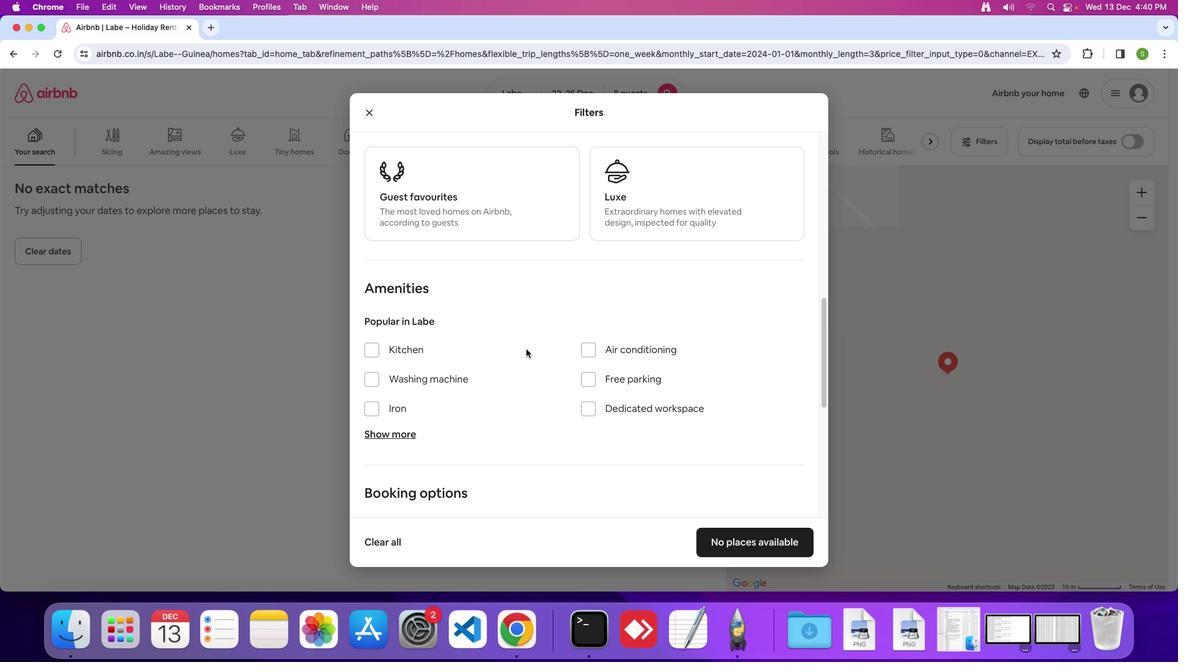 
Action: Mouse scrolled (525, 349) with delta (0, 0)
Screenshot: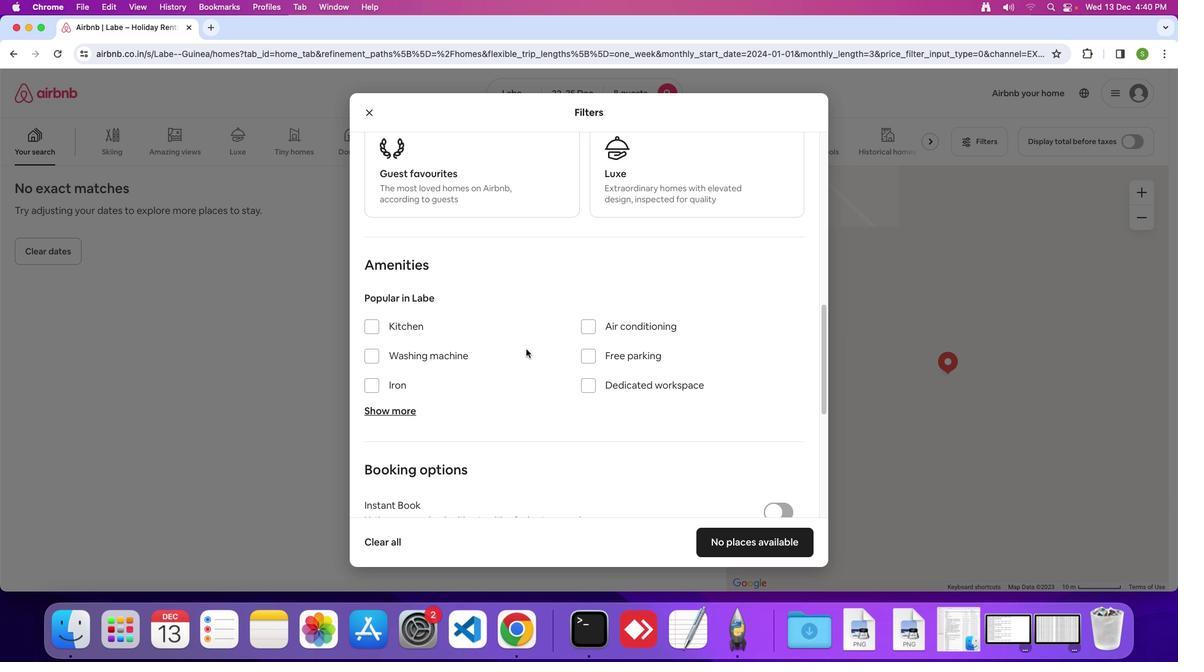 
Action: Mouse scrolled (525, 349) with delta (0, 0)
Screenshot: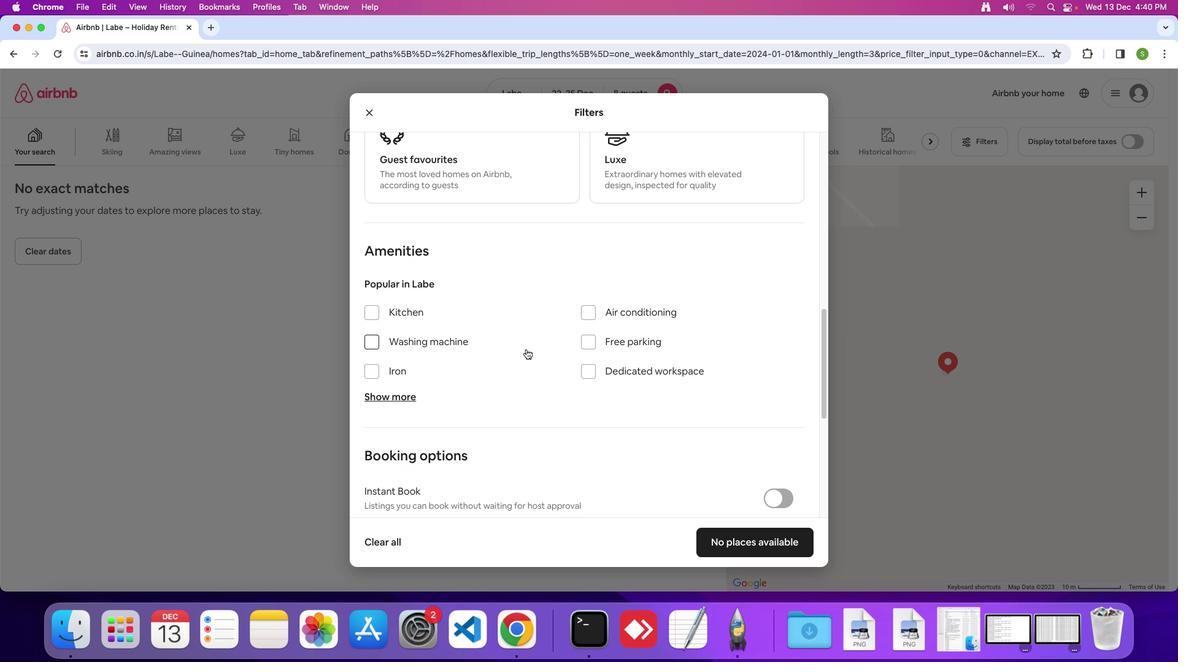 
Action: Mouse scrolled (525, 349) with delta (0, 0)
Screenshot: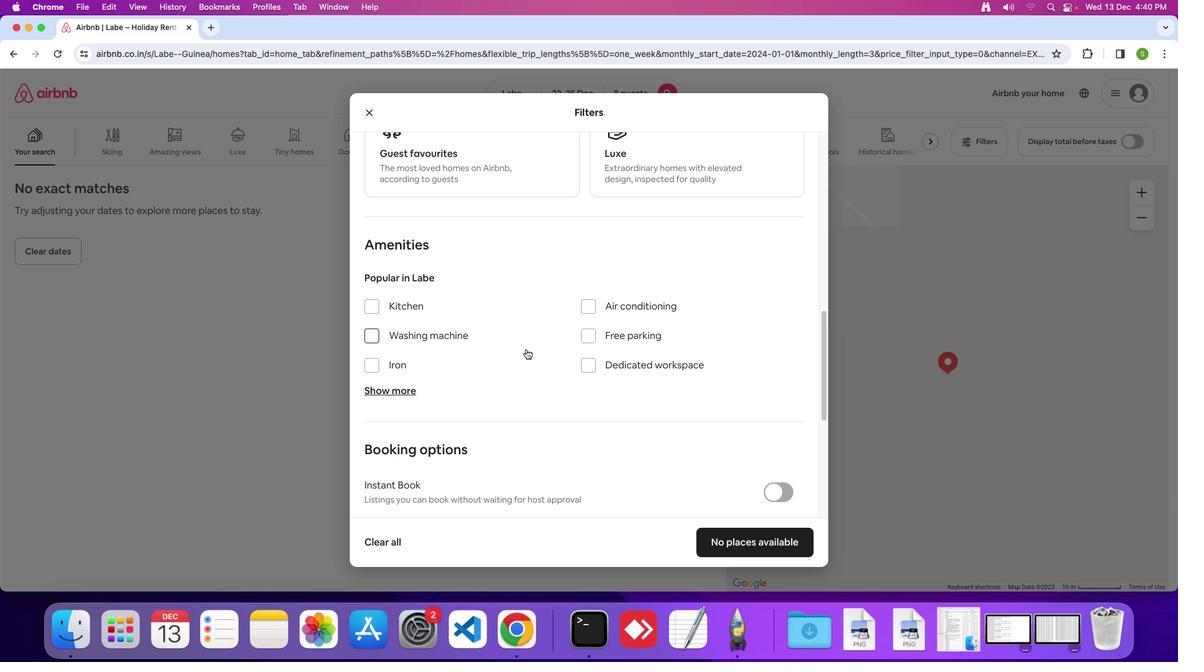
Action: Mouse scrolled (525, 349) with delta (0, 0)
Screenshot: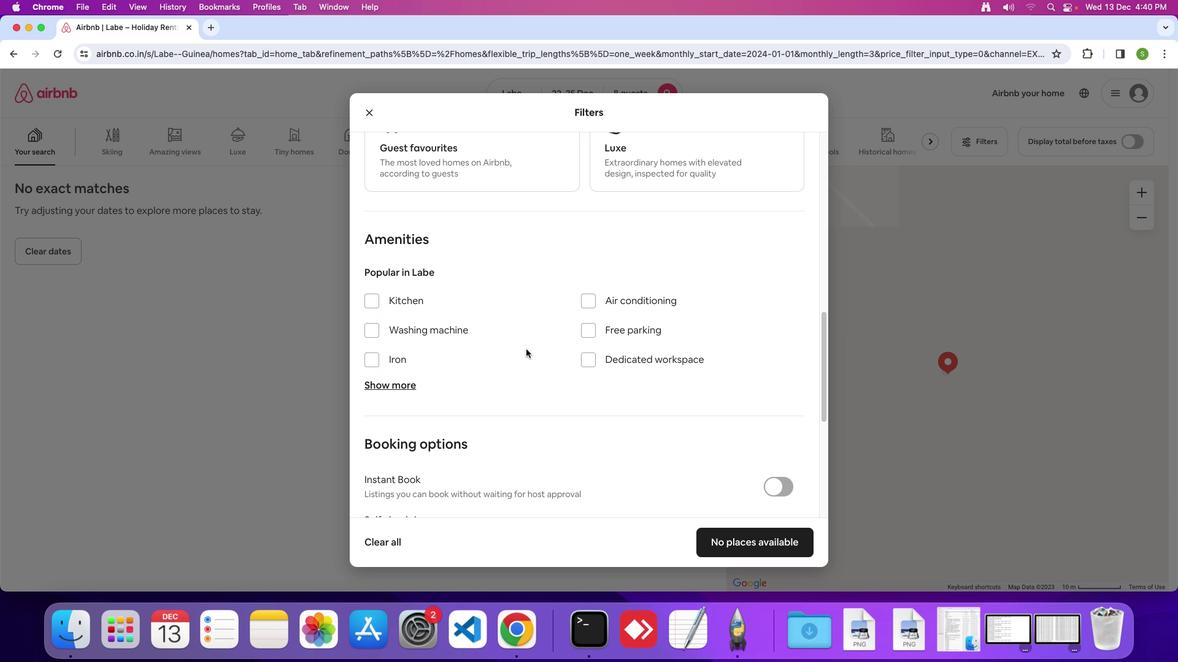 
Action: Mouse scrolled (525, 349) with delta (0, 0)
Screenshot: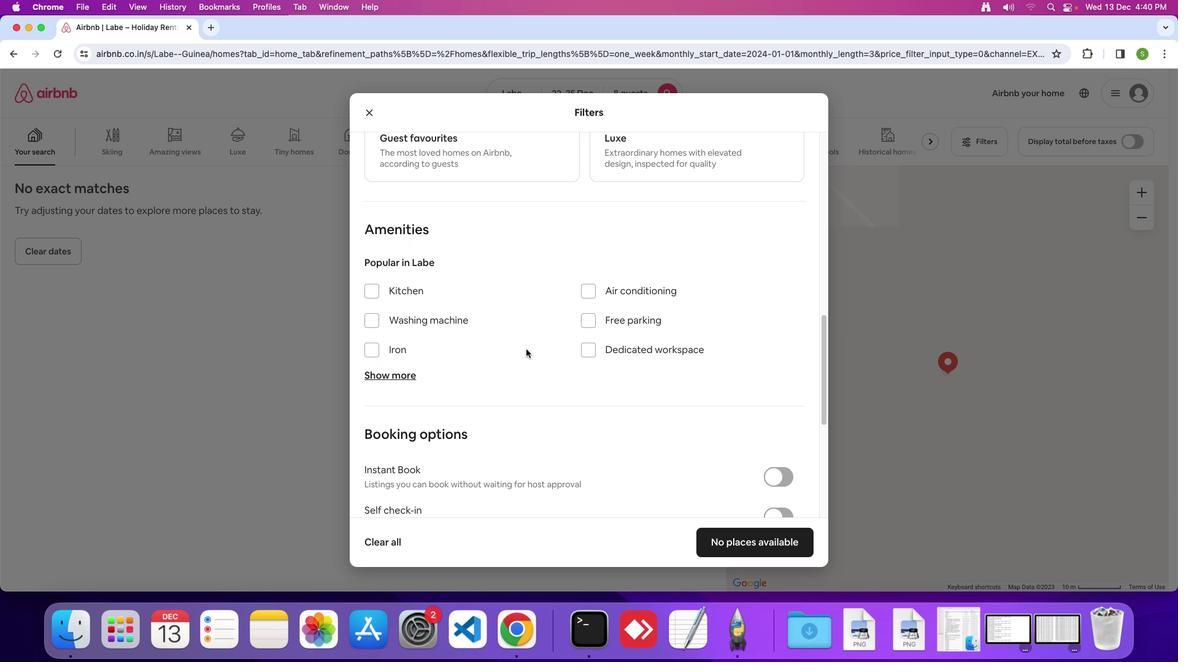 
Action: Mouse moved to (370, 373)
Screenshot: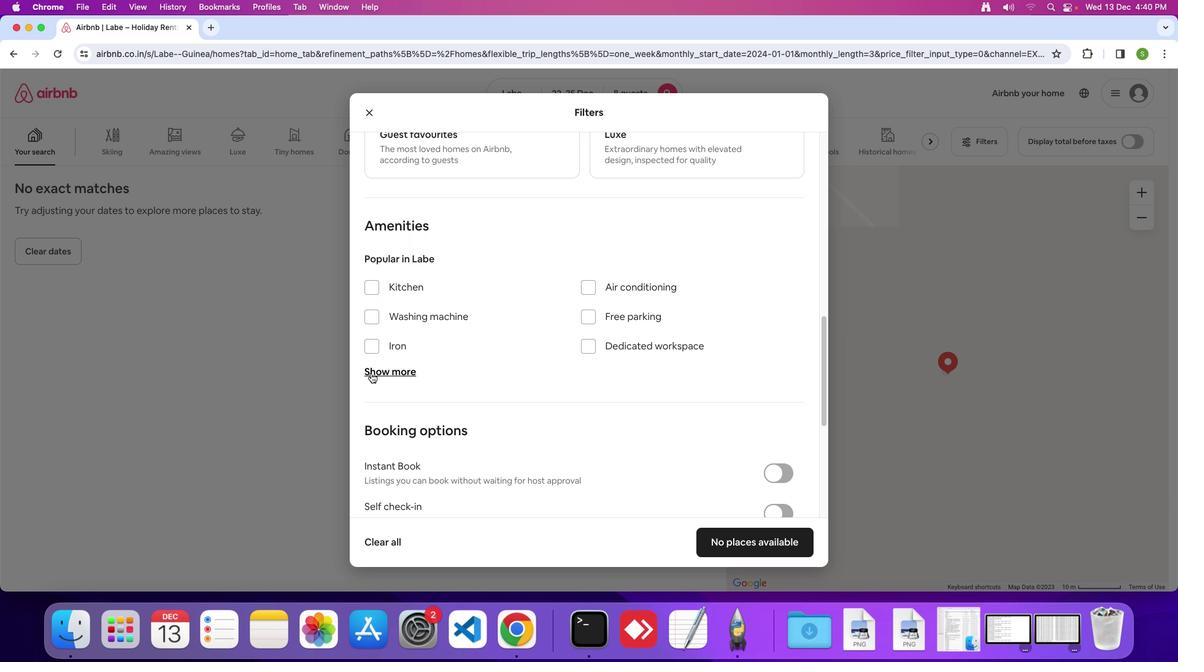 
Action: Mouse pressed left at (370, 373)
Screenshot: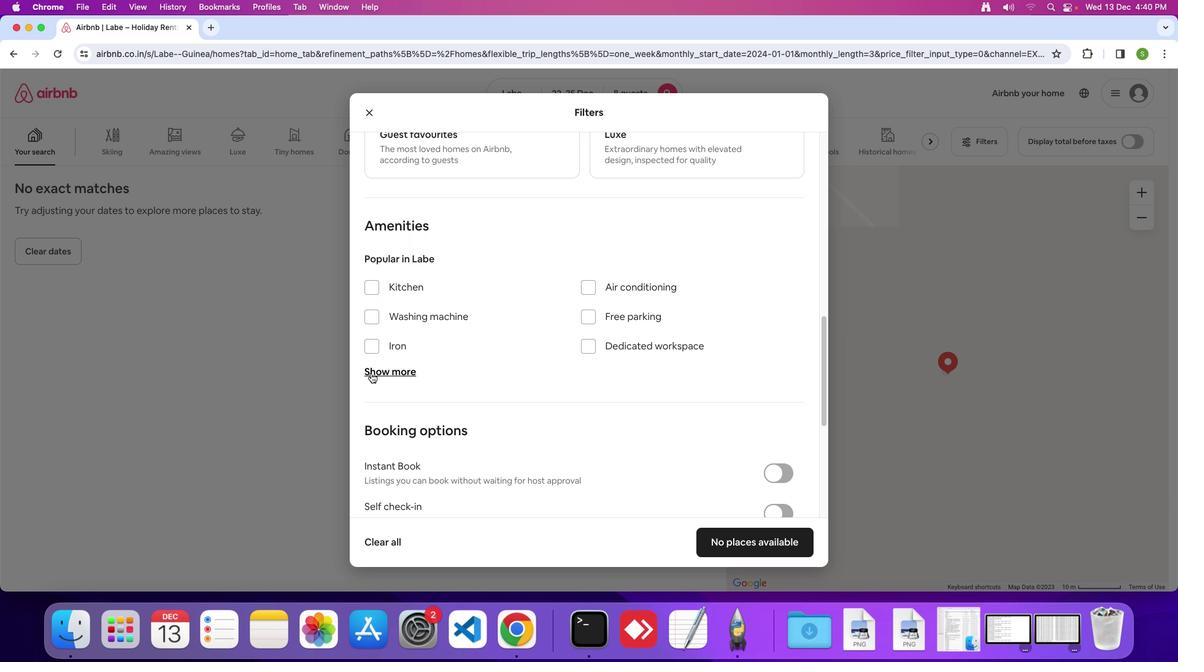 
Action: Mouse moved to (581, 297)
Screenshot: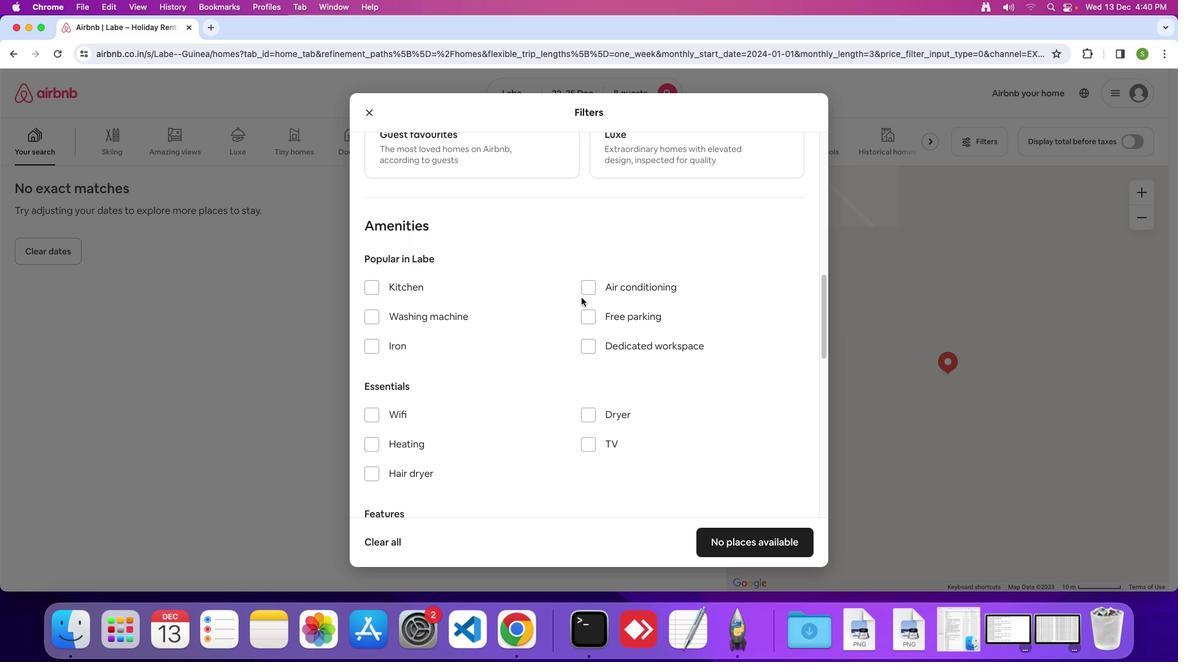 
Action: Mouse scrolled (581, 297) with delta (0, 0)
Screenshot: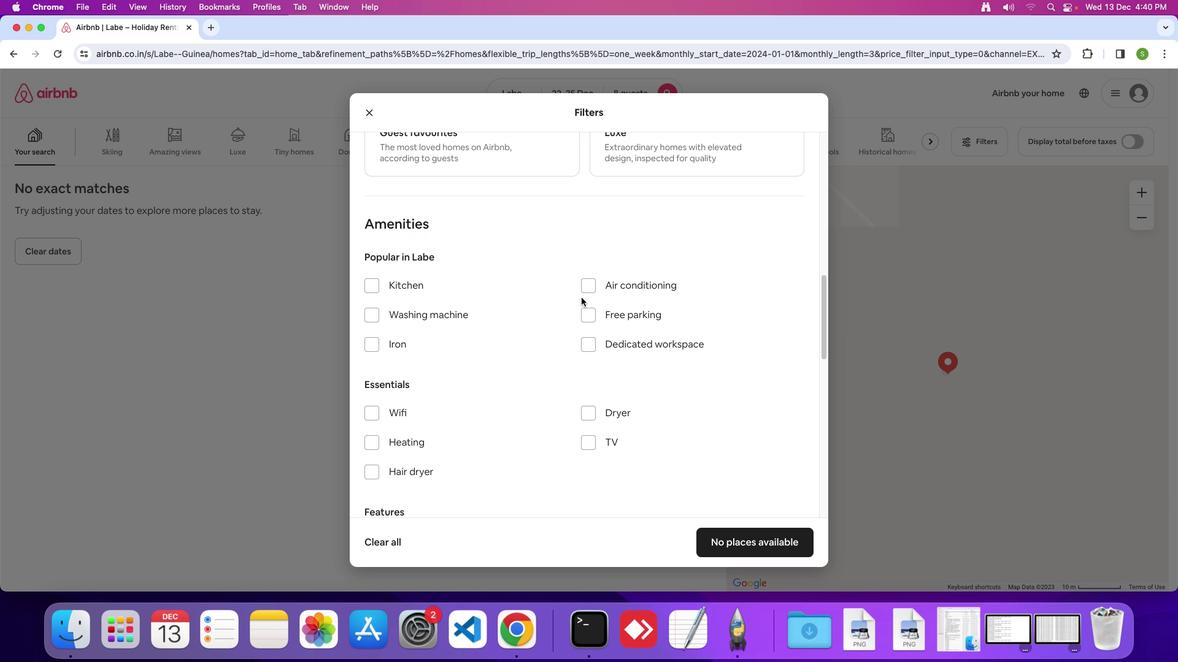 
Action: Mouse scrolled (581, 297) with delta (0, 0)
Screenshot: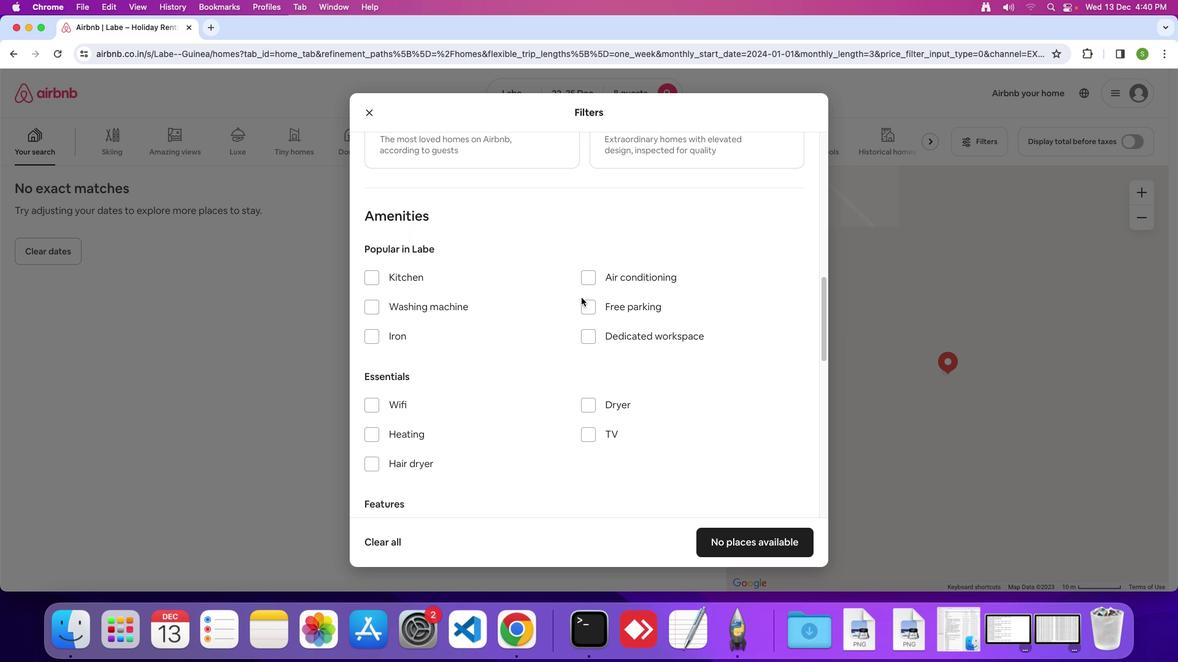 
Action: Mouse moved to (375, 396)
Screenshot: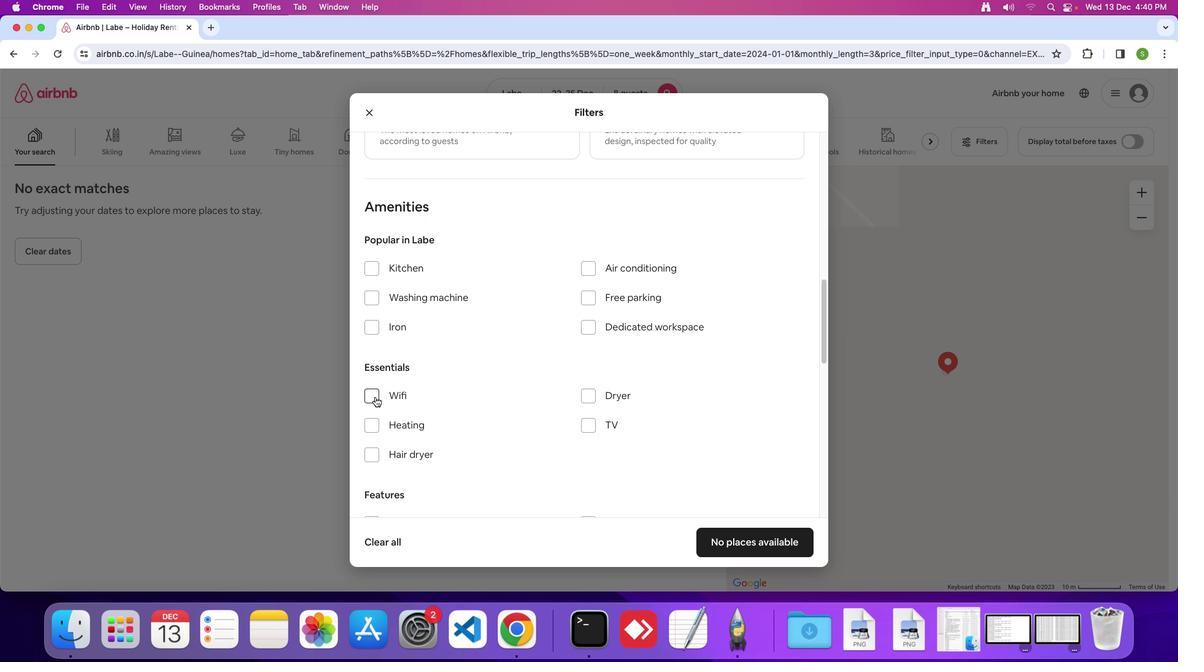 
Action: Mouse pressed left at (375, 396)
Screenshot: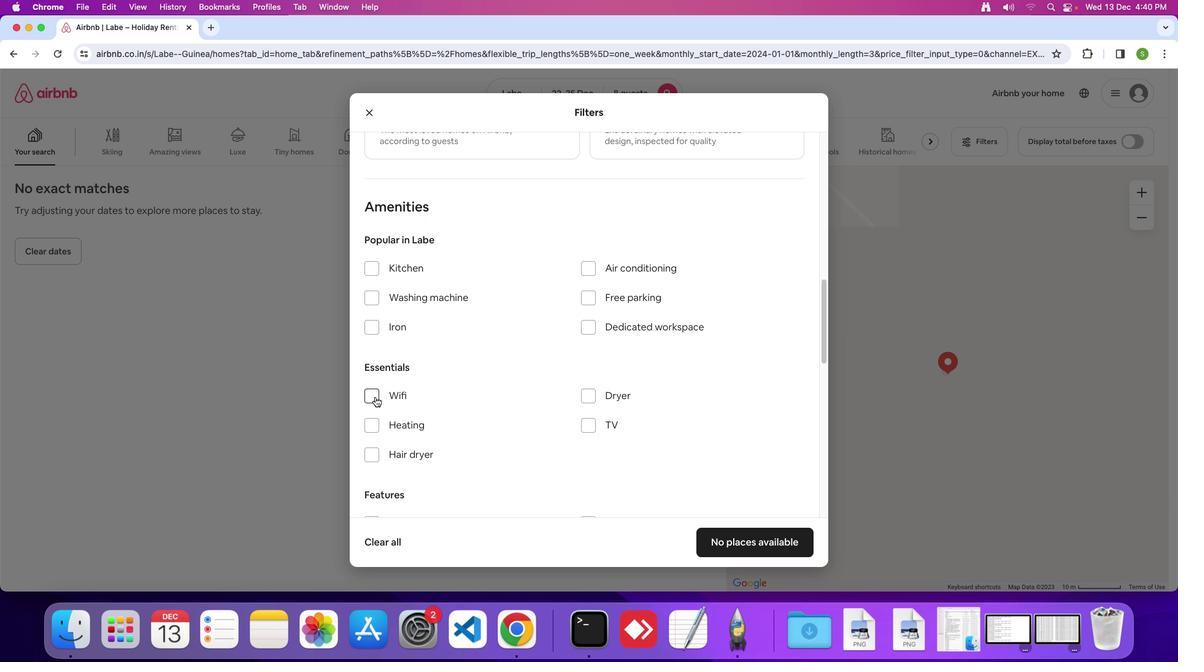 
Action: Mouse moved to (525, 356)
Screenshot: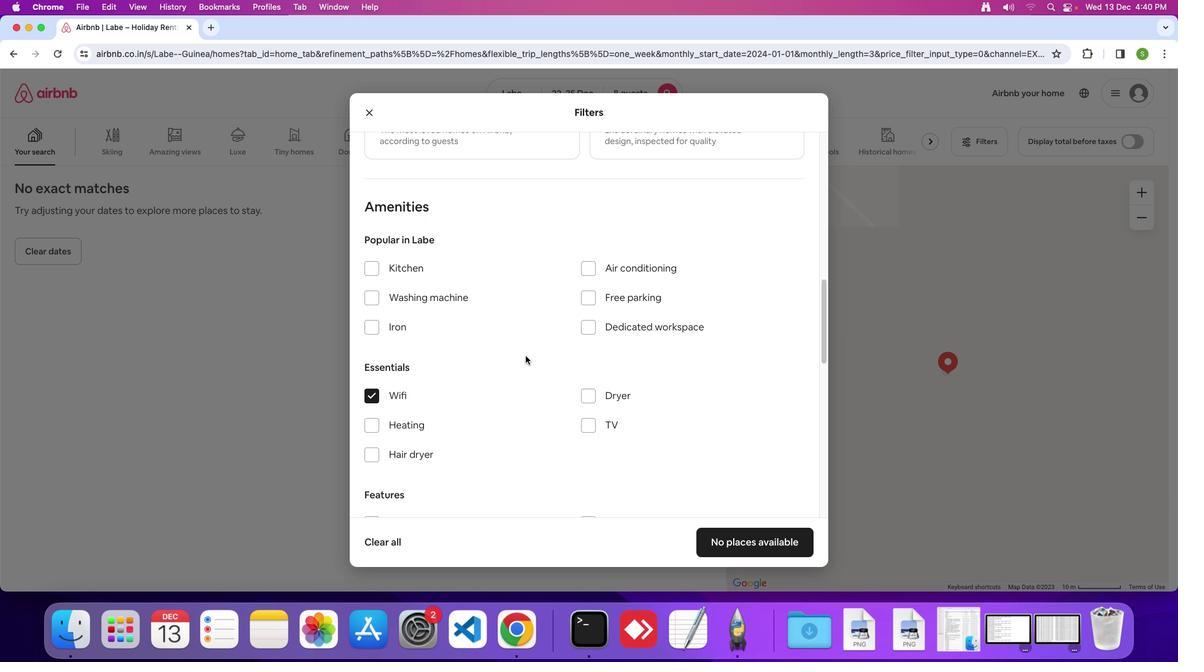 
Action: Mouse scrolled (525, 356) with delta (0, 0)
Screenshot: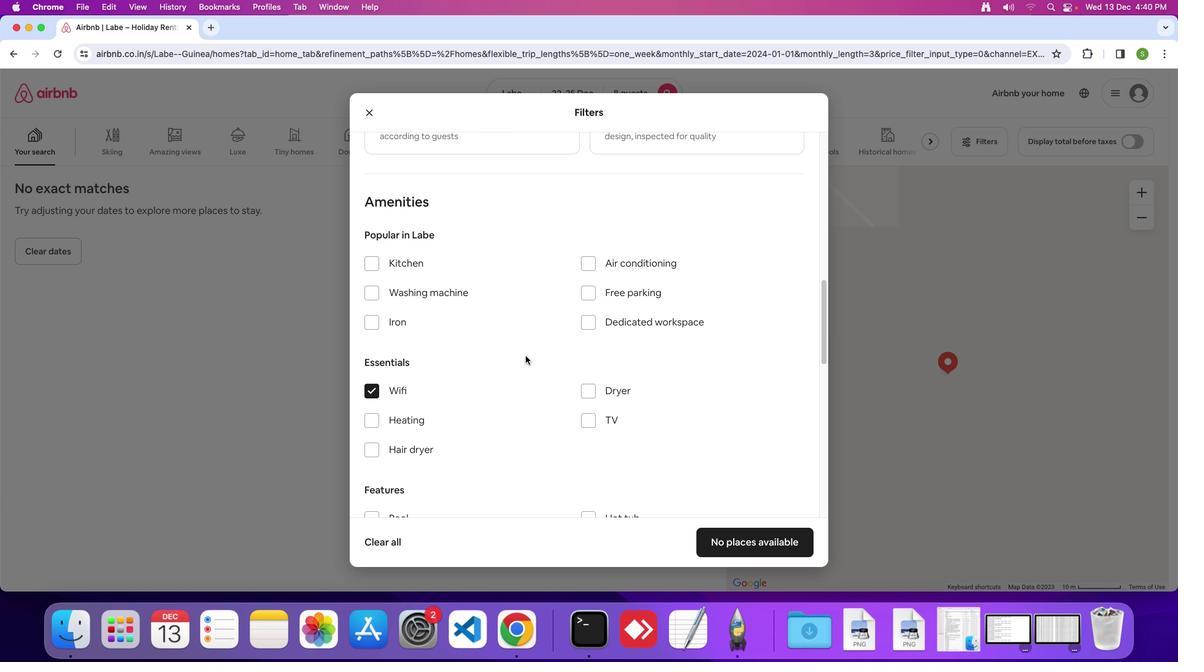 
Action: Mouse scrolled (525, 356) with delta (0, 0)
Screenshot: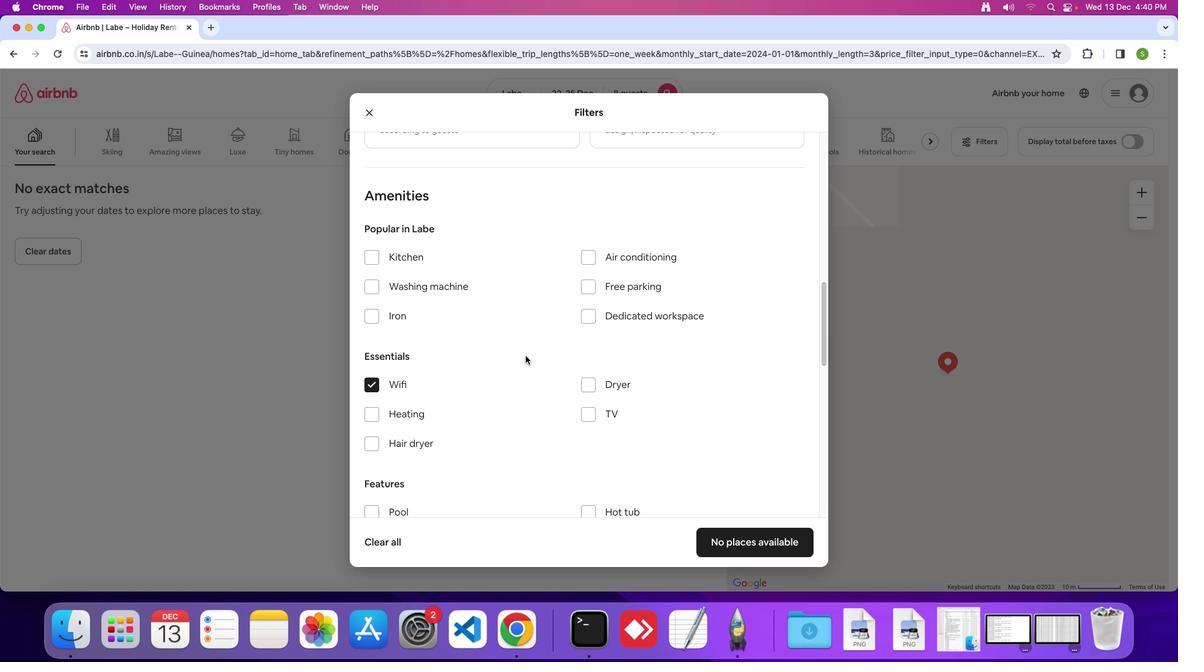 
Action: Mouse scrolled (525, 356) with delta (0, 0)
Screenshot: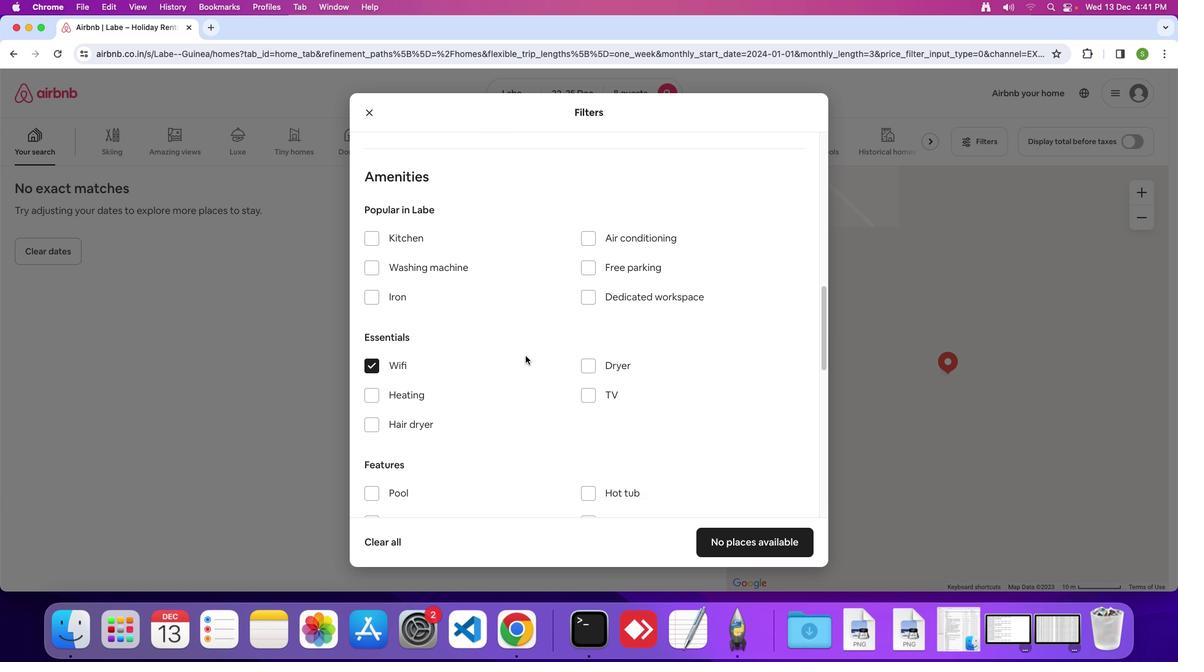 
Action: Mouse moved to (582, 374)
Screenshot: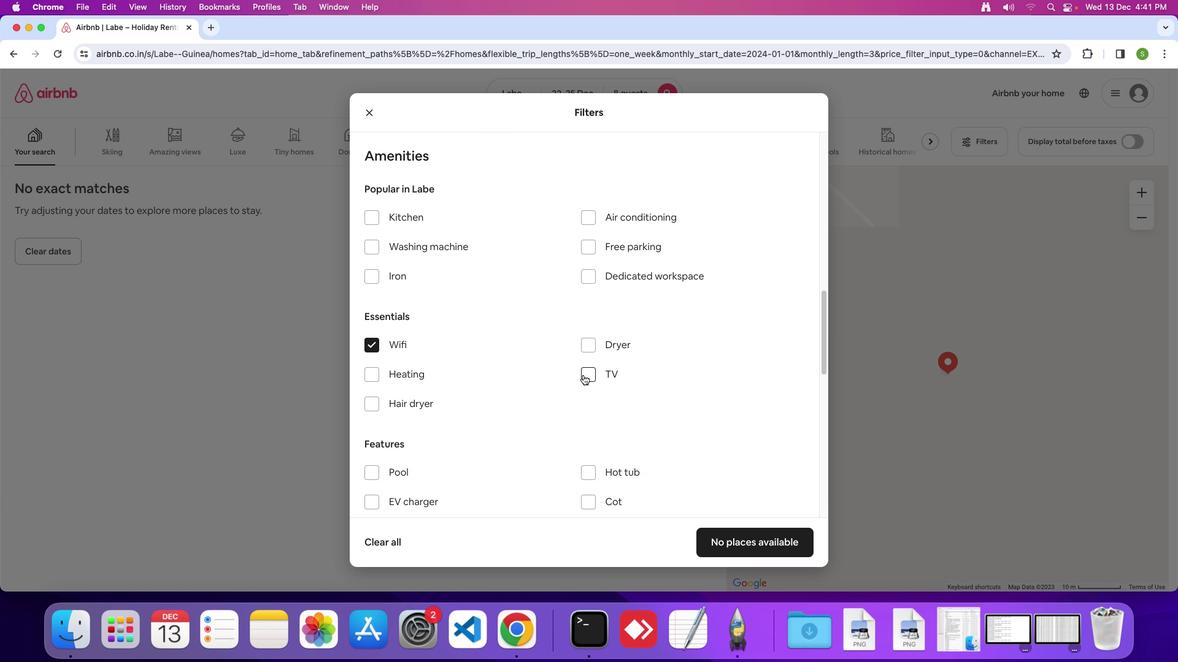 
Action: Mouse pressed left at (582, 374)
Screenshot: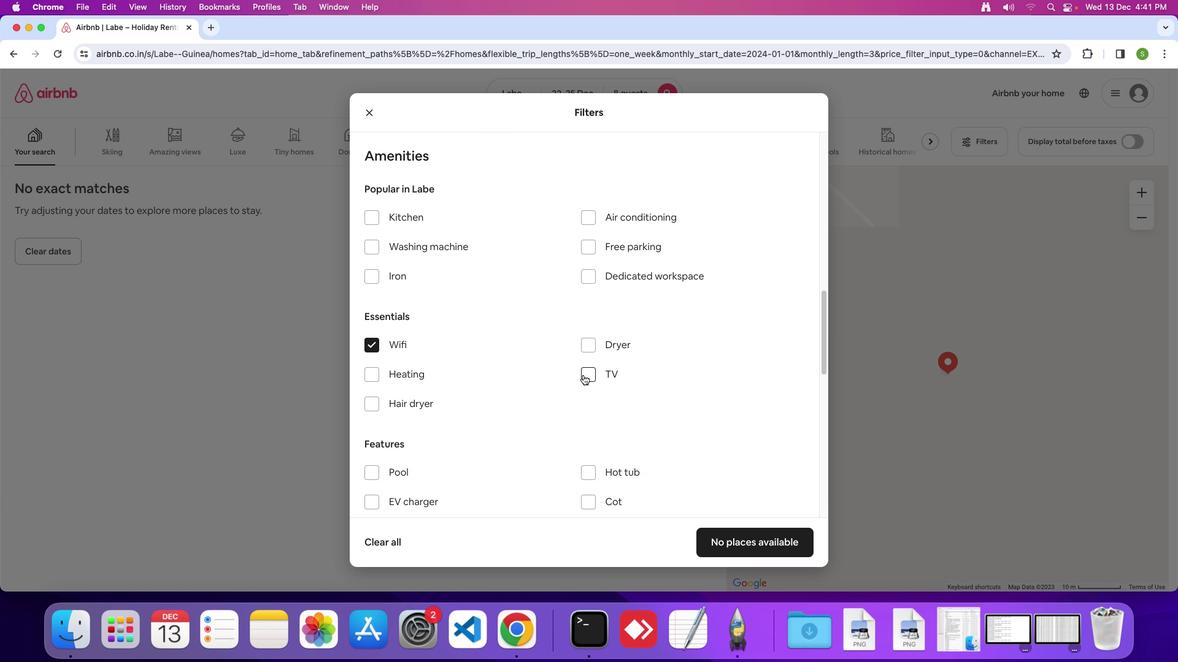 
Action: Mouse moved to (594, 247)
Screenshot: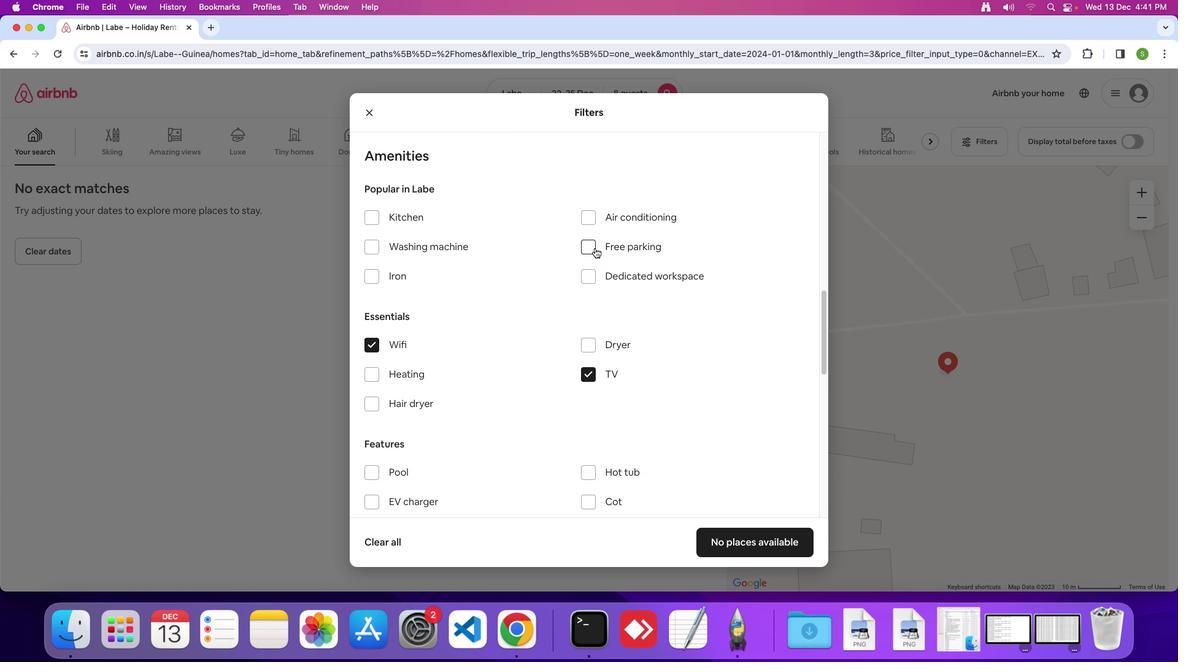 
Action: Mouse pressed left at (594, 247)
Screenshot: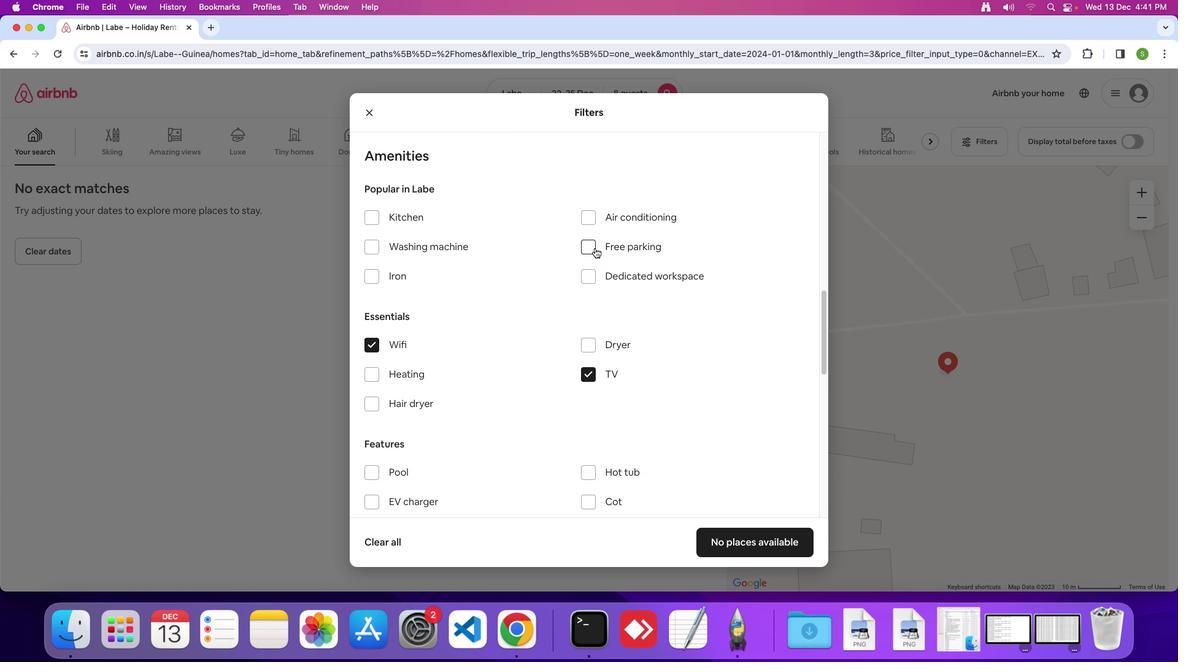 
Action: Mouse moved to (474, 317)
Screenshot: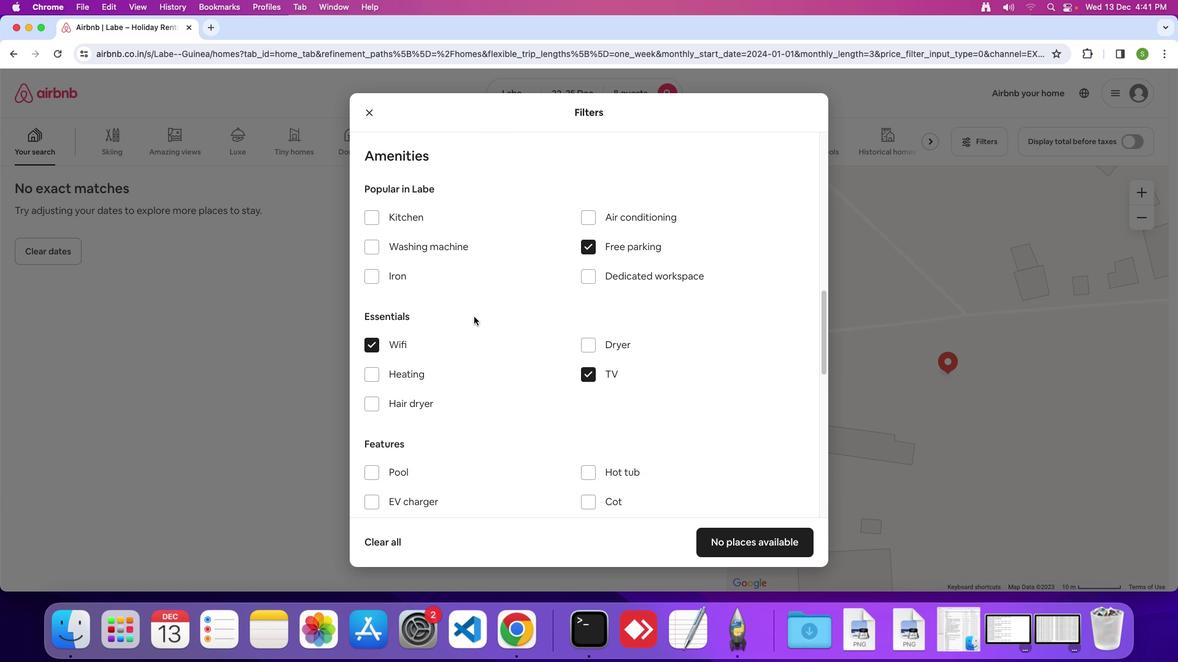 
Action: Mouse scrolled (474, 317) with delta (0, 0)
Screenshot: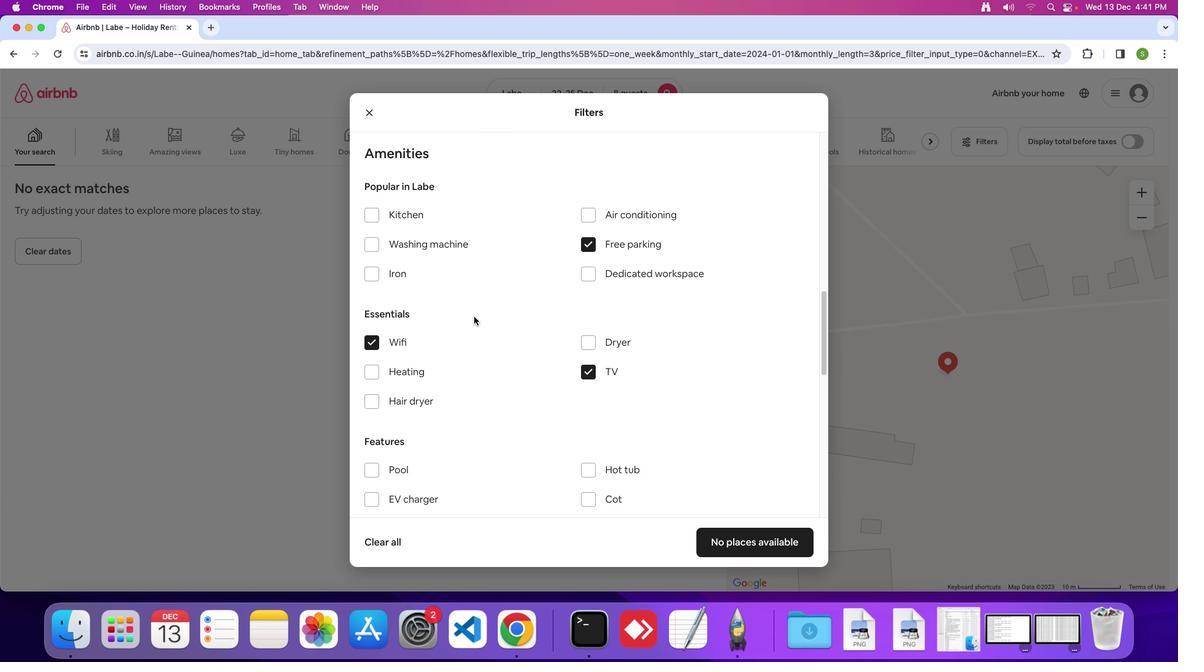 
Action: Mouse scrolled (474, 317) with delta (0, 0)
Screenshot: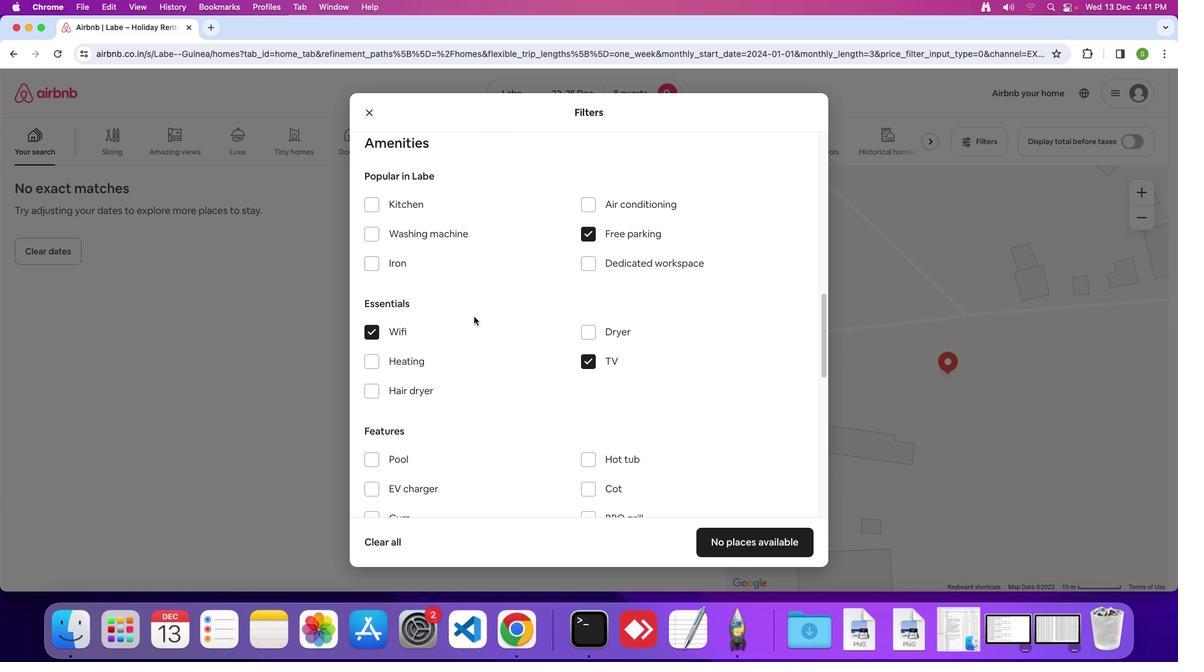 
Action: Mouse scrolled (474, 317) with delta (0, 0)
Screenshot: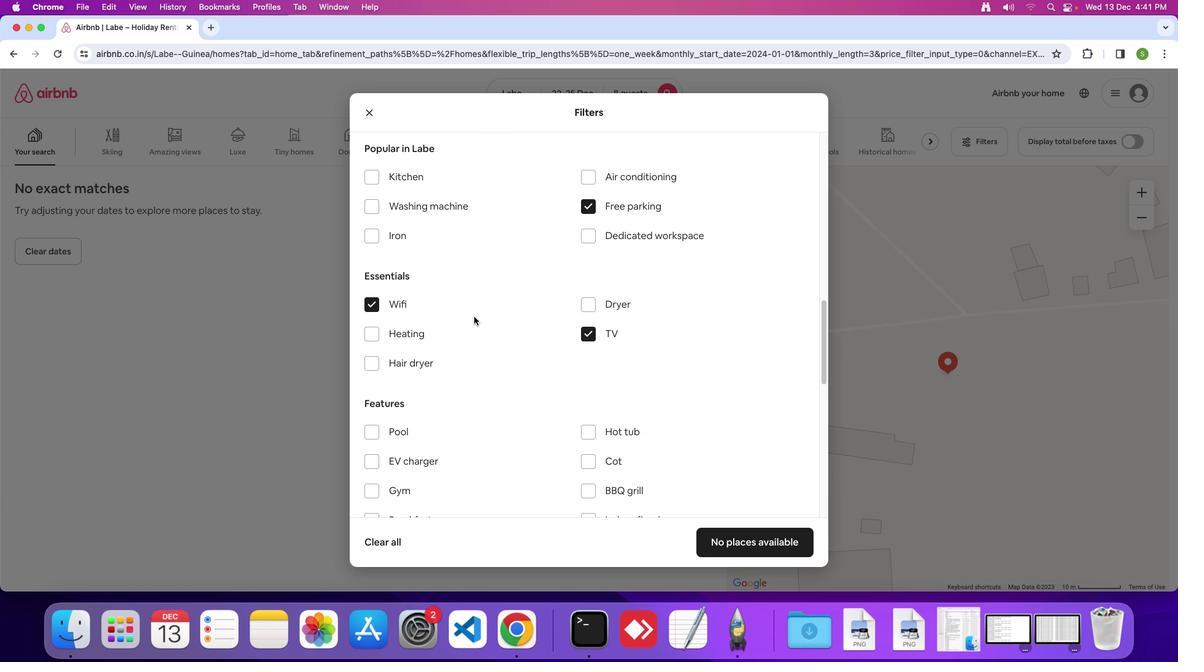 
Action: Mouse scrolled (474, 317) with delta (0, 0)
Screenshot: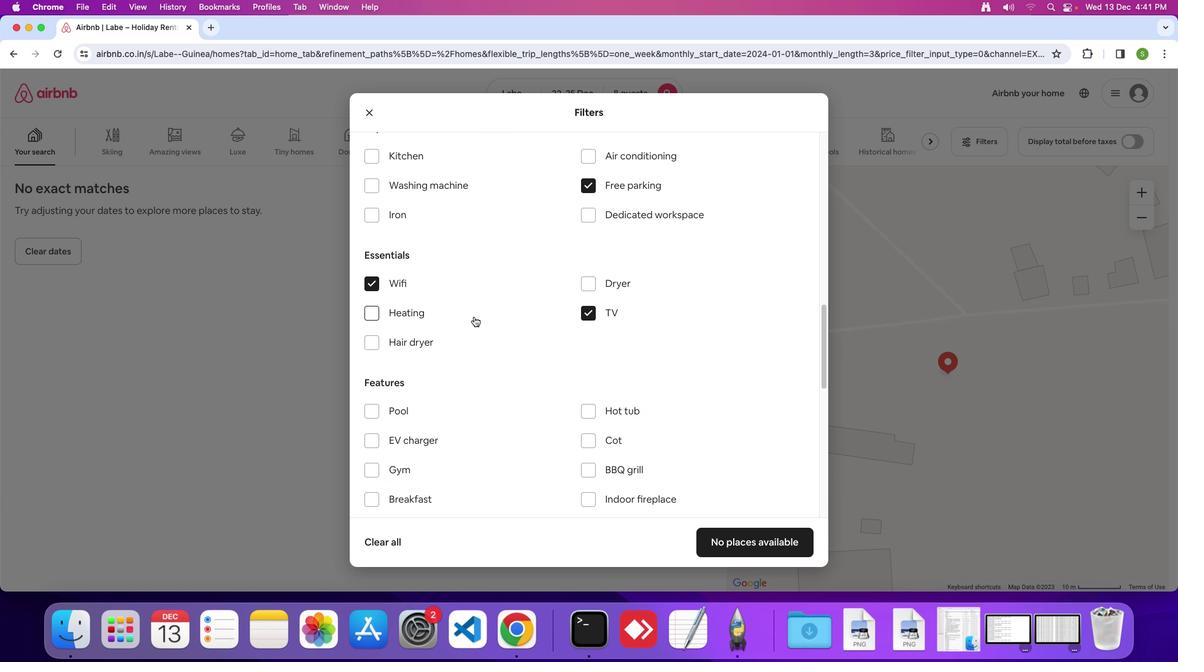 
Action: Mouse scrolled (474, 317) with delta (0, 0)
Screenshot: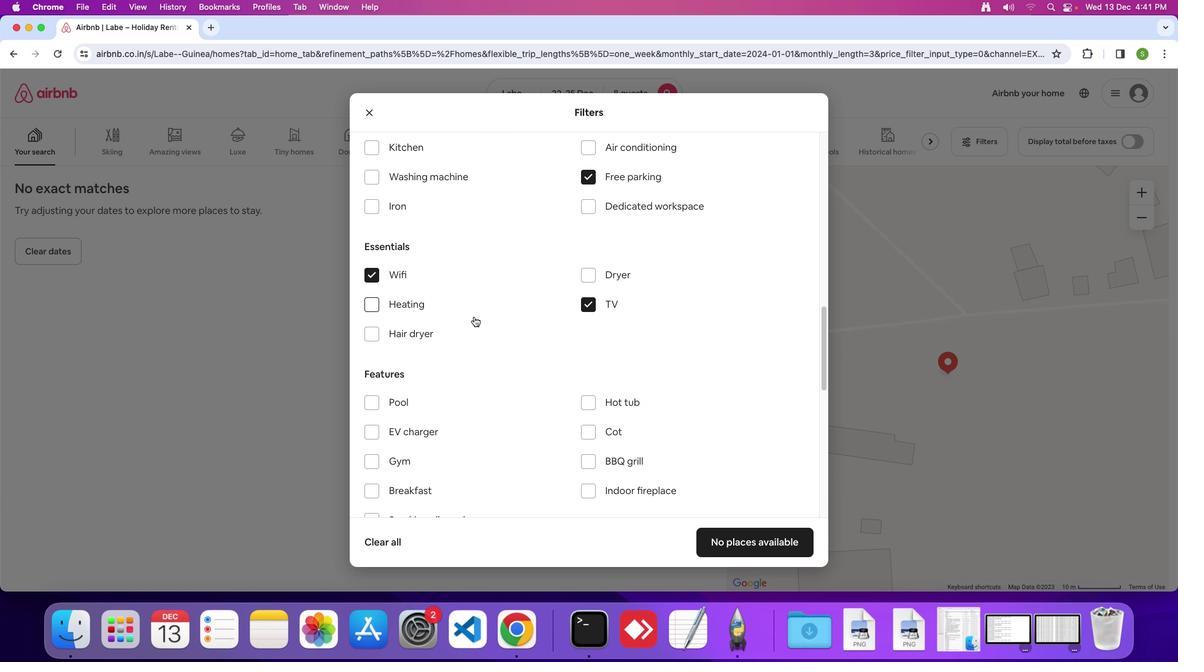 
Action: Mouse scrolled (474, 317) with delta (0, 0)
Screenshot: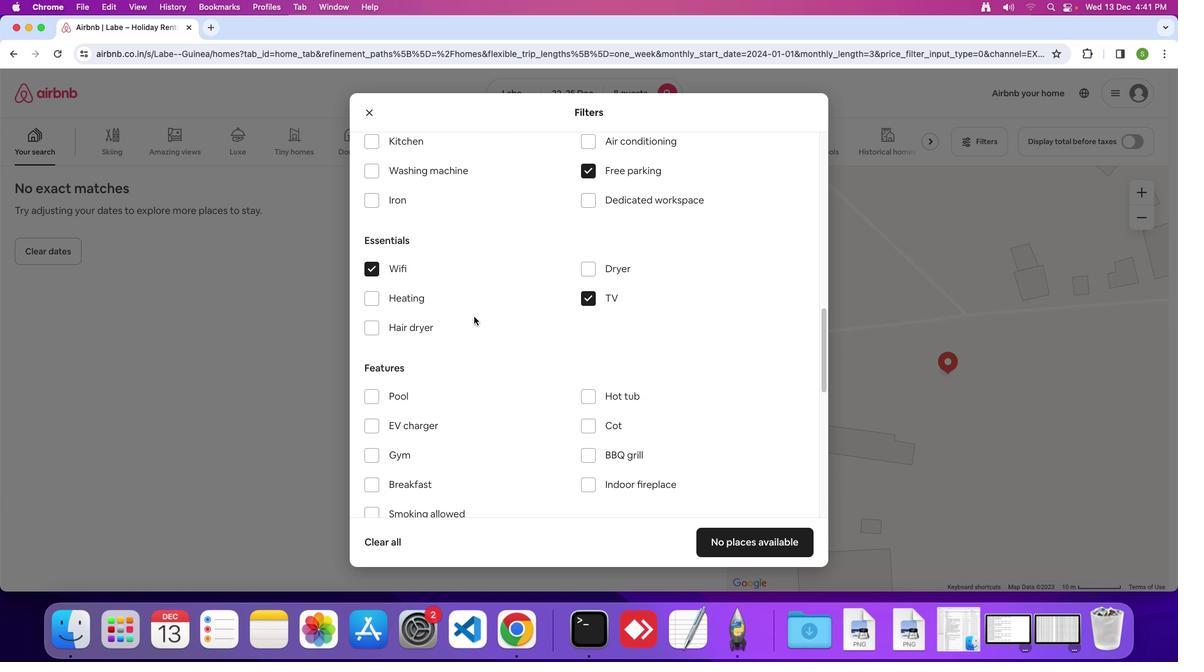 
Action: Mouse scrolled (474, 317) with delta (0, 0)
Screenshot: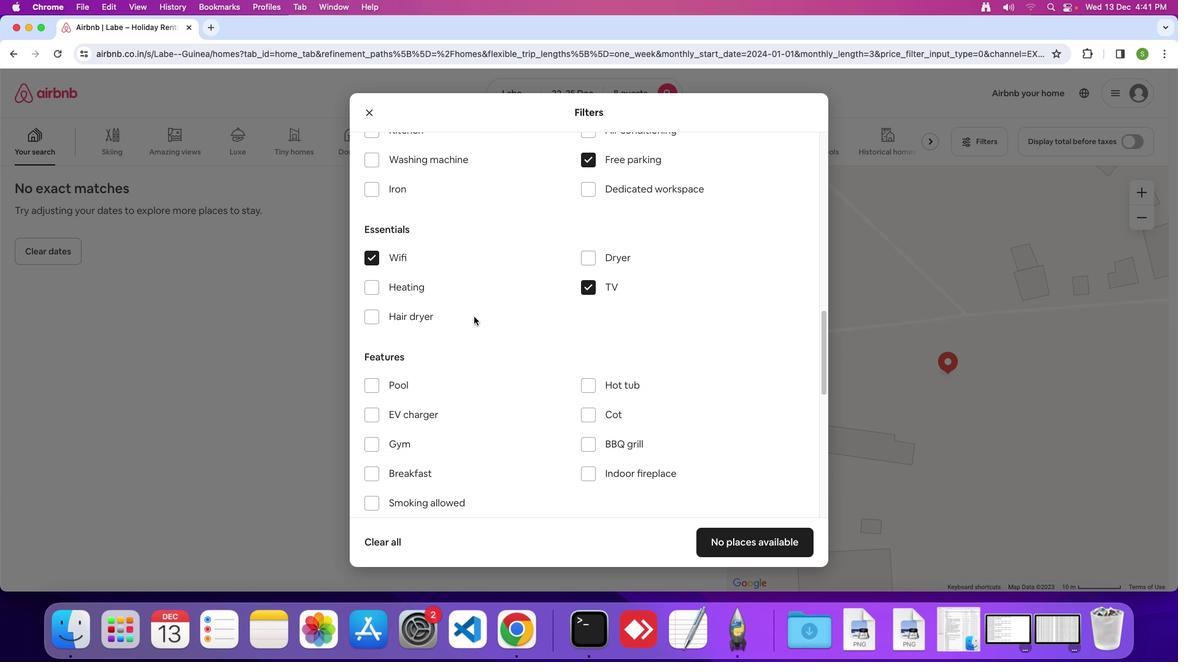 
Action: Mouse scrolled (474, 317) with delta (0, 0)
Screenshot: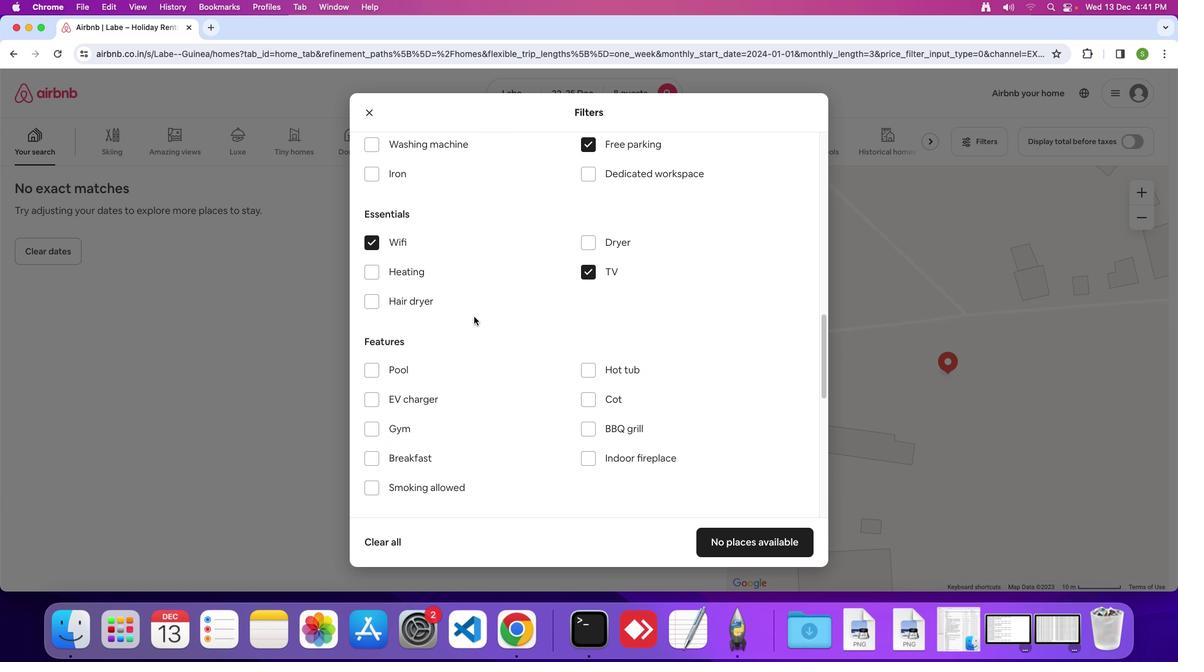 
Action: Mouse scrolled (474, 317) with delta (0, 0)
Screenshot: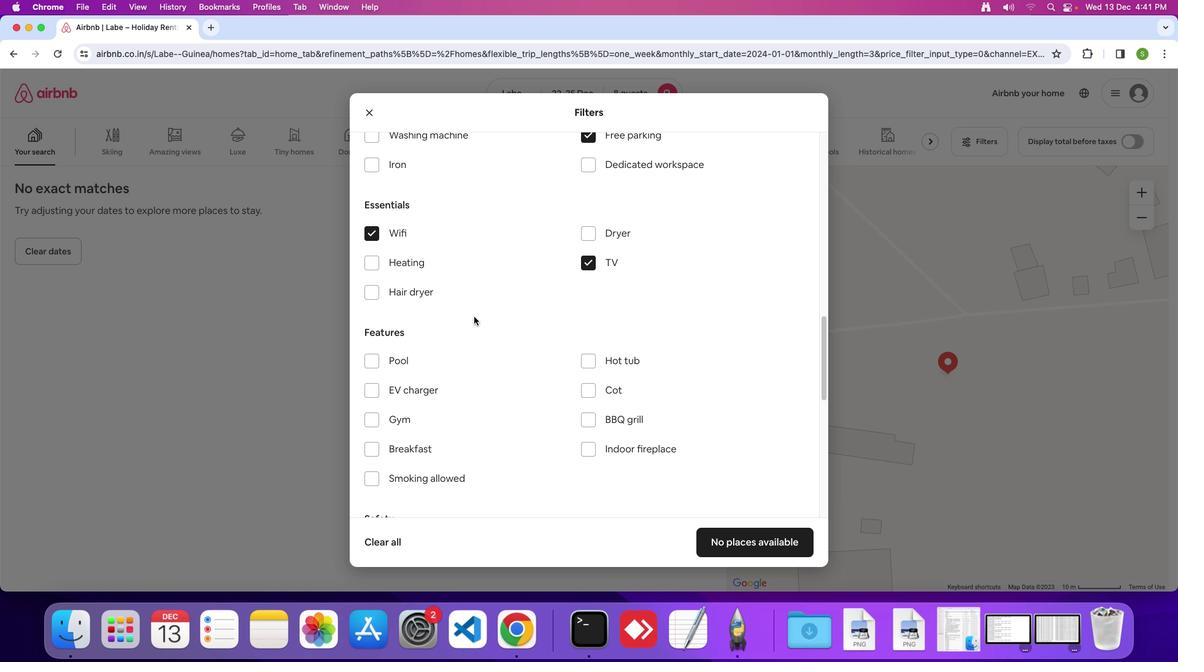 
Action: Mouse scrolled (474, 317) with delta (0, 0)
Screenshot: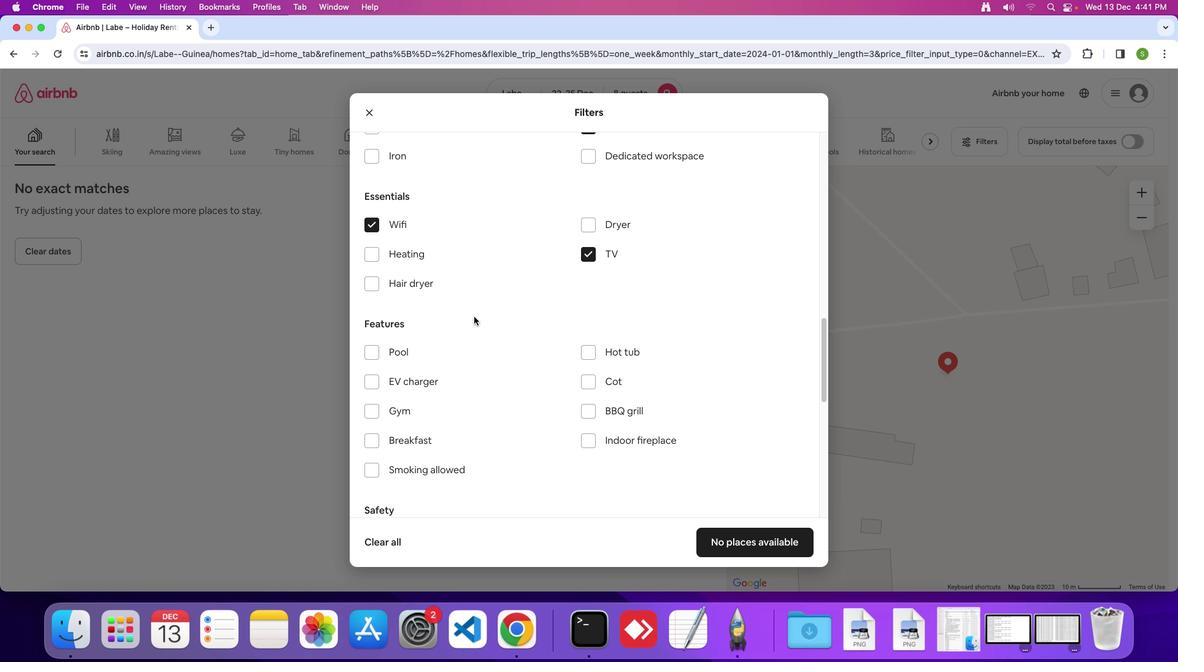 
Action: Mouse moved to (367, 405)
Screenshot: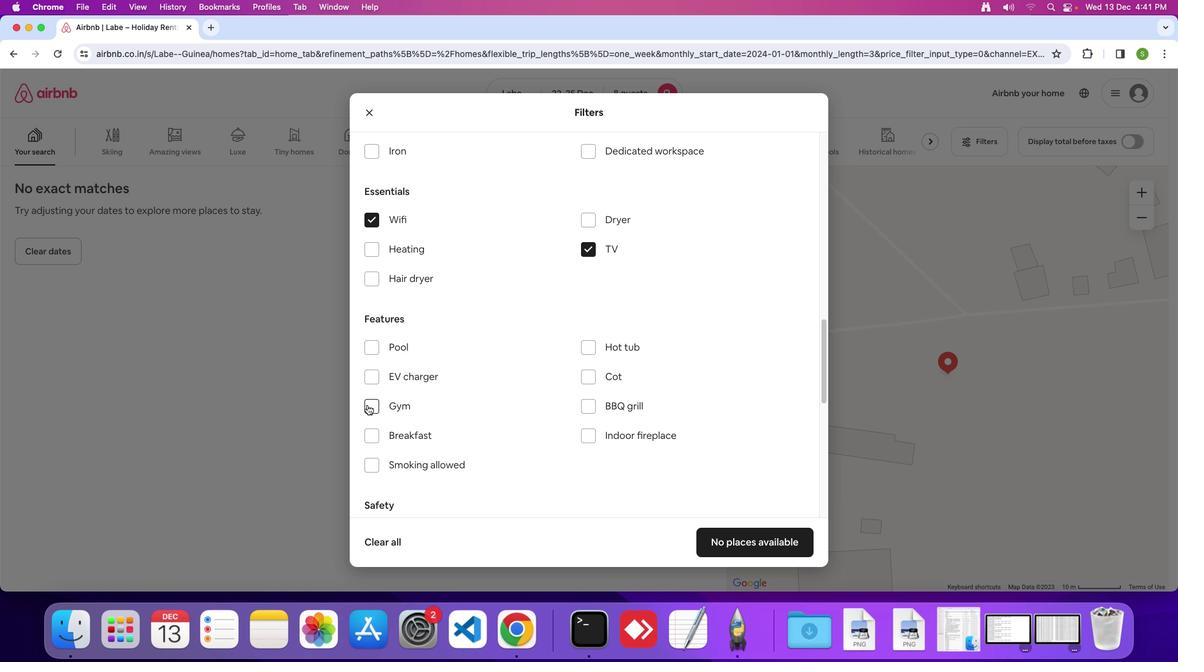 
Action: Mouse pressed left at (367, 405)
Screenshot: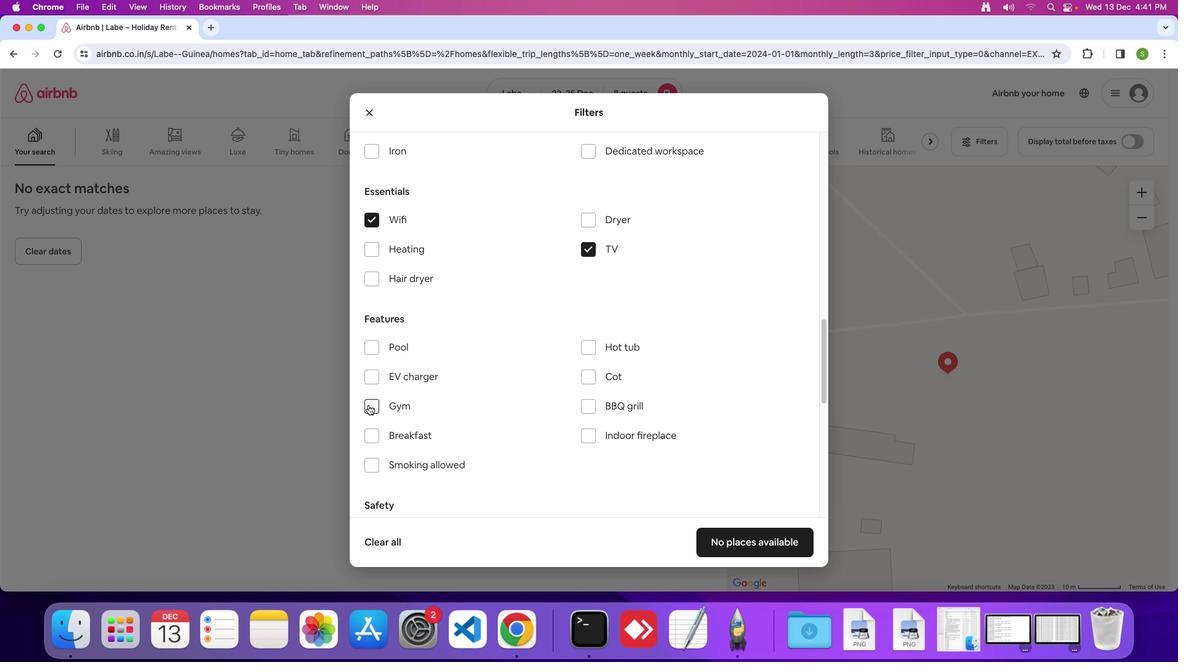 
Action: Mouse moved to (546, 349)
Screenshot: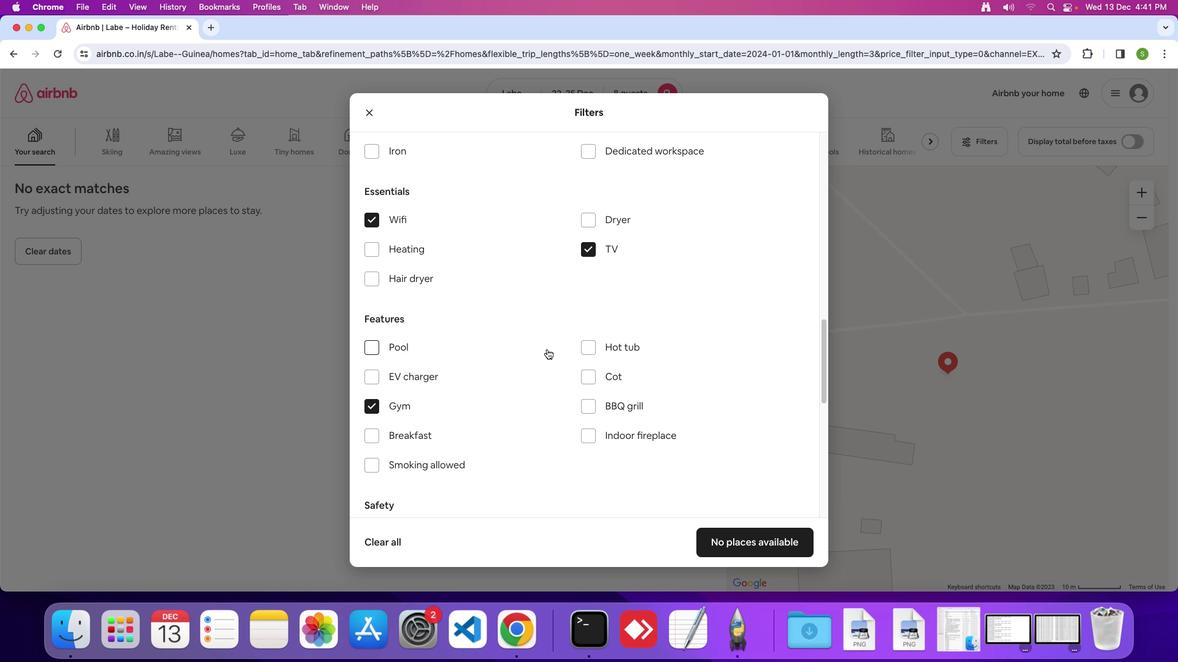 
Action: Mouse scrolled (546, 349) with delta (0, 0)
Screenshot: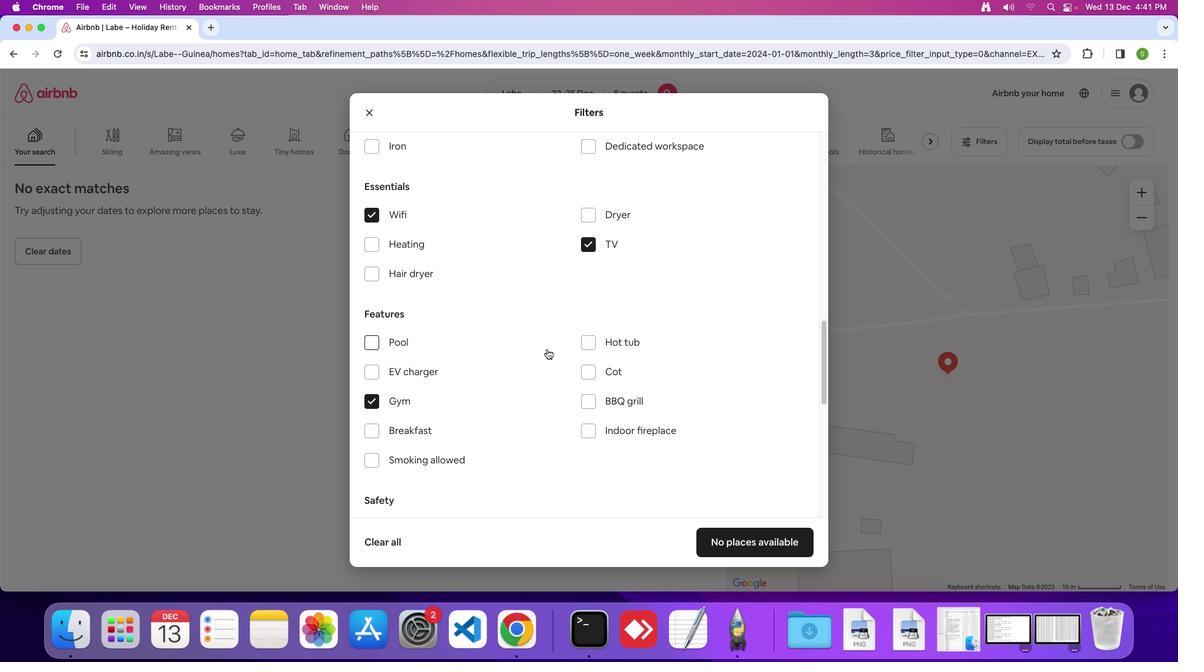 
Action: Mouse scrolled (546, 349) with delta (0, 0)
Screenshot: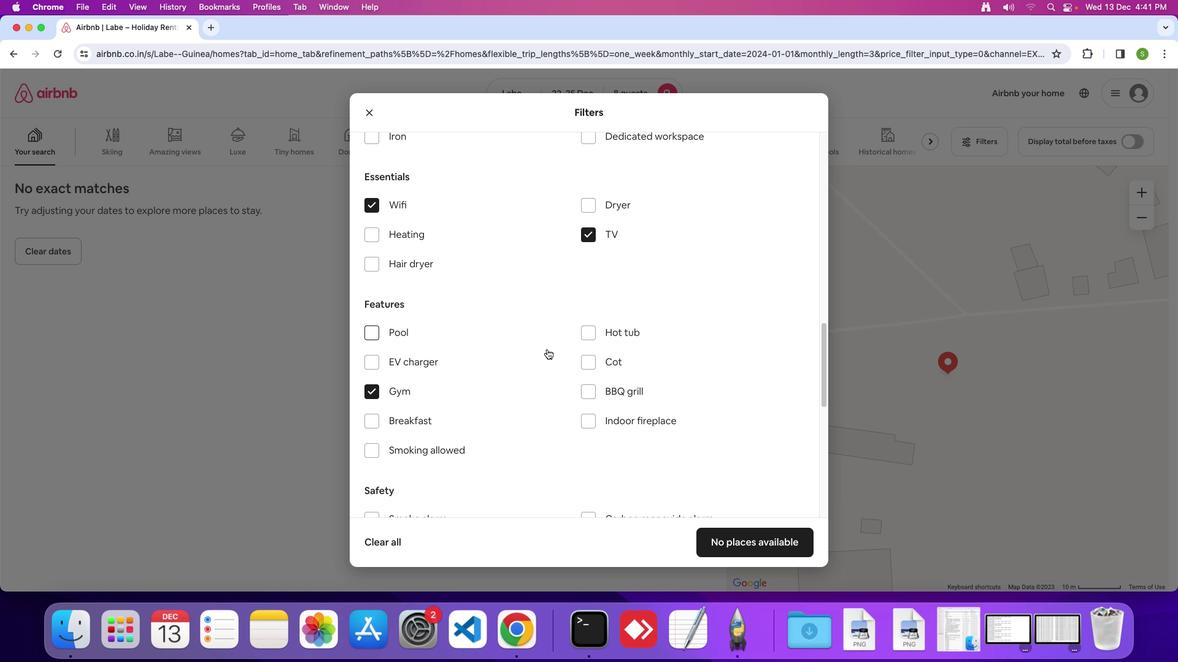 
Action: Mouse scrolled (546, 349) with delta (0, 0)
Screenshot: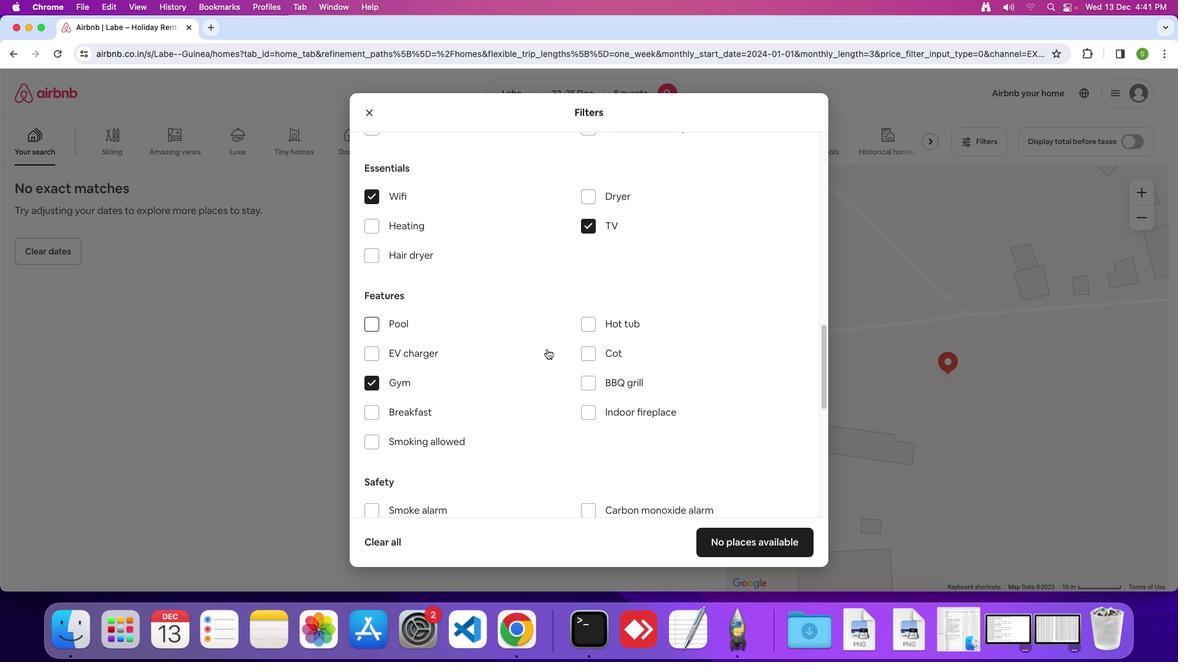 
Action: Mouse scrolled (546, 349) with delta (0, 0)
Screenshot: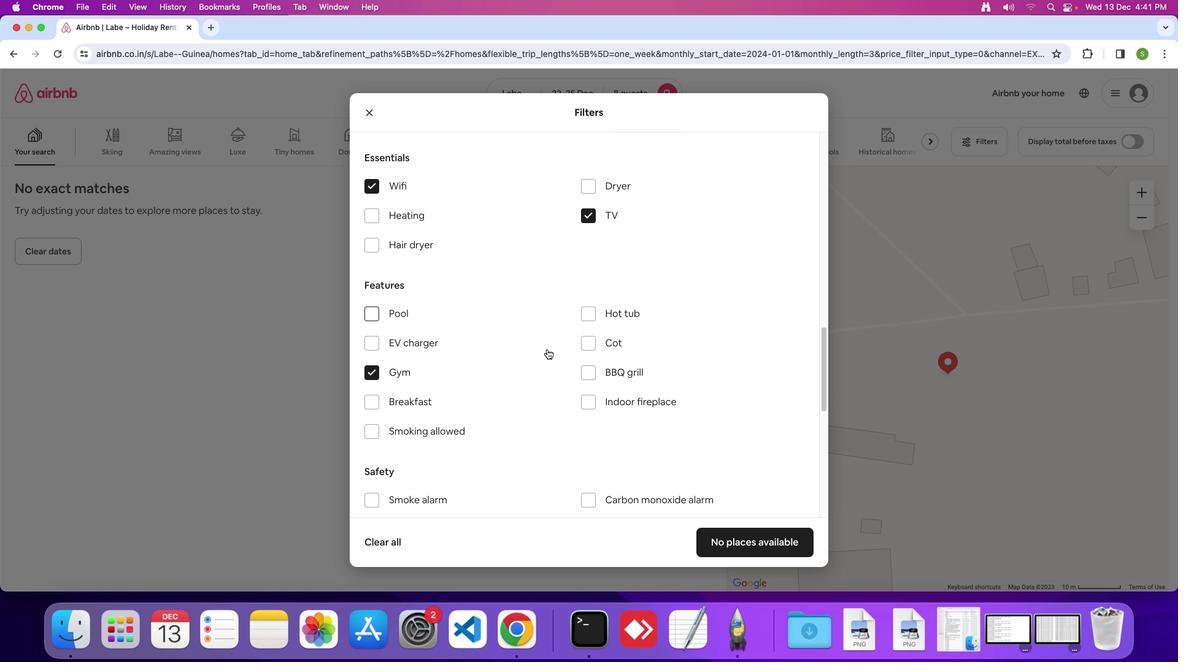 
Action: Mouse scrolled (546, 349) with delta (0, 0)
Screenshot: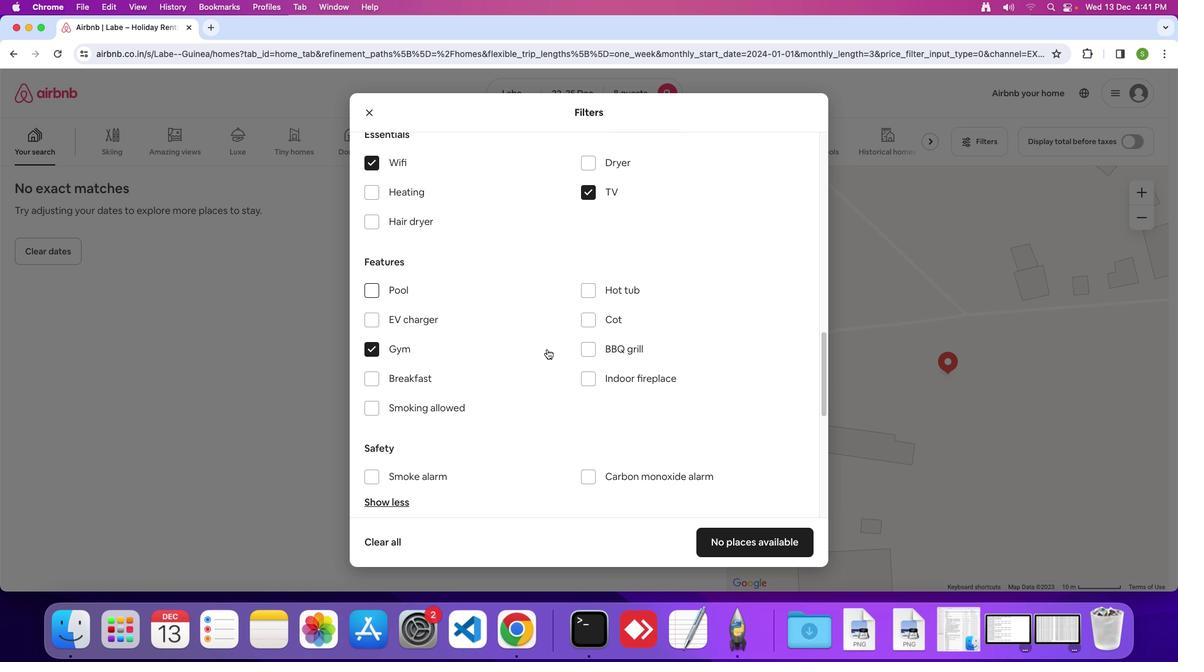 
Action: Mouse moved to (374, 365)
Screenshot: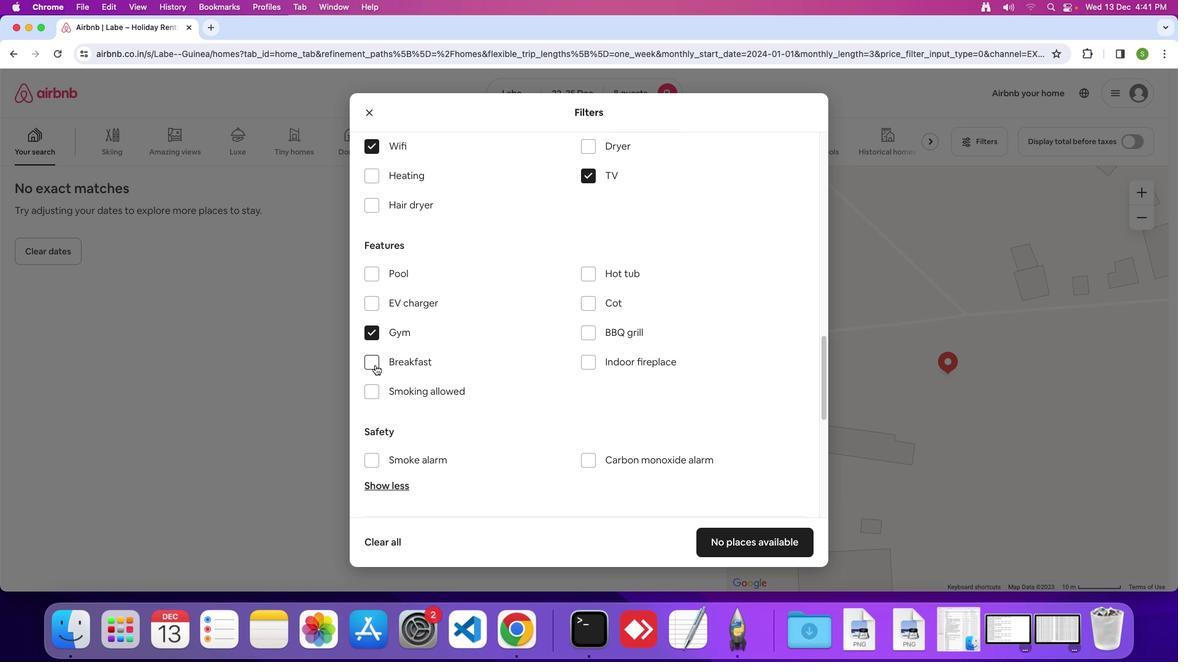 
Action: Mouse pressed left at (374, 365)
Screenshot: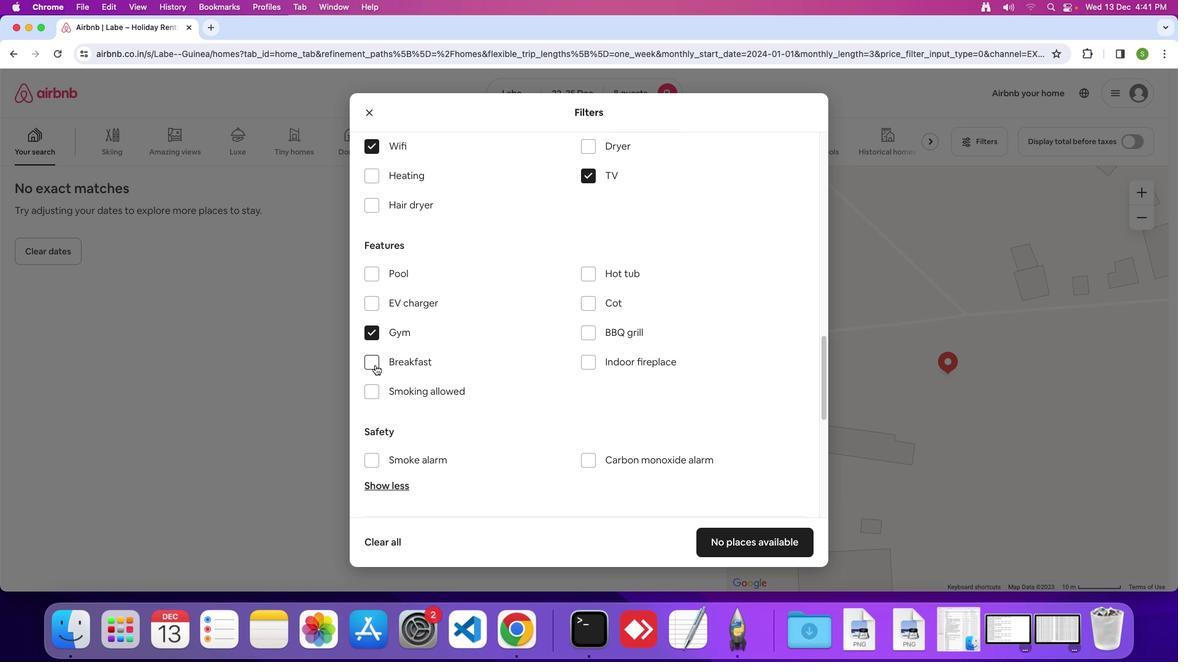 
Action: Mouse moved to (563, 358)
Screenshot: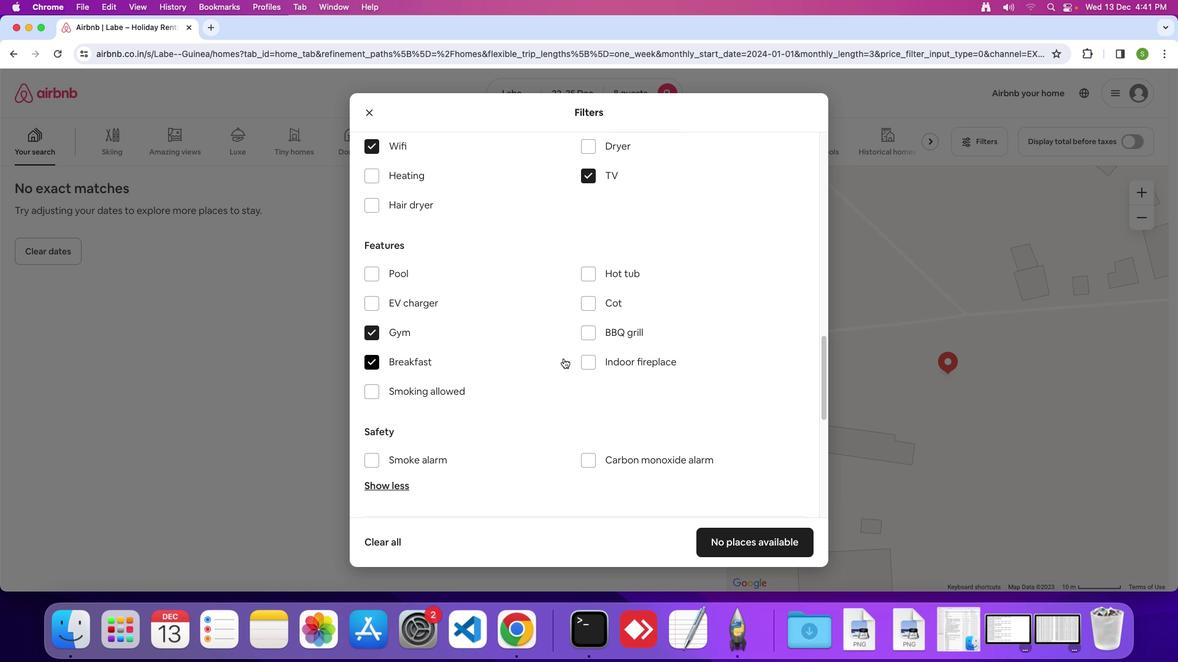 
Action: Mouse scrolled (563, 358) with delta (0, 0)
Screenshot: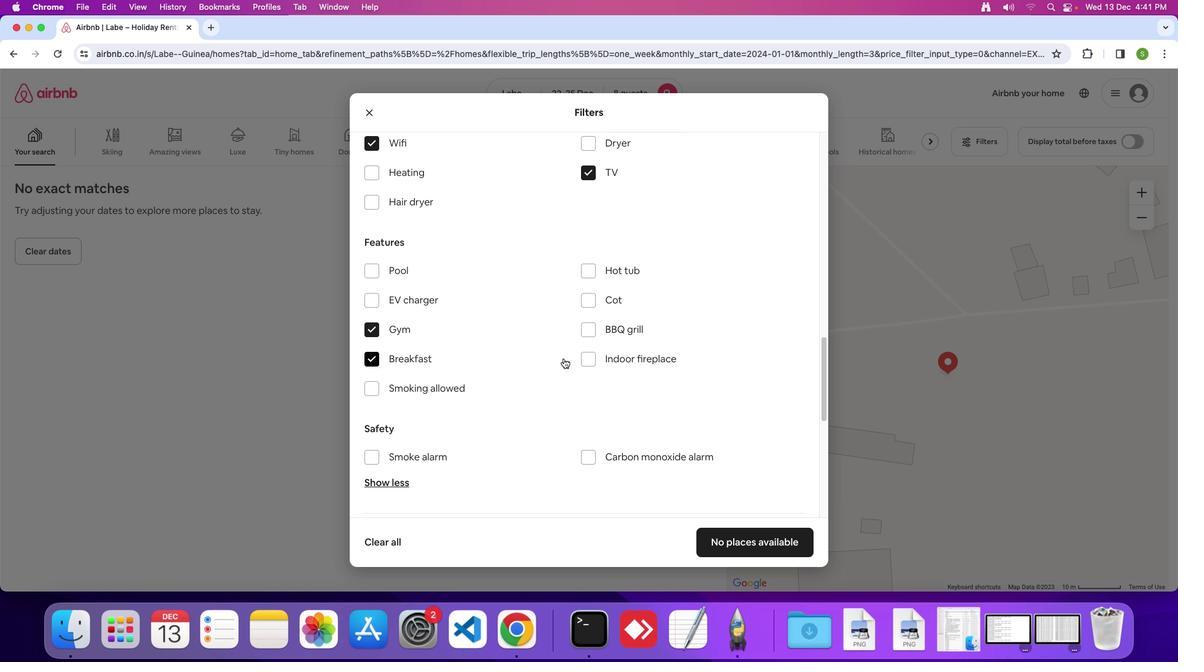 
Action: Mouse scrolled (563, 358) with delta (0, 0)
Screenshot: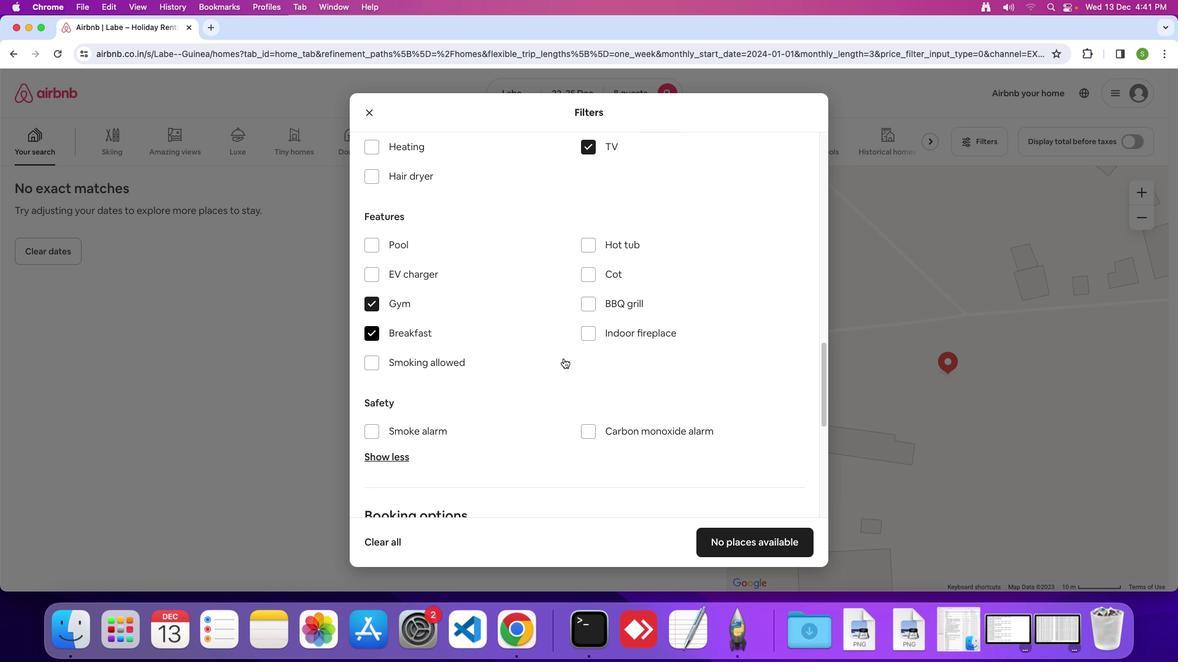 
Action: Mouse scrolled (563, 358) with delta (0, -1)
Screenshot: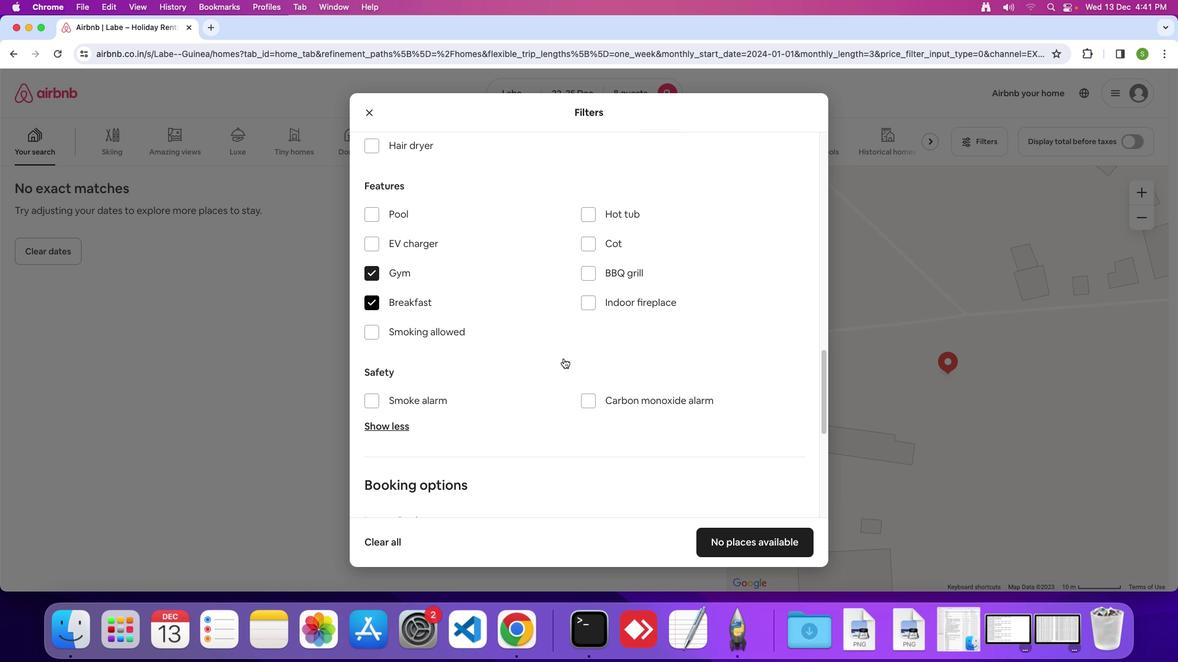 
Action: Mouse scrolled (563, 358) with delta (0, 0)
Screenshot: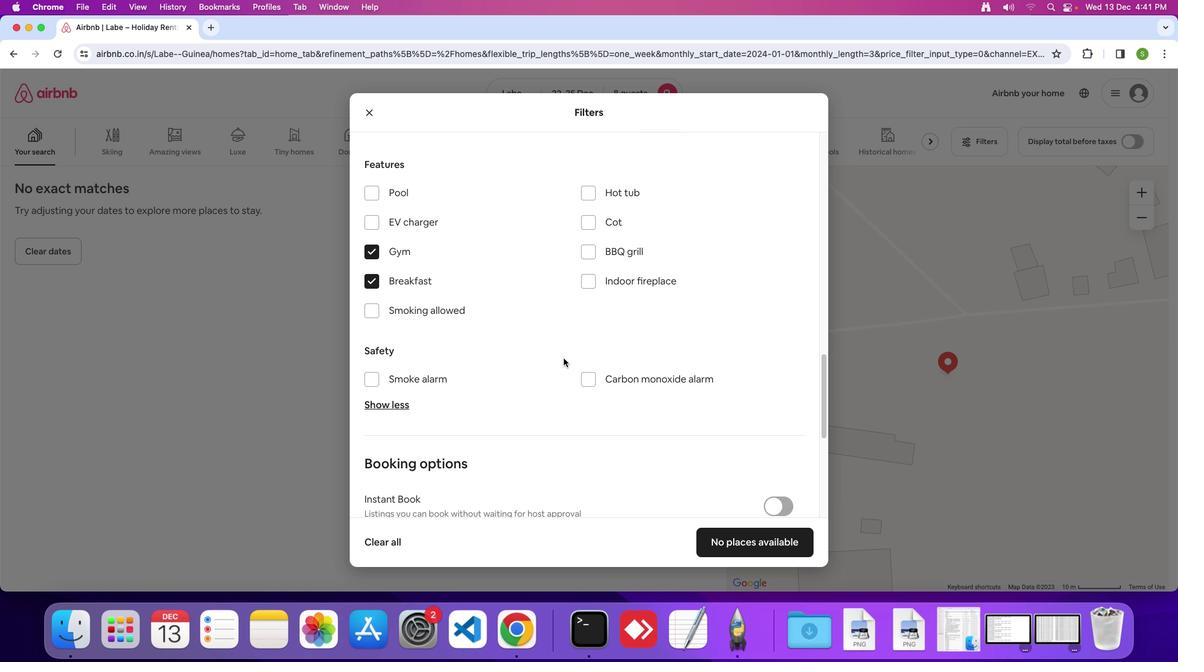
Action: Mouse scrolled (563, 358) with delta (0, 0)
Screenshot: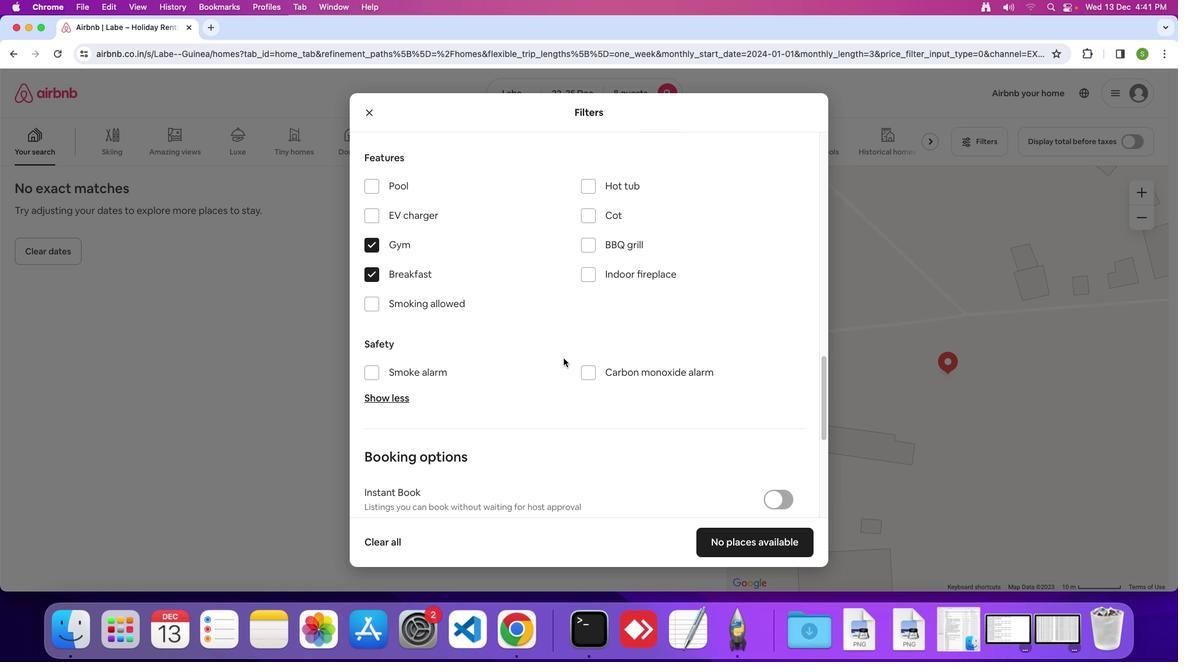 
Action: Mouse scrolled (563, 358) with delta (0, 0)
Screenshot: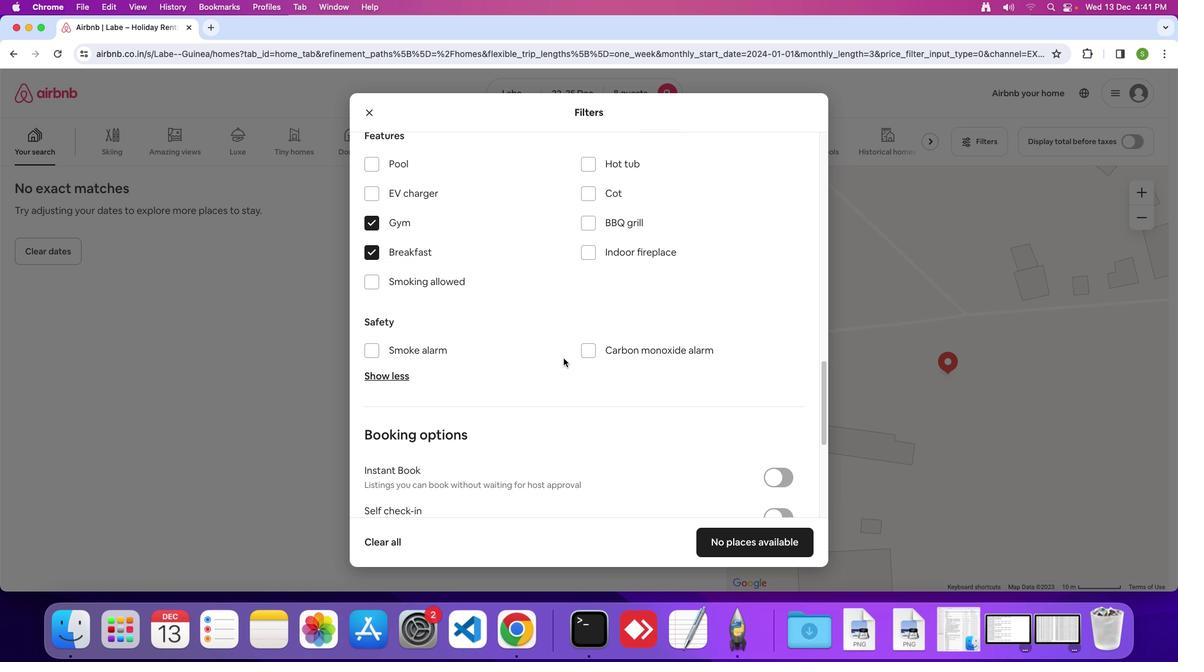 
Action: Mouse scrolled (563, 358) with delta (0, 0)
Screenshot: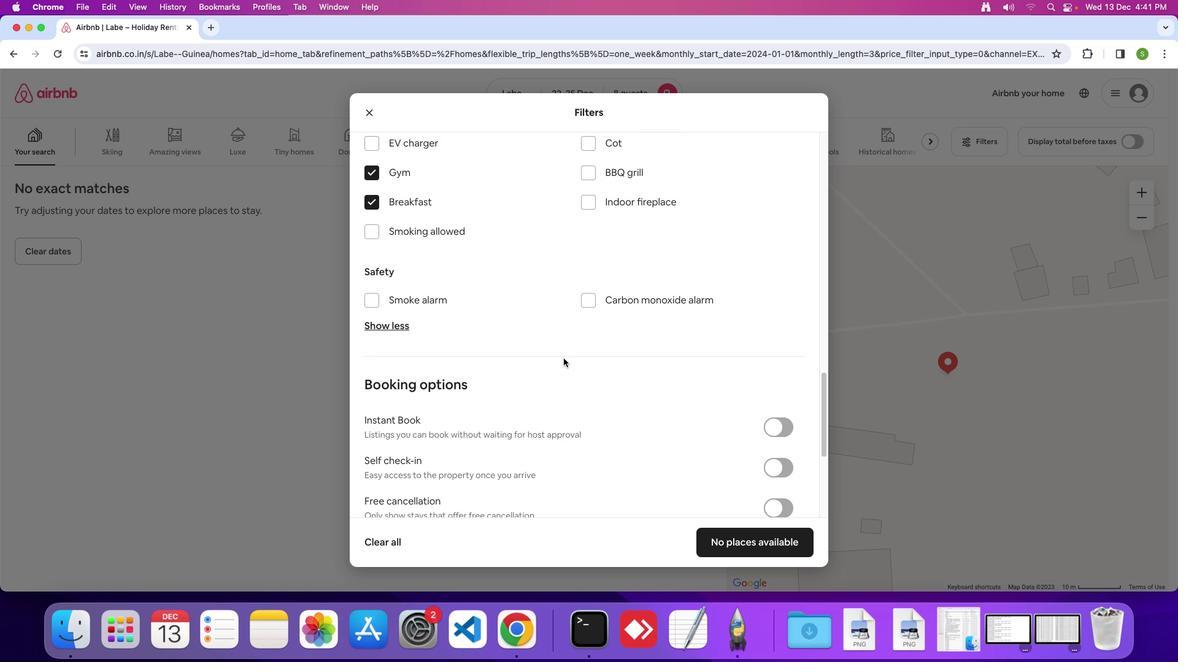 
Action: Mouse scrolled (563, 358) with delta (0, -1)
Screenshot: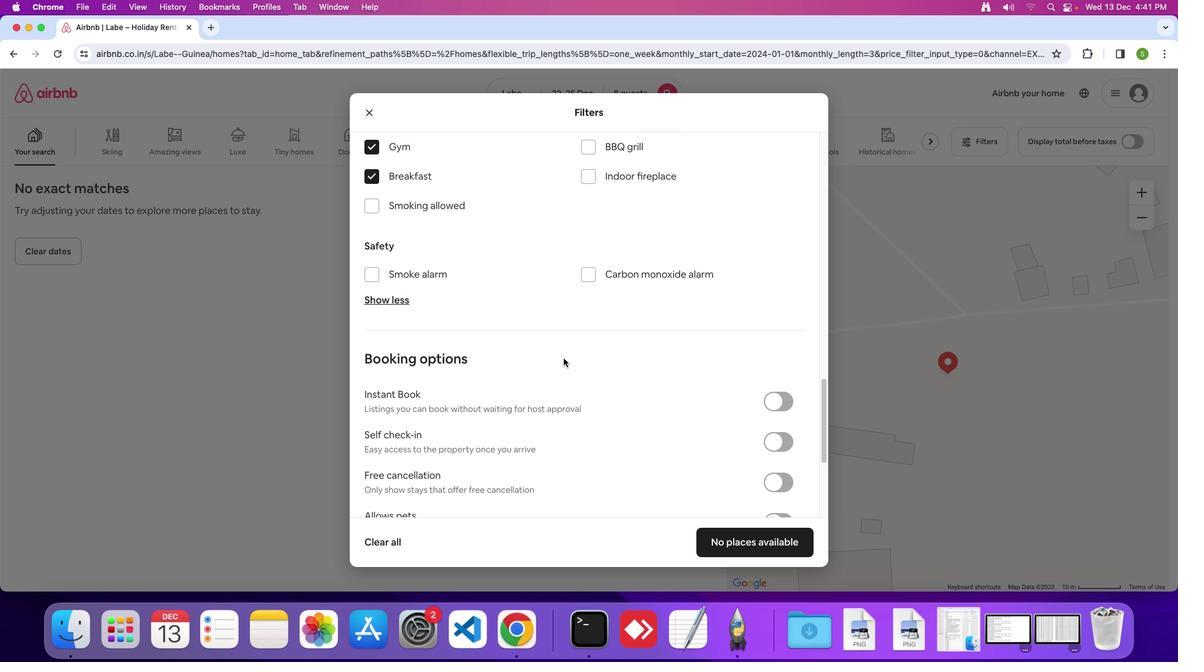 
Action: Mouse scrolled (563, 358) with delta (0, 0)
Screenshot: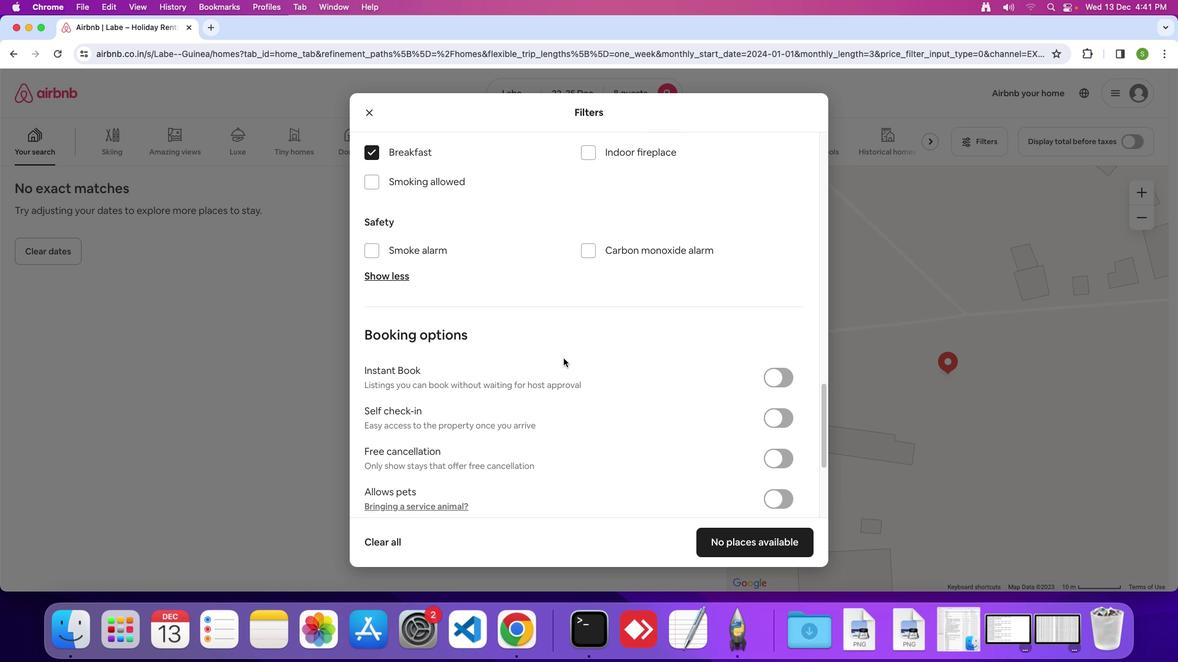 
Action: Mouse scrolled (563, 358) with delta (0, 0)
Screenshot: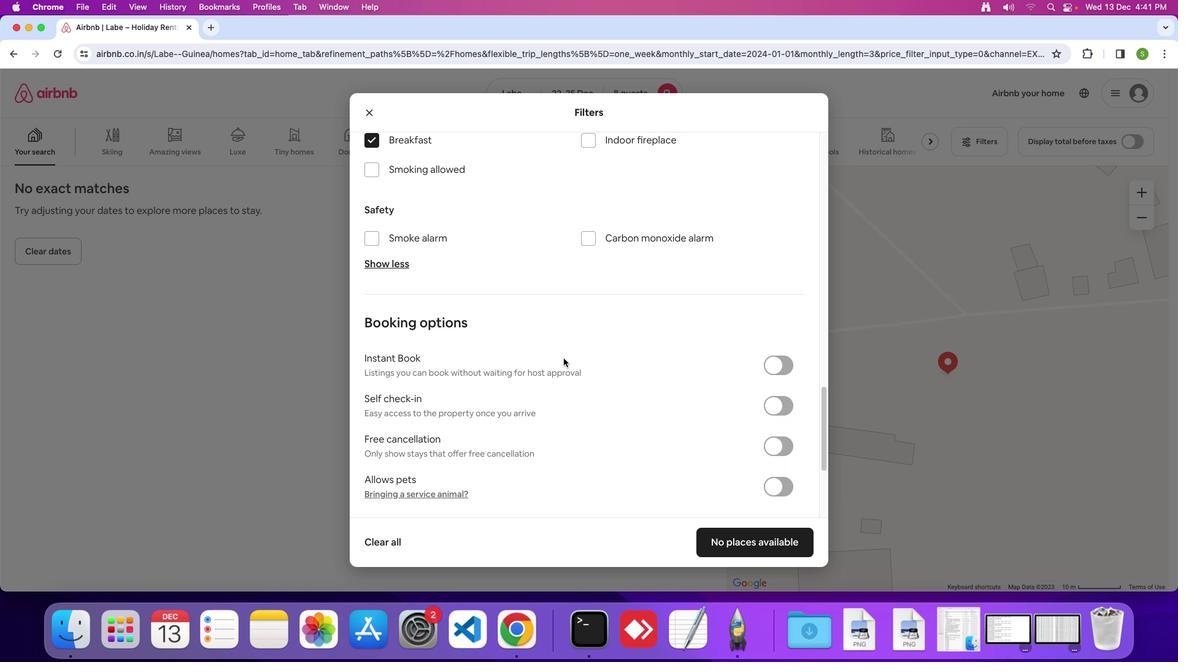 
Action: Mouse scrolled (563, 358) with delta (0, 0)
Screenshot: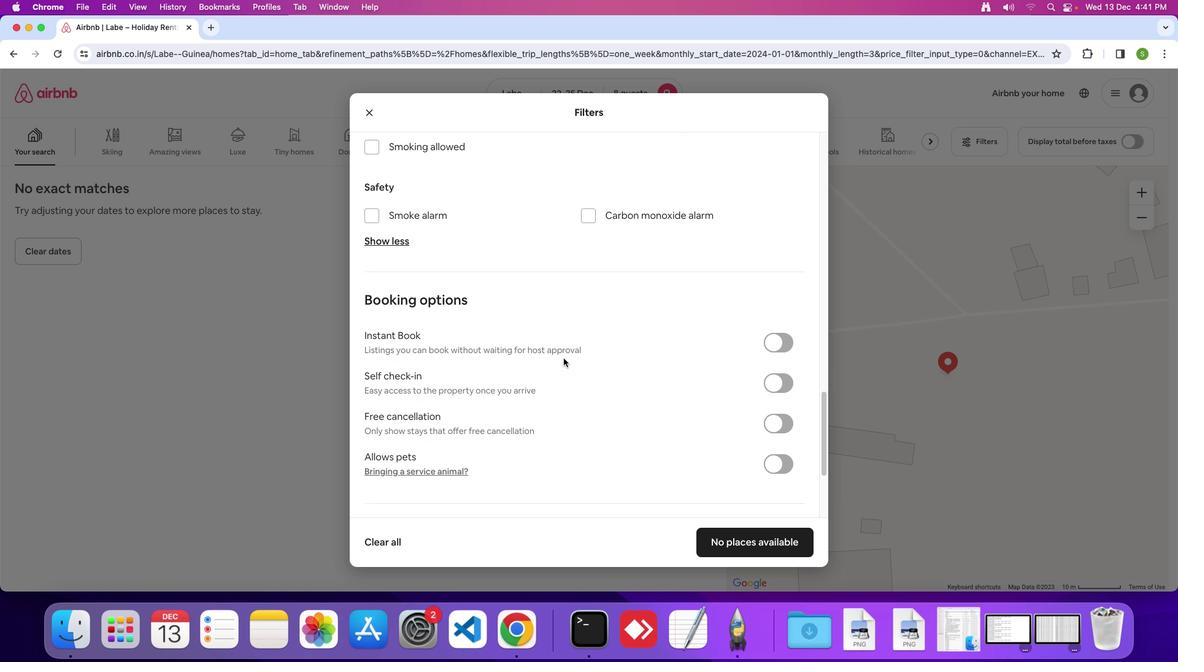 
Action: Mouse scrolled (563, 358) with delta (0, 0)
Screenshot: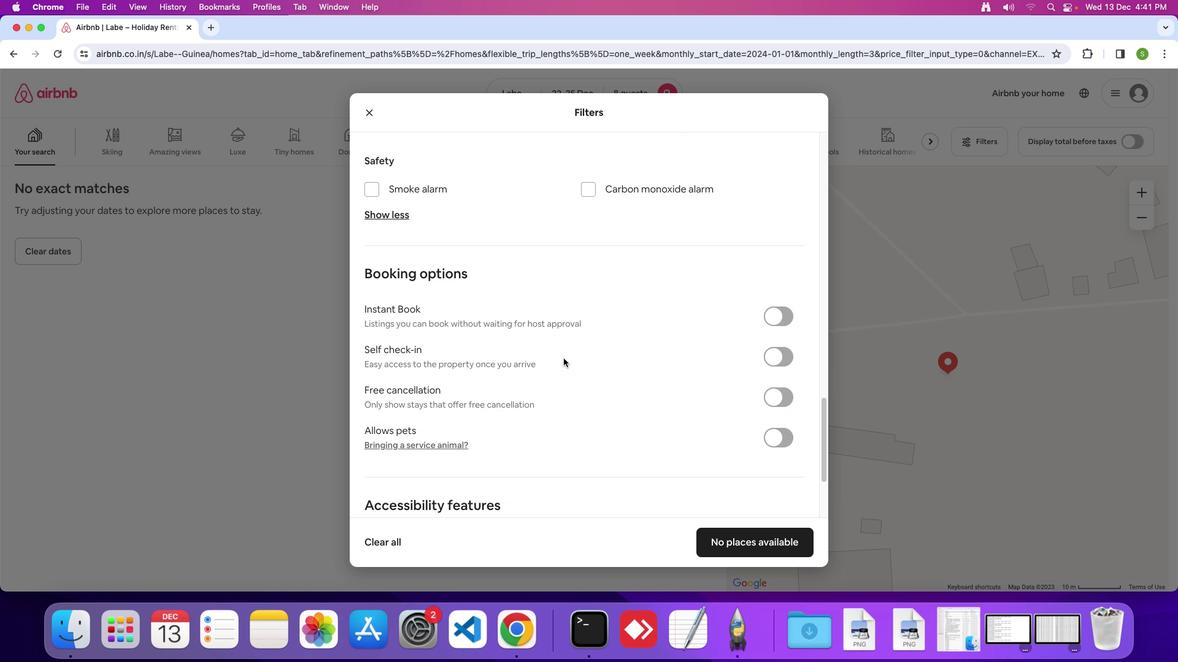 
Action: Mouse scrolled (563, 358) with delta (0, -1)
Screenshot: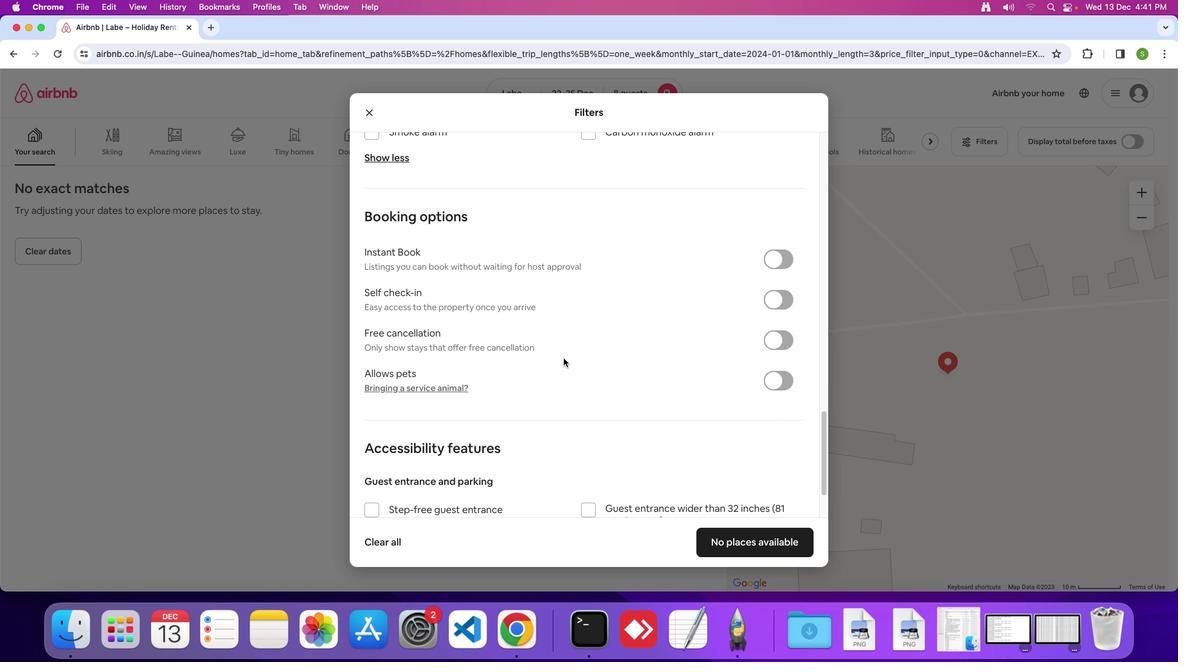 
Action: Mouse scrolled (563, 358) with delta (0, 0)
Screenshot: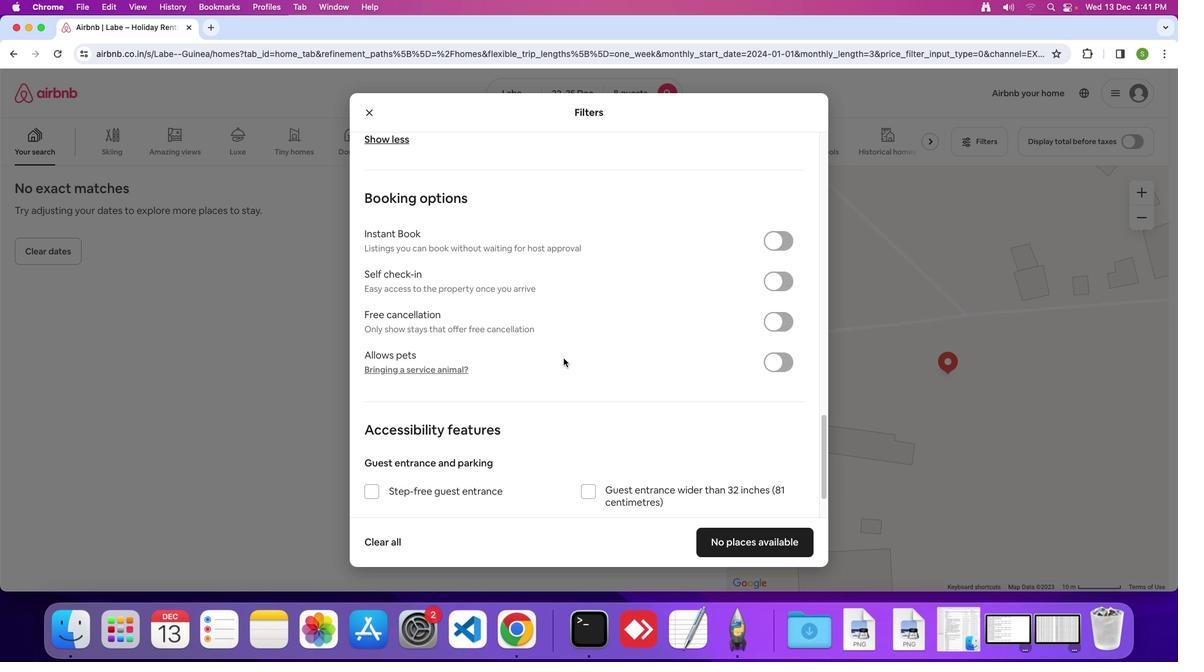 
Action: Mouse scrolled (563, 358) with delta (0, 0)
Screenshot: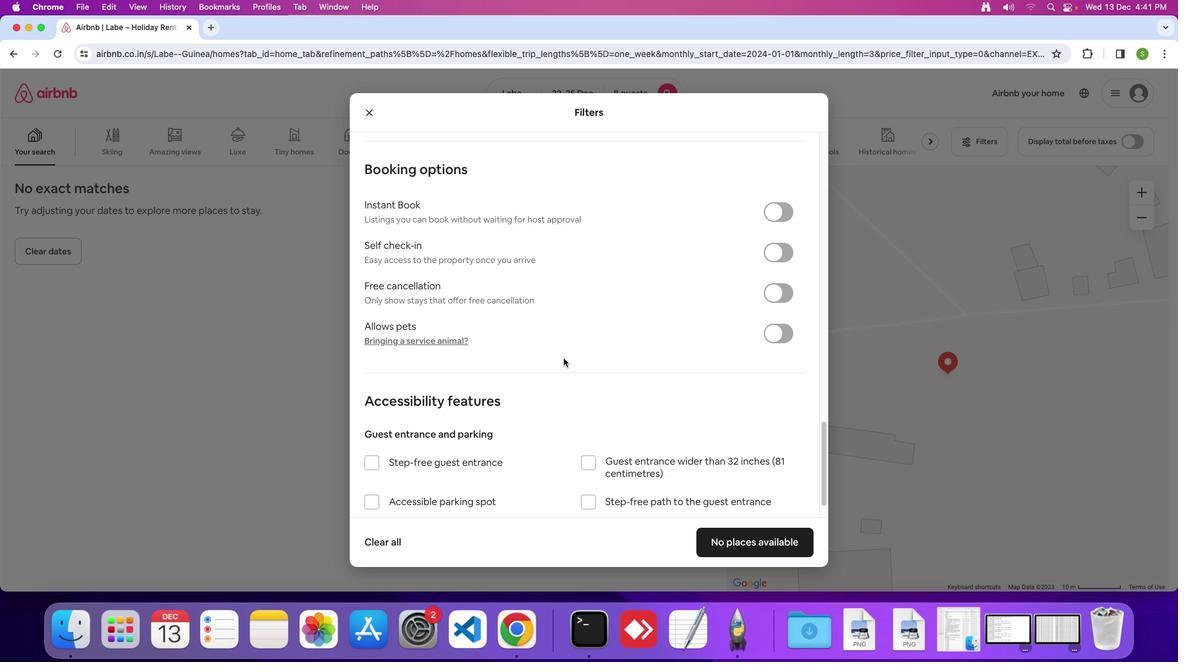 
Action: Mouse scrolled (563, 358) with delta (0, -1)
Screenshot: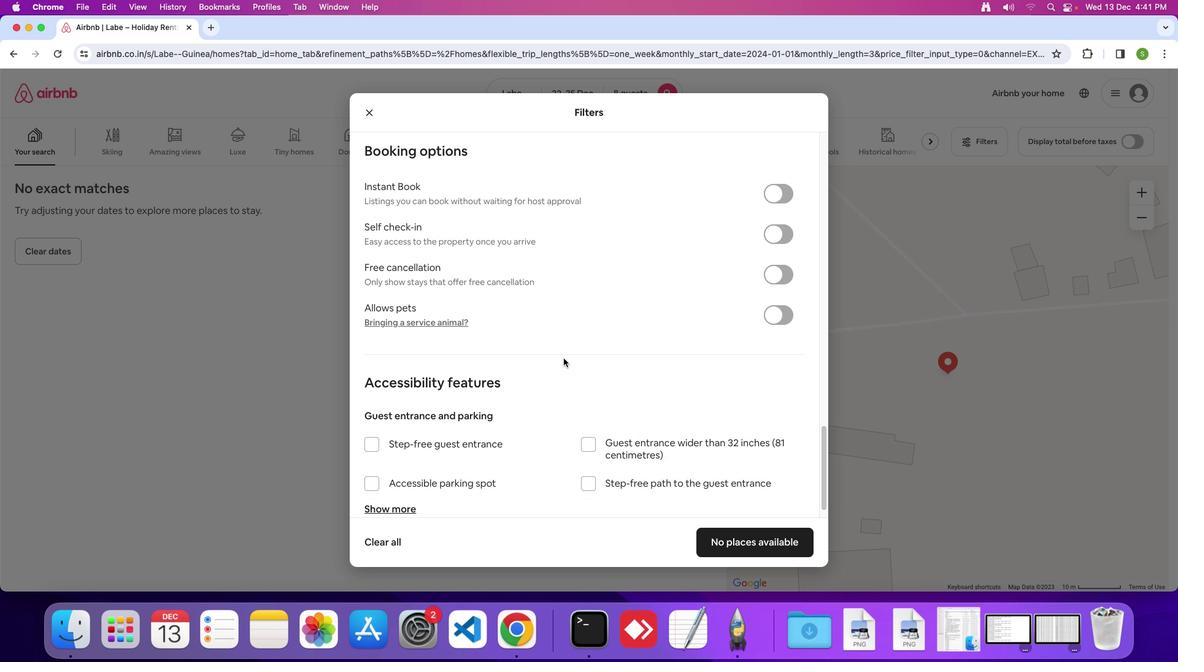 
Action: Mouse scrolled (563, 358) with delta (0, 0)
Screenshot: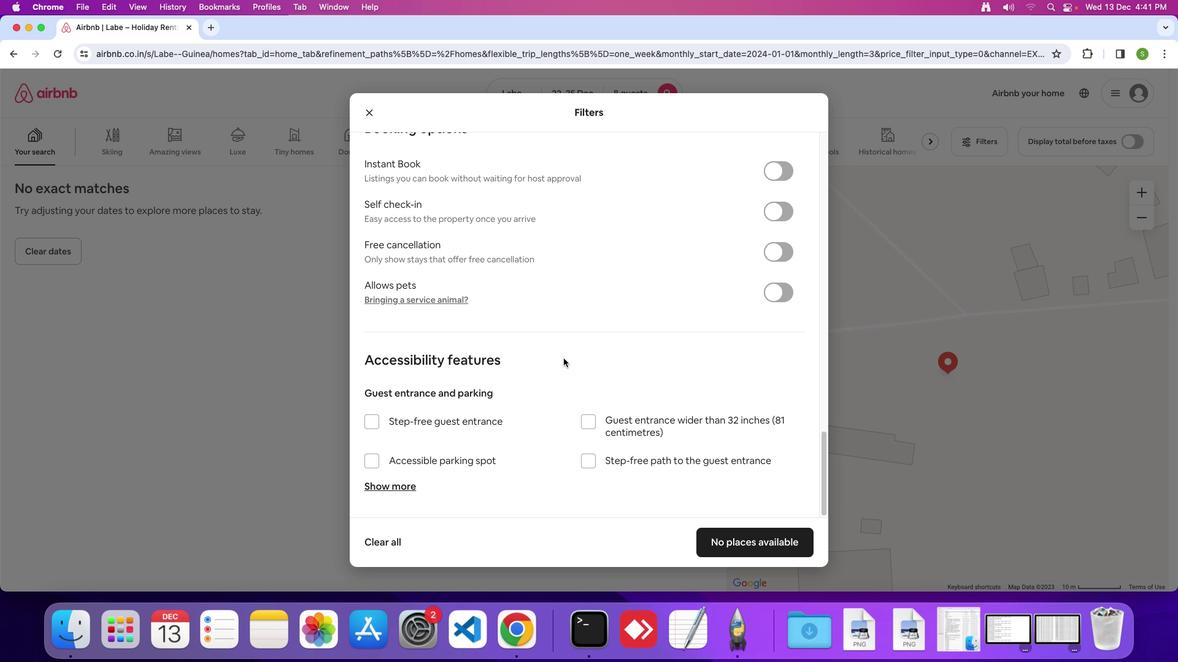 
Action: Mouse scrolled (563, 358) with delta (0, 0)
Screenshot: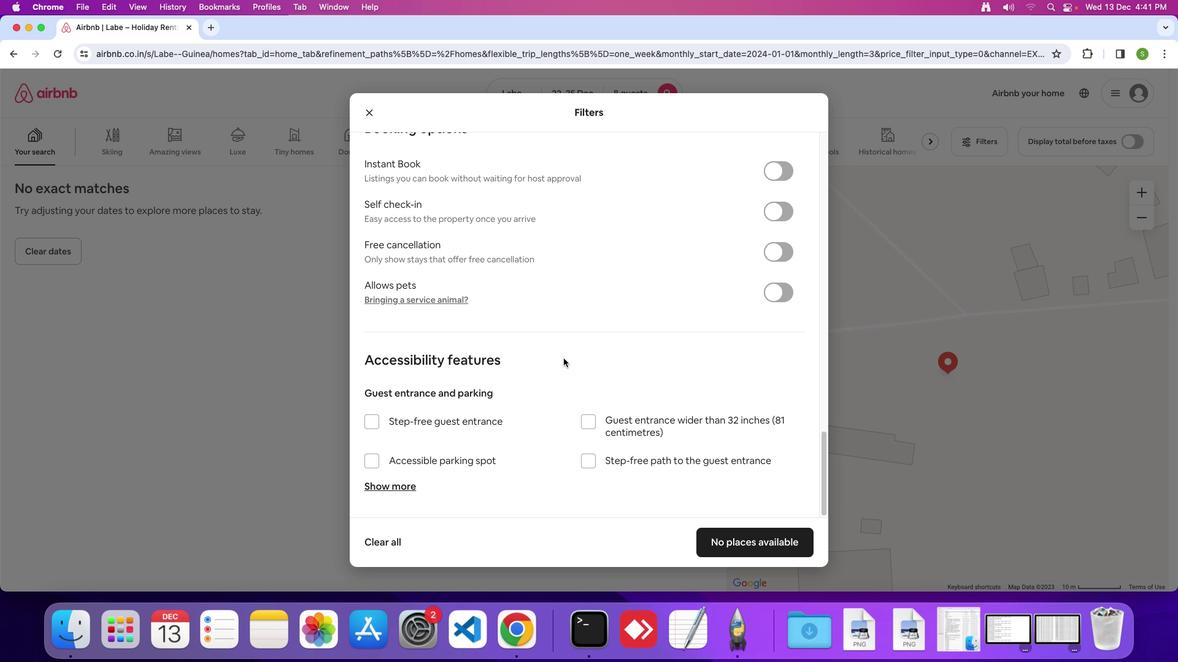 
Action: Mouse scrolled (563, 358) with delta (0, -1)
Screenshot: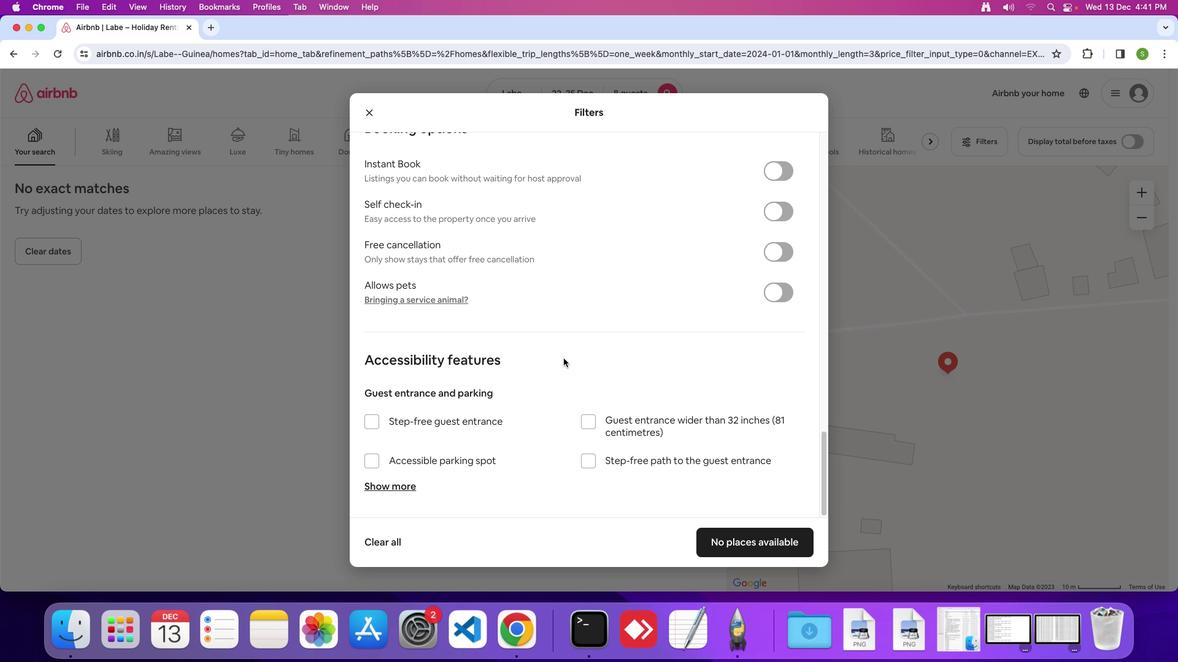 
Action: Mouse scrolled (563, 358) with delta (0, 0)
Screenshot: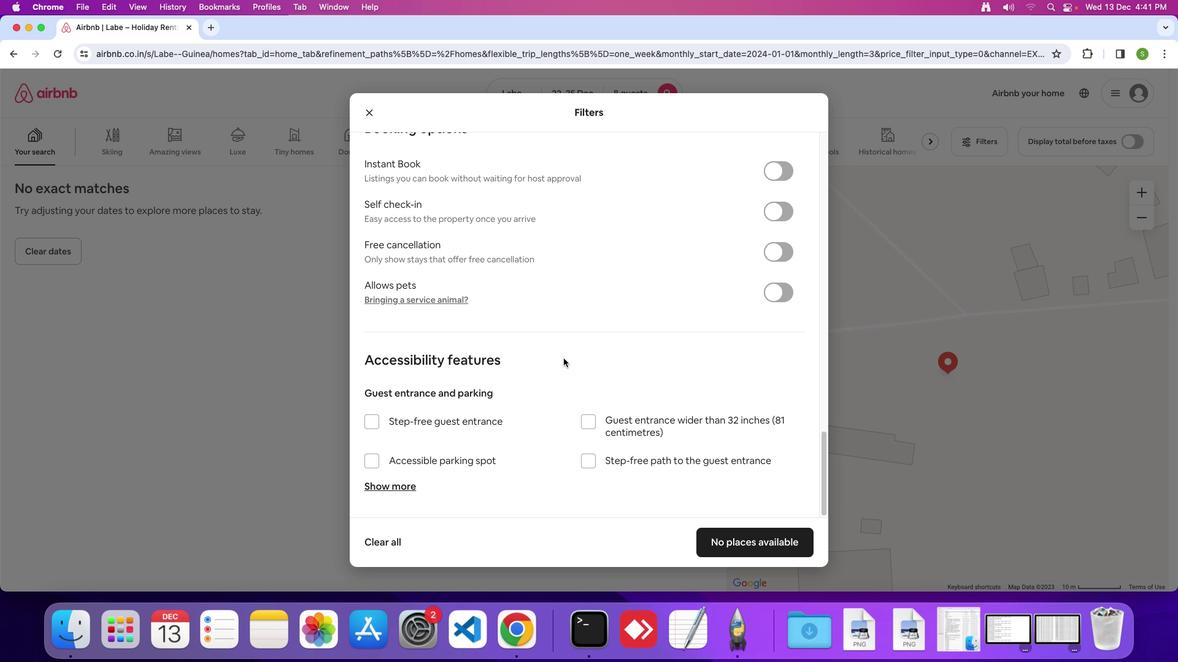
Action: Mouse scrolled (563, 358) with delta (0, 0)
Screenshot: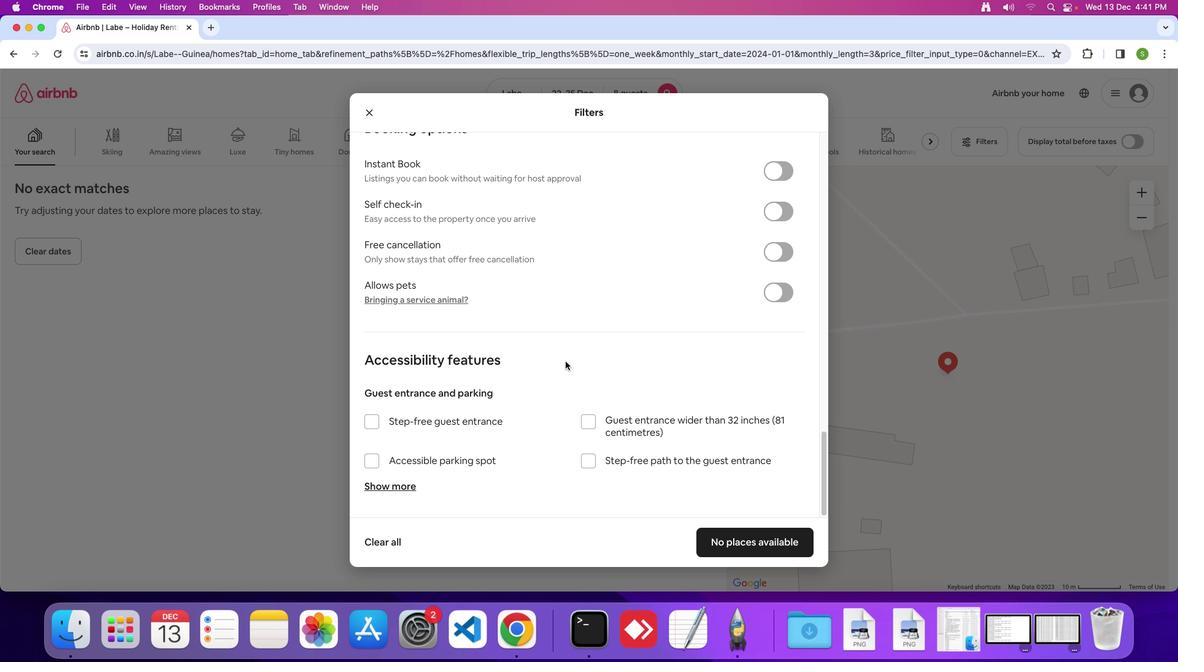 
Action: Mouse moved to (760, 543)
Screenshot: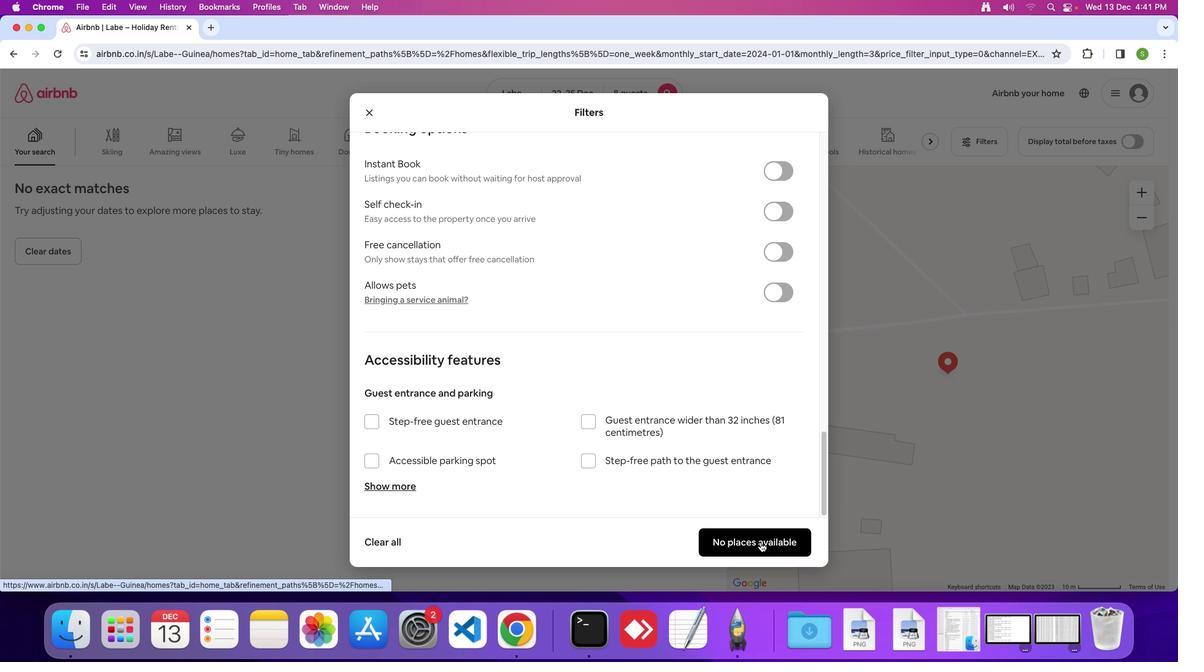 
Action: Mouse pressed left at (760, 543)
Screenshot: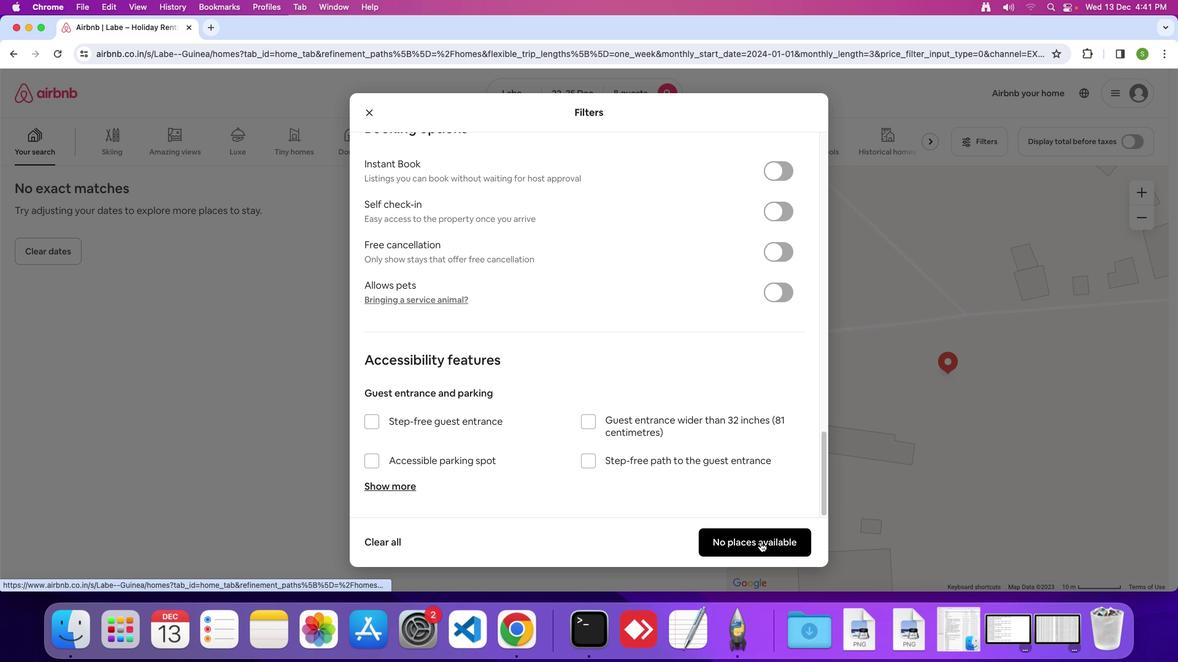 
Action: Mouse moved to (568, 362)
Screenshot: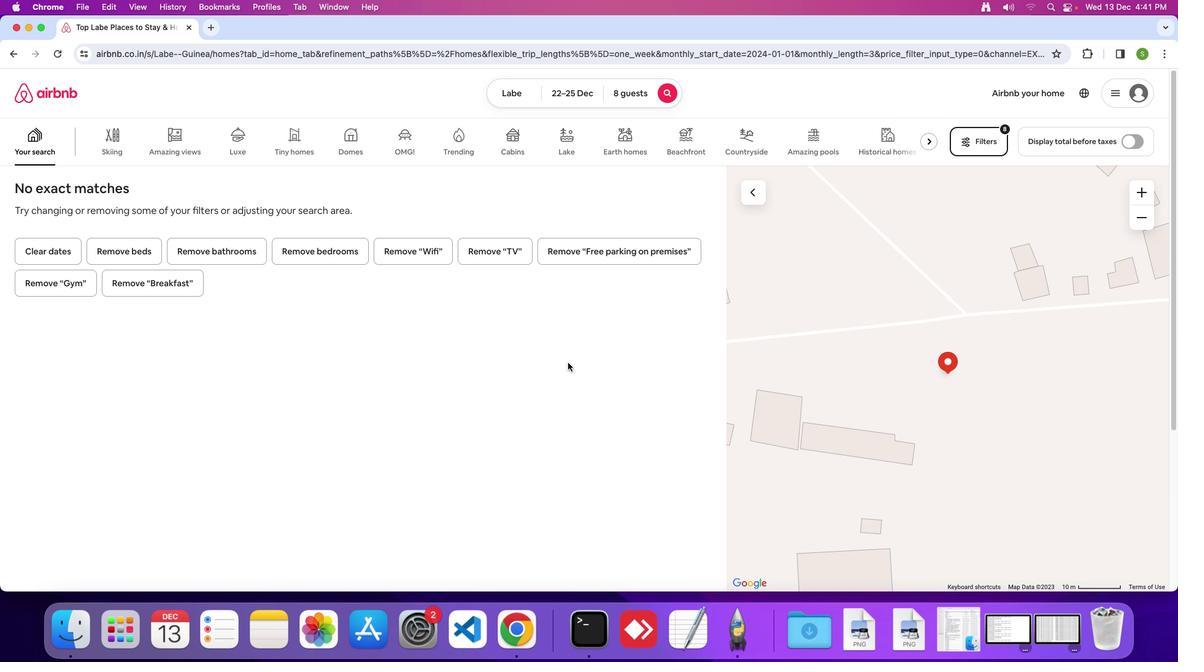 
